 Task: Look for space in Āndippatti, India from 1st June, 2023 to 4th June, 2023 for 1 adult in price range Rs.6000 to Rs.16000. Place can be private room with 1  bedroom having 1 bed and 1 bathroom. Property type can be house, flat, guest house. Amenities needed are: wifi. Booking option can be shelf check-in. Required host language is English.
Action: Mouse moved to (553, 112)
Screenshot: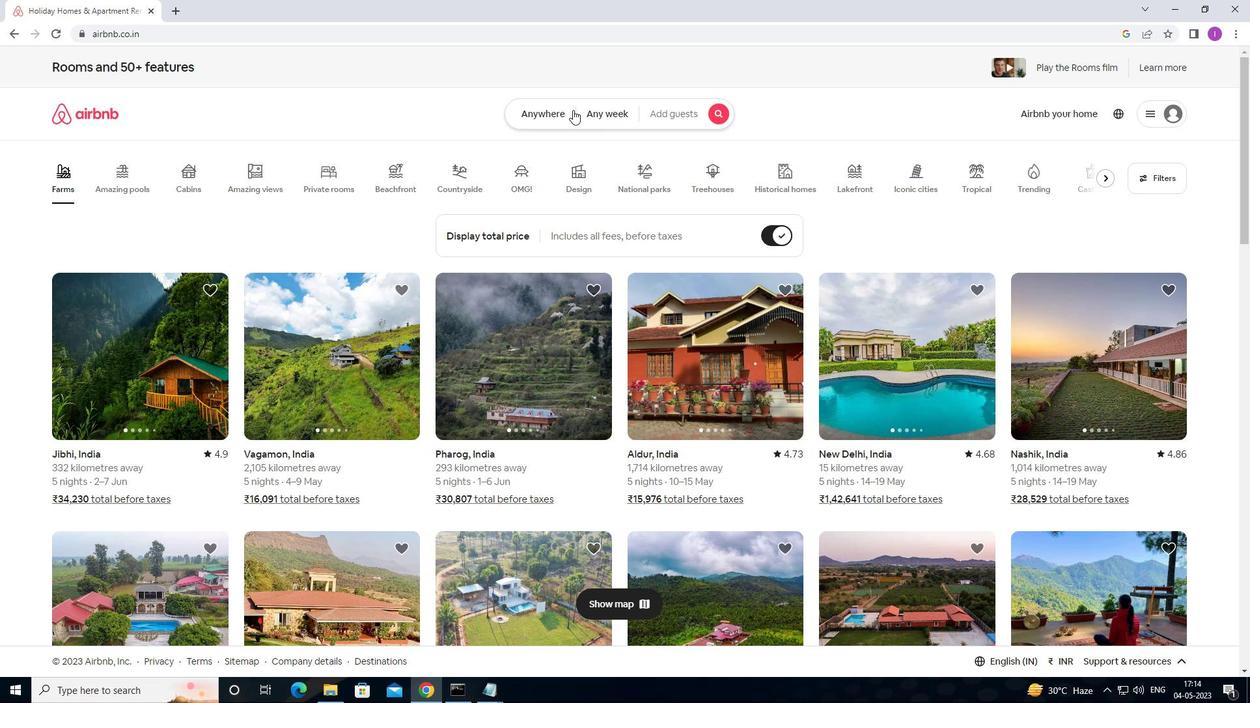 
Action: Mouse pressed left at (553, 112)
Screenshot: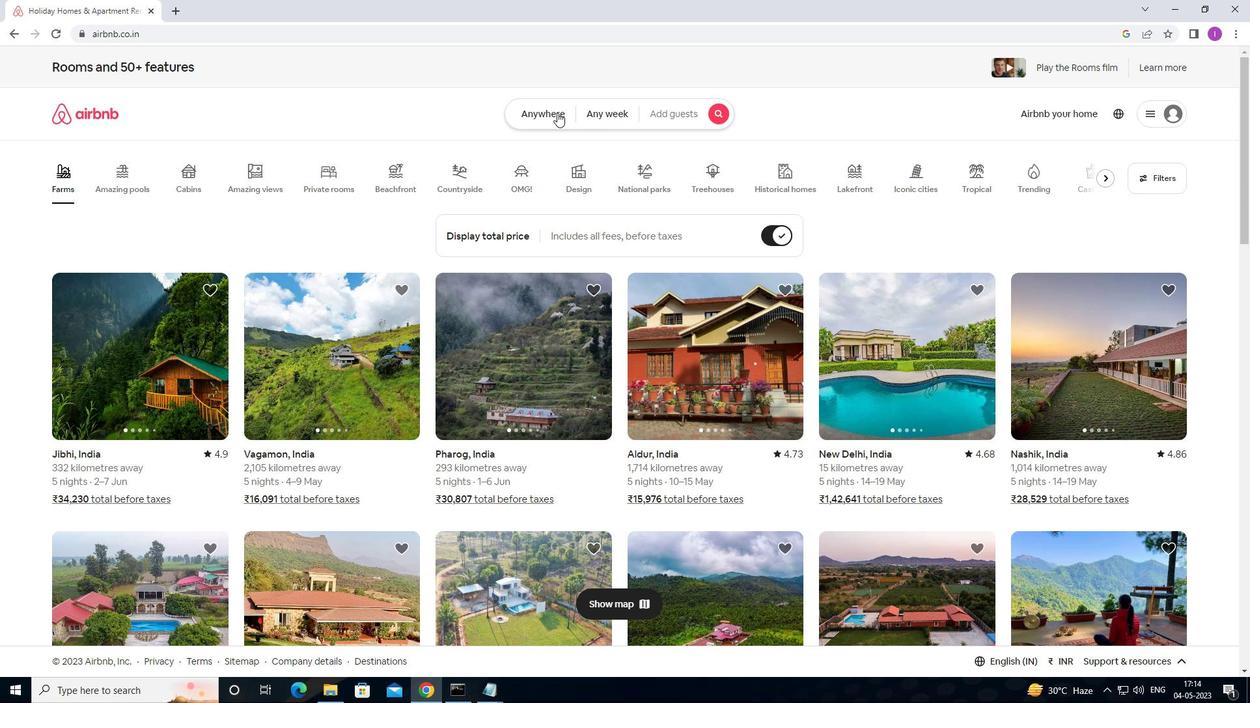 
Action: Mouse moved to (405, 168)
Screenshot: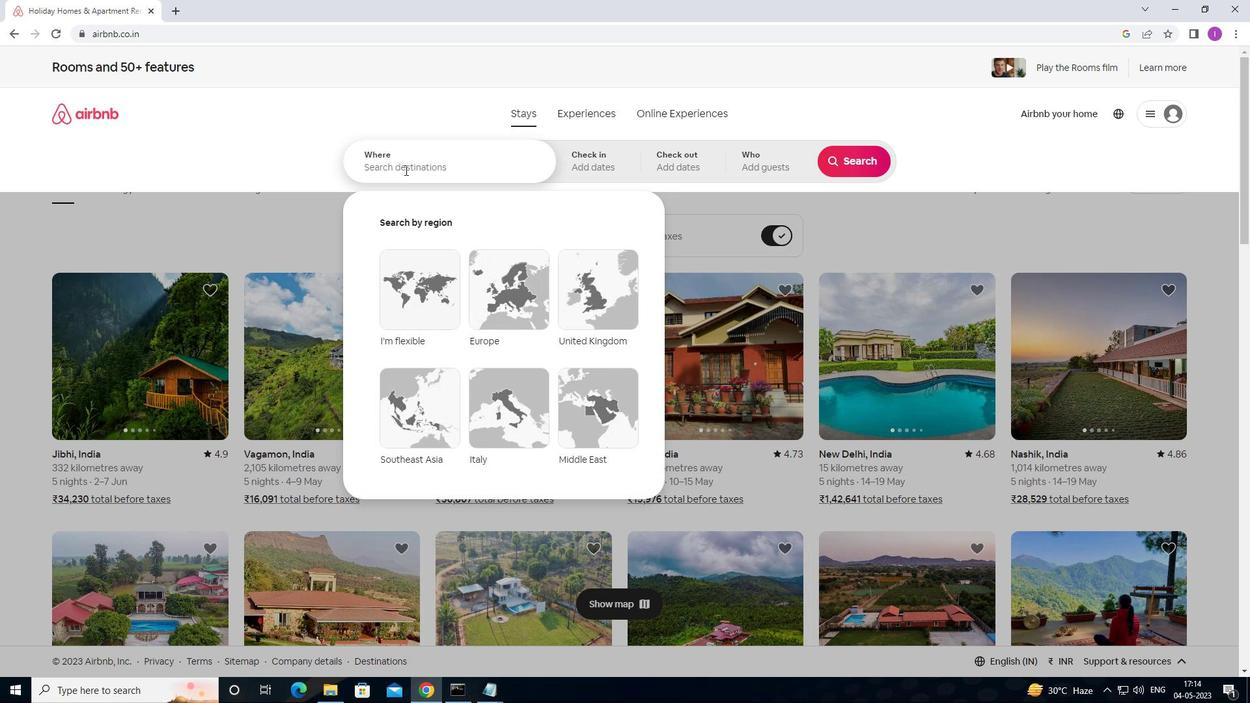 
Action: Mouse pressed left at (405, 168)
Screenshot: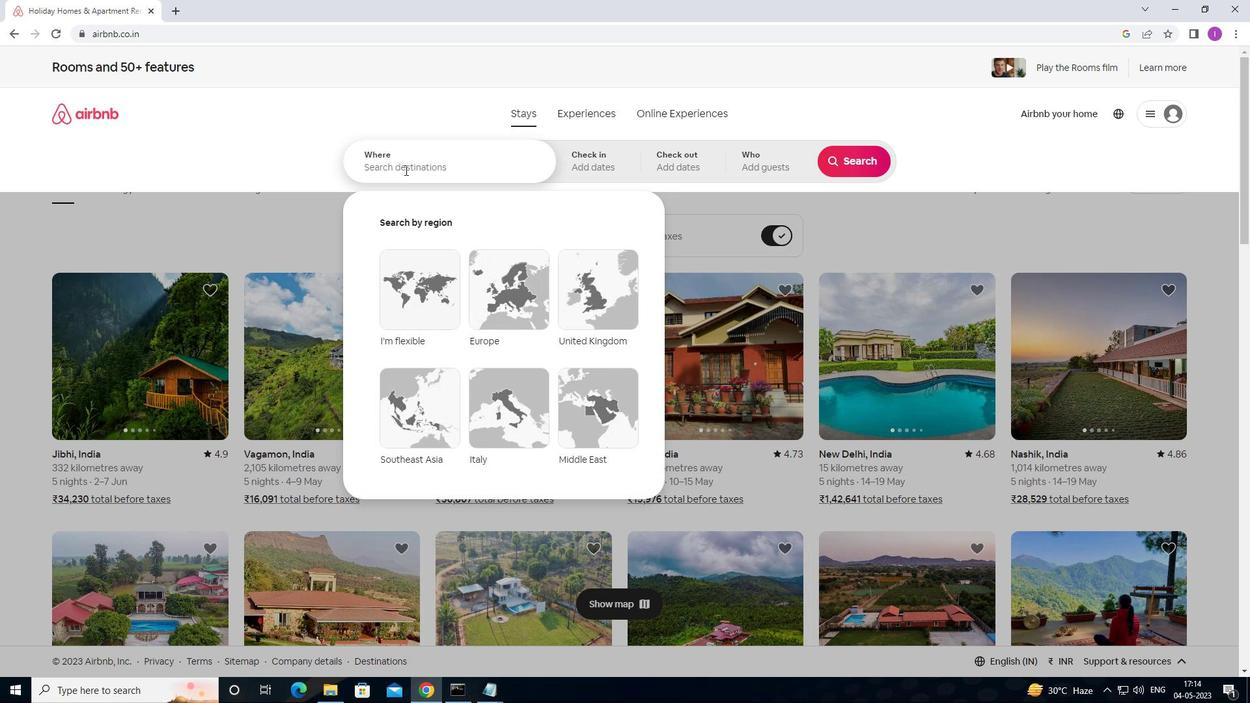 
Action: Mouse moved to (405, 167)
Screenshot: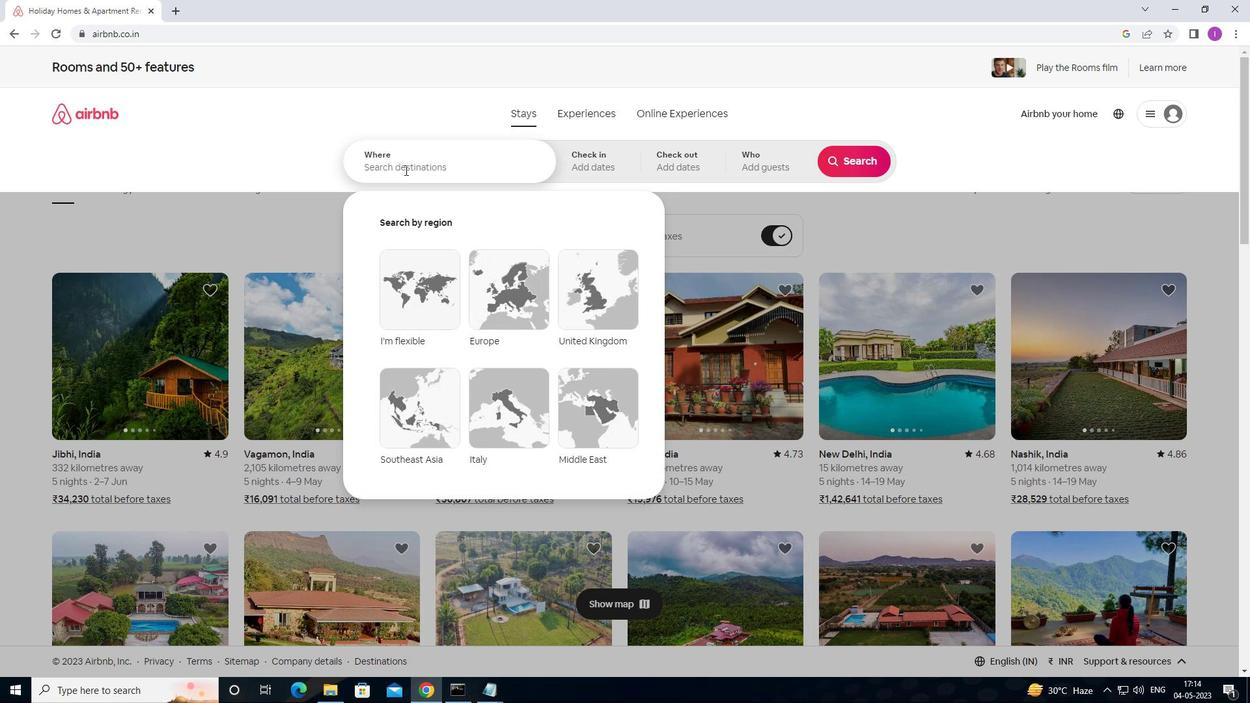 
Action: Key pressed <Key.shift>ANDIPPATTYI,<Key.shift>INDIA
Screenshot: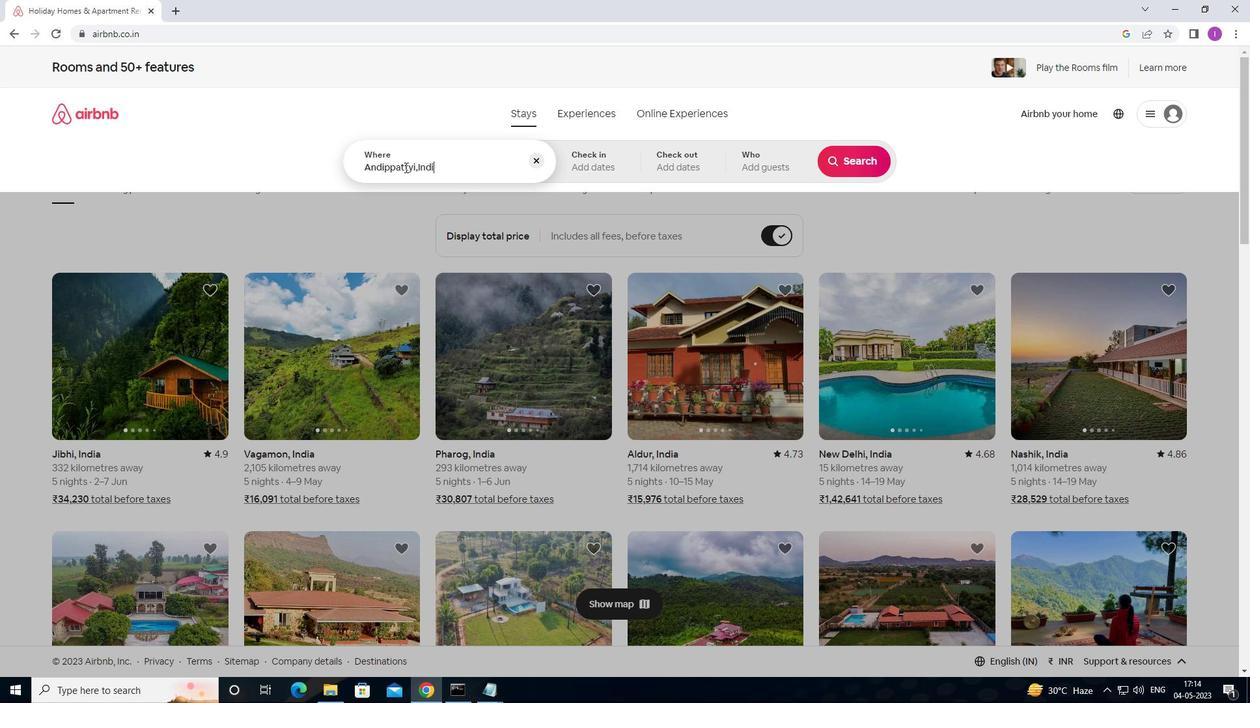 
Action: Mouse moved to (412, 168)
Screenshot: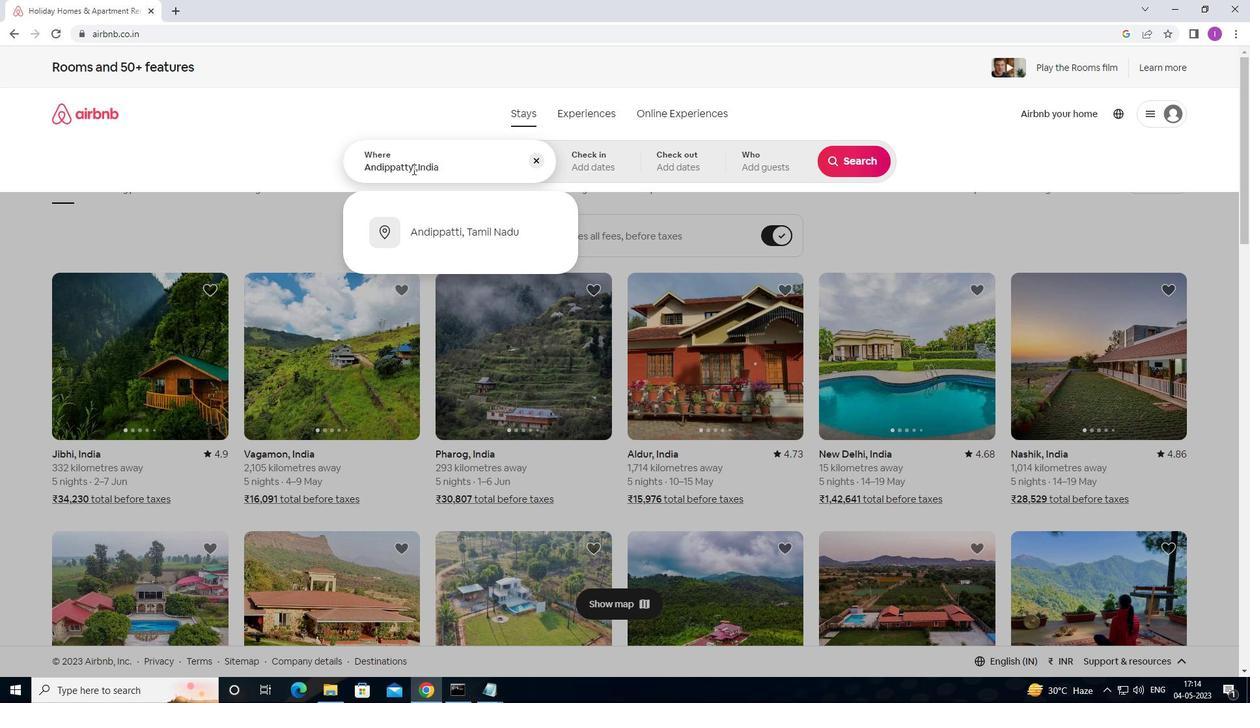 
Action: Mouse pressed left at (412, 168)
Screenshot: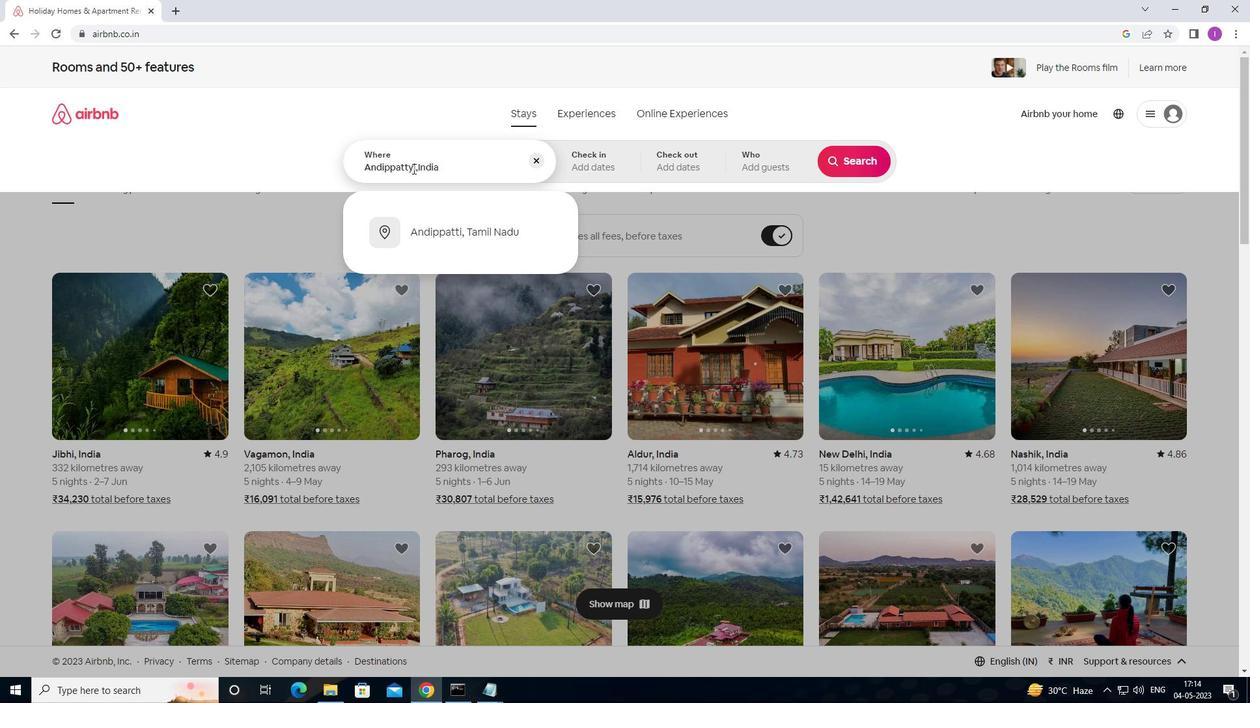 
Action: Mouse moved to (415, 157)
Screenshot: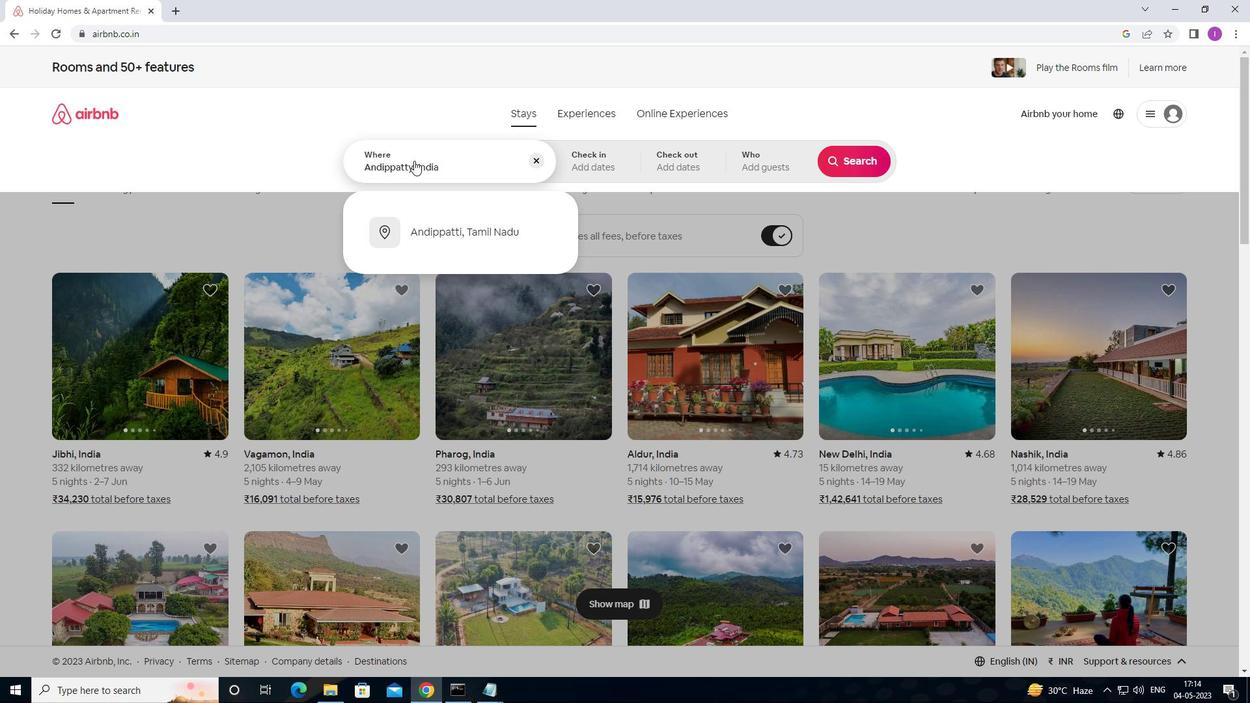 
Action: Key pressed <Key.backspace>
Screenshot: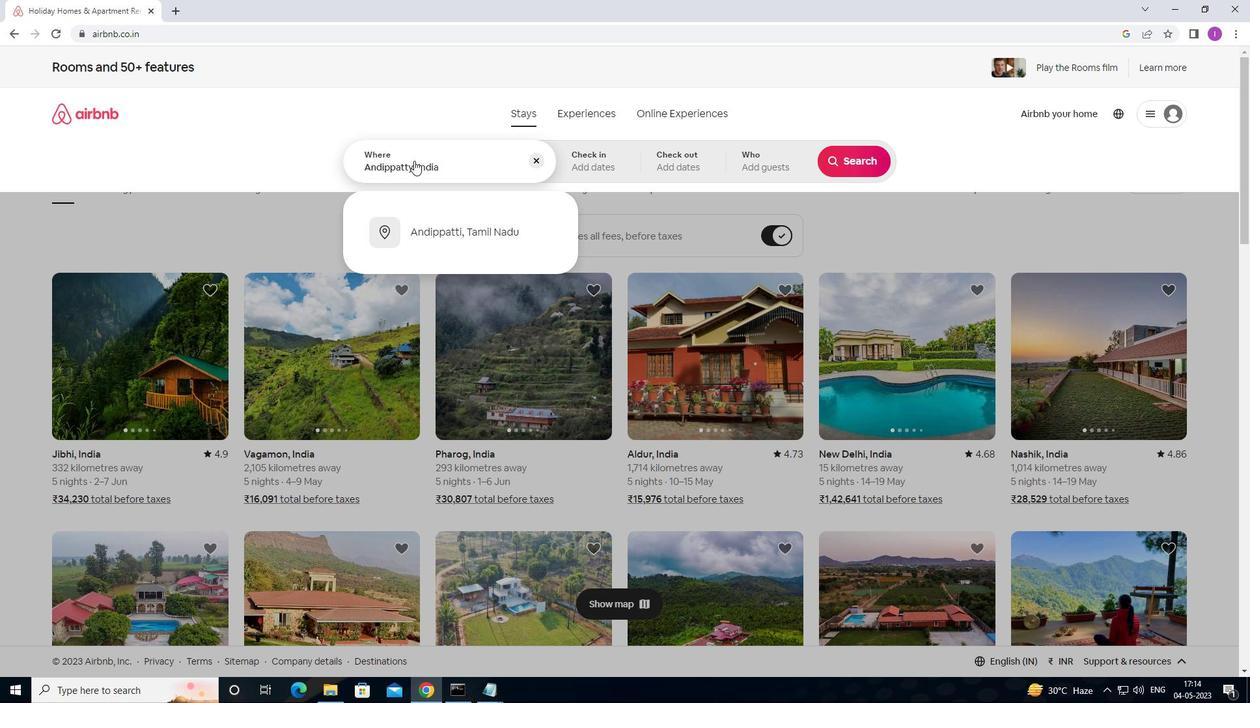 
Action: Mouse moved to (610, 165)
Screenshot: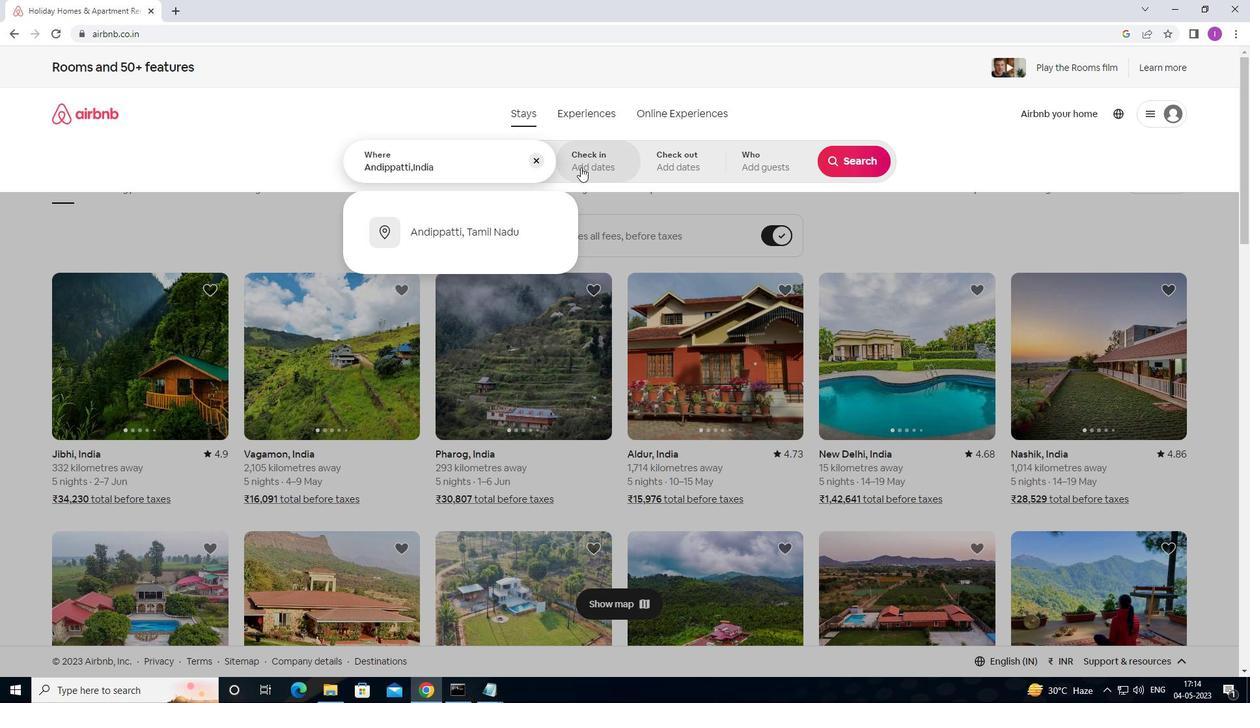 
Action: Mouse pressed left at (610, 165)
Screenshot: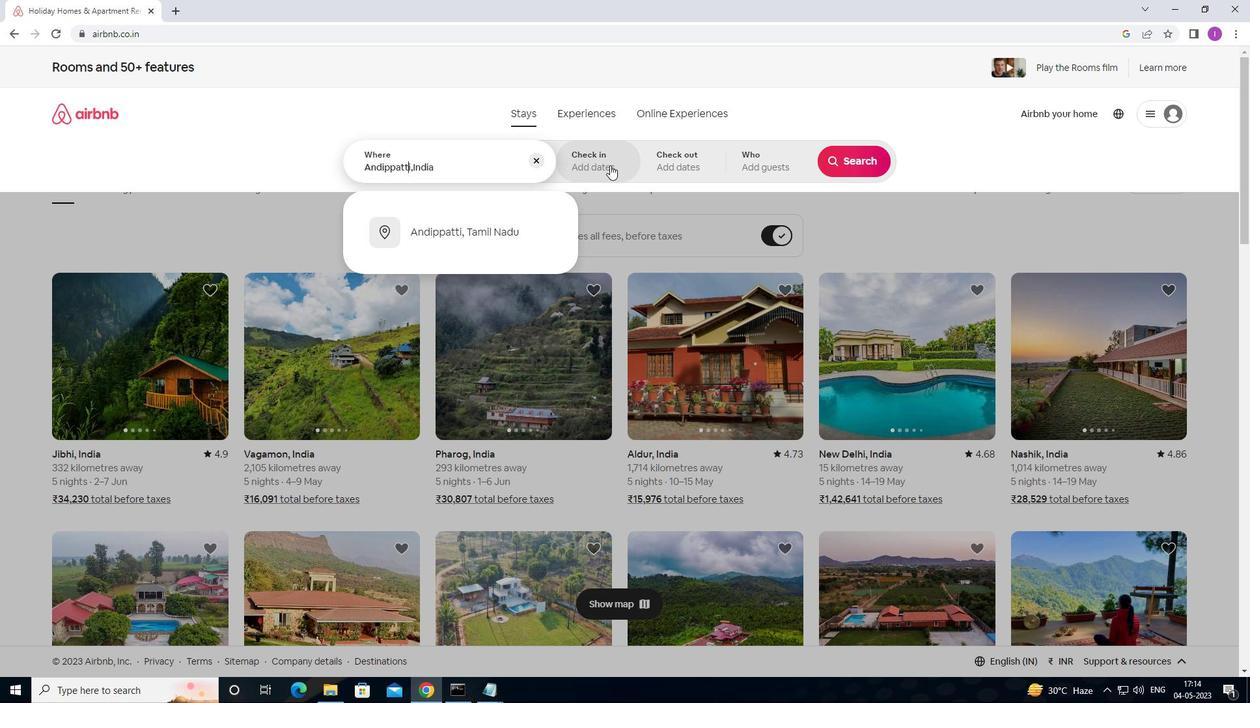 
Action: Mouse moved to (769, 321)
Screenshot: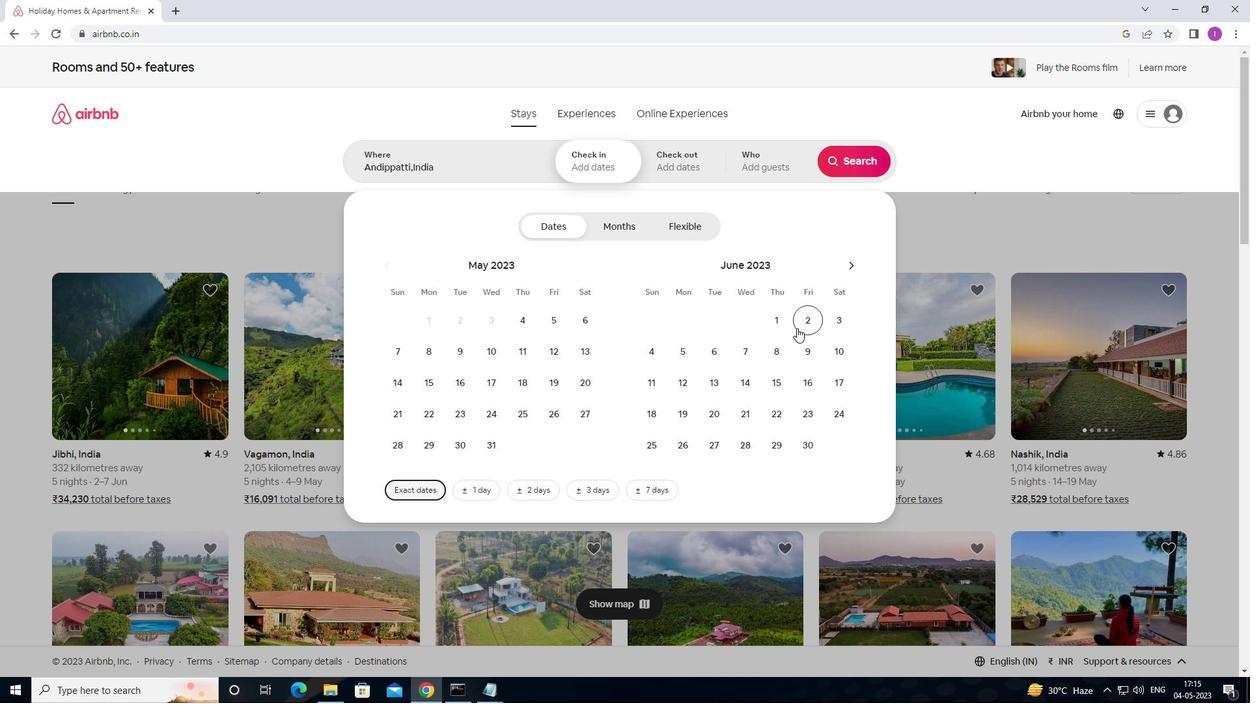 
Action: Mouse pressed left at (769, 321)
Screenshot: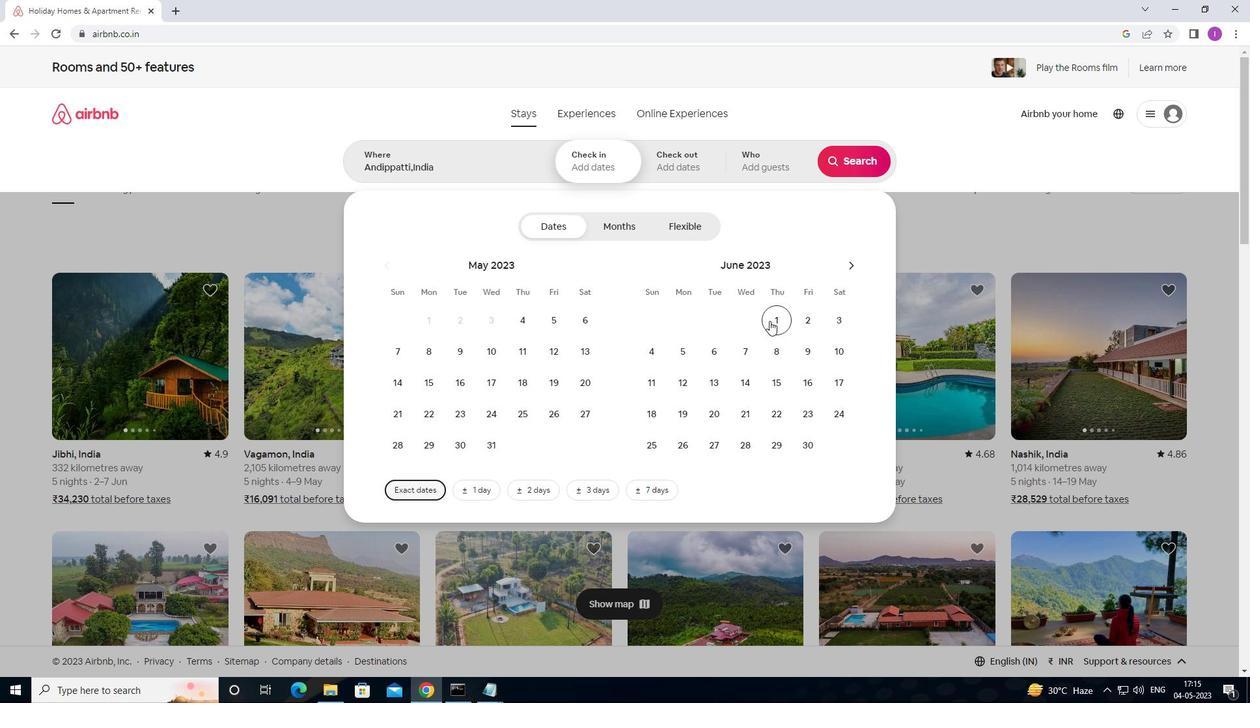 
Action: Mouse moved to (654, 349)
Screenshot: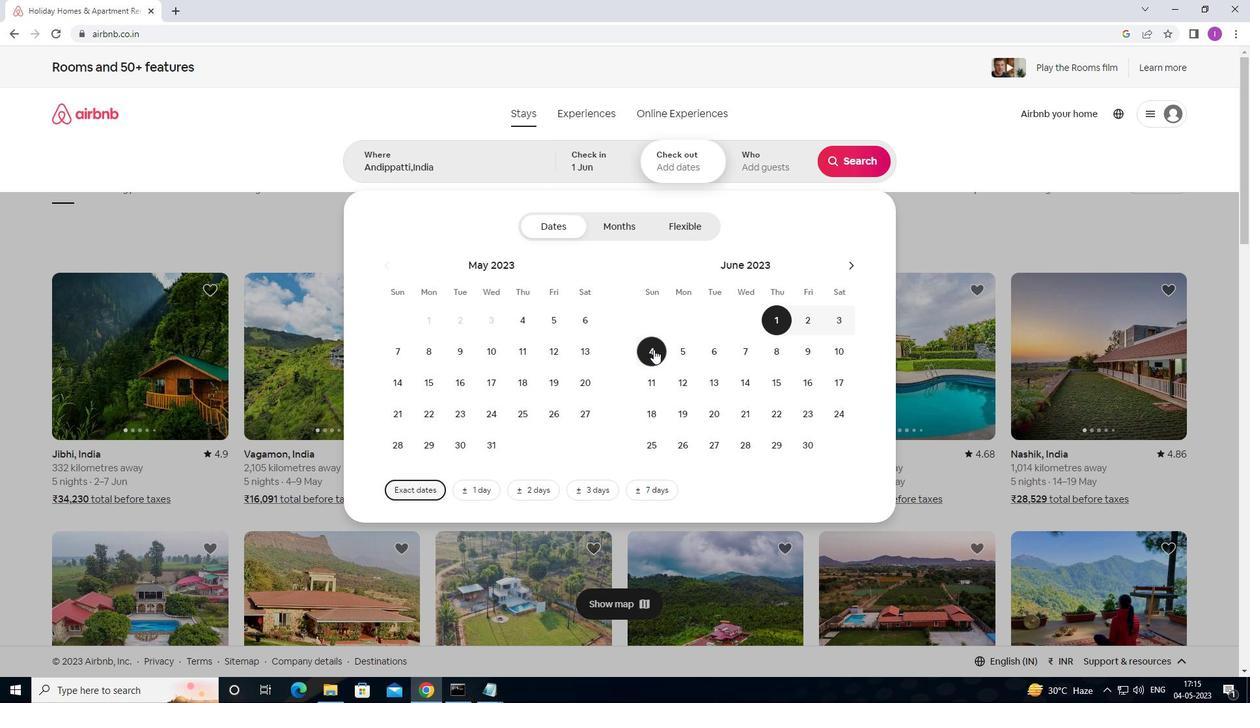 
Action: Mouse pressed left at (654, 349)
Screenshot: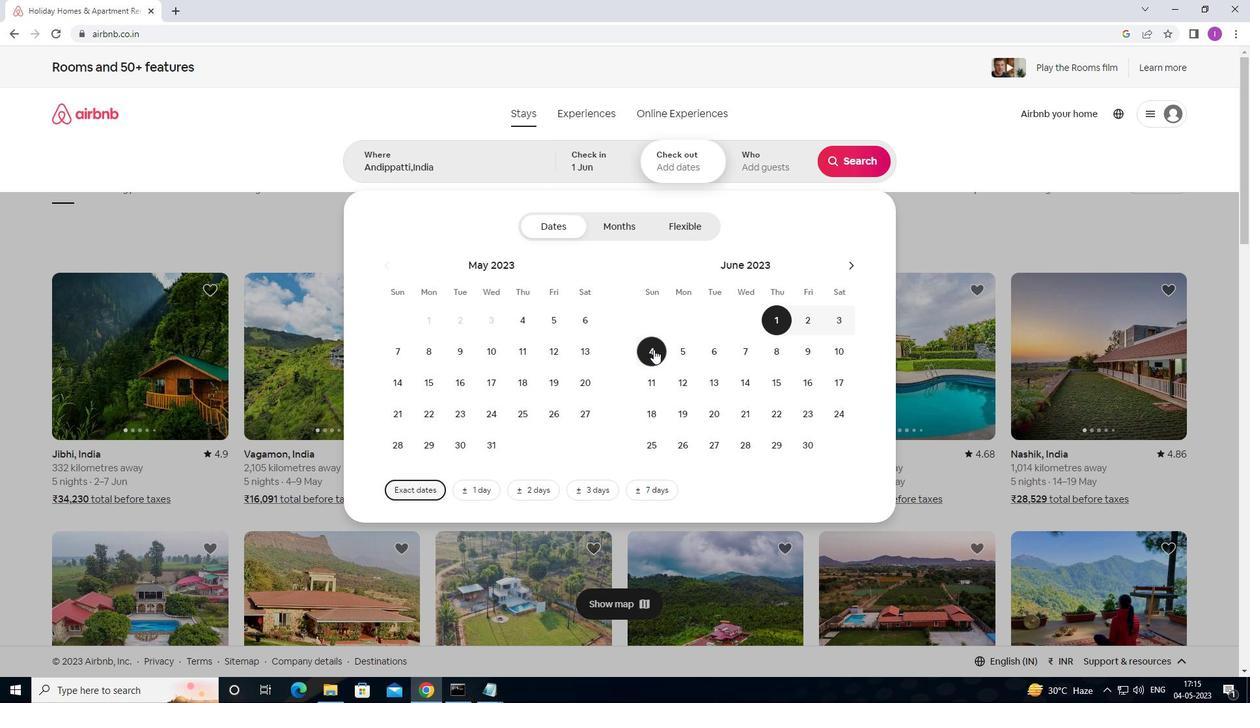 
Action: Mouse moved to (801, 169)
Screenshot: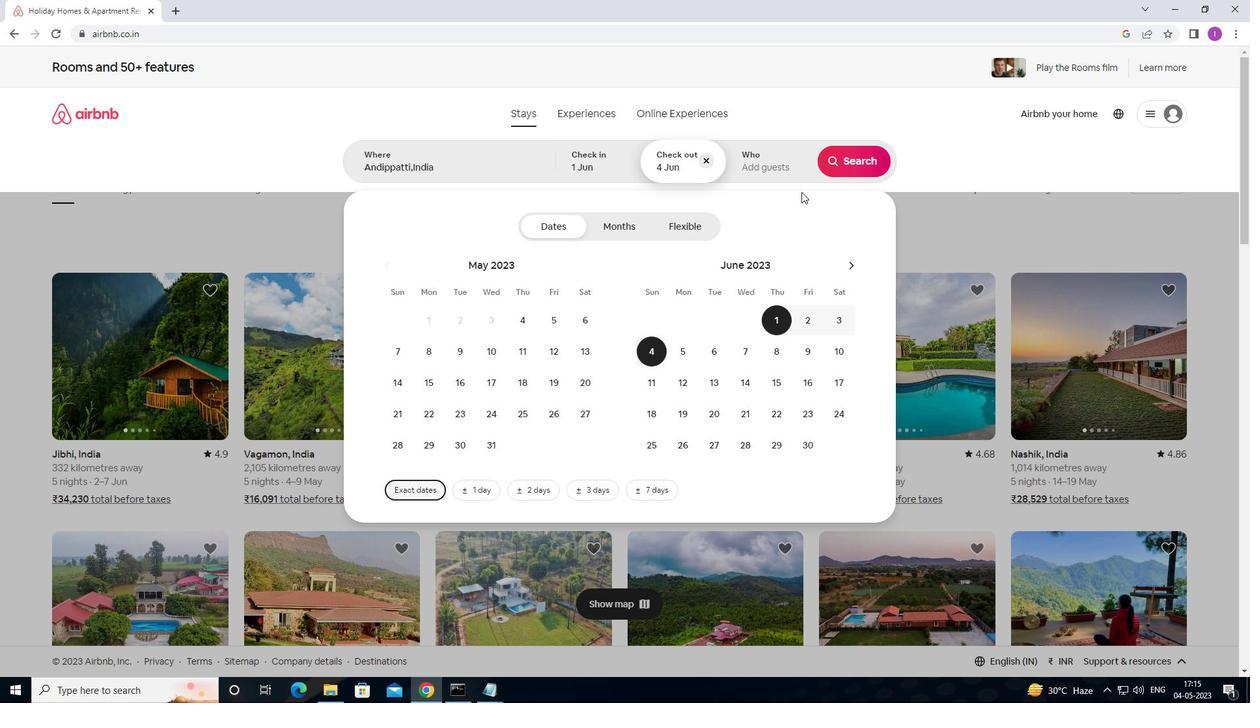 
Action: Mouse pressed left at (801, 169)
Screenshot: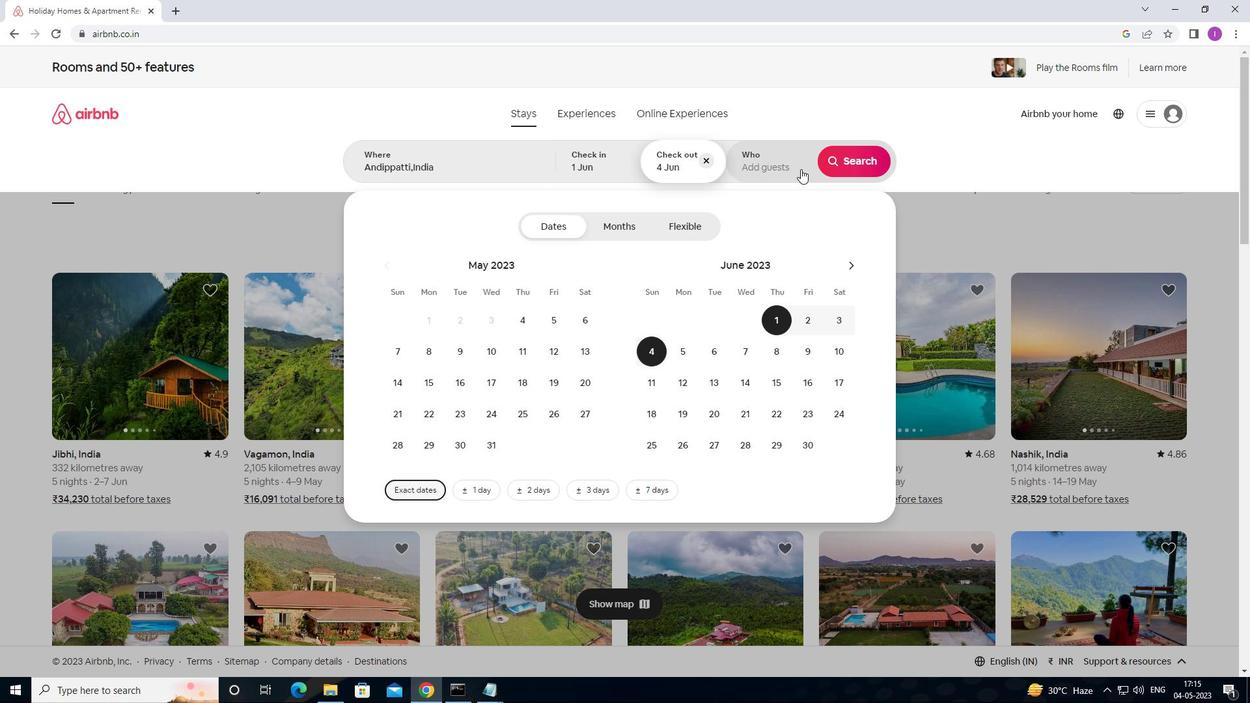 
Action: Mouse moved to (866, 229)
Screenshot: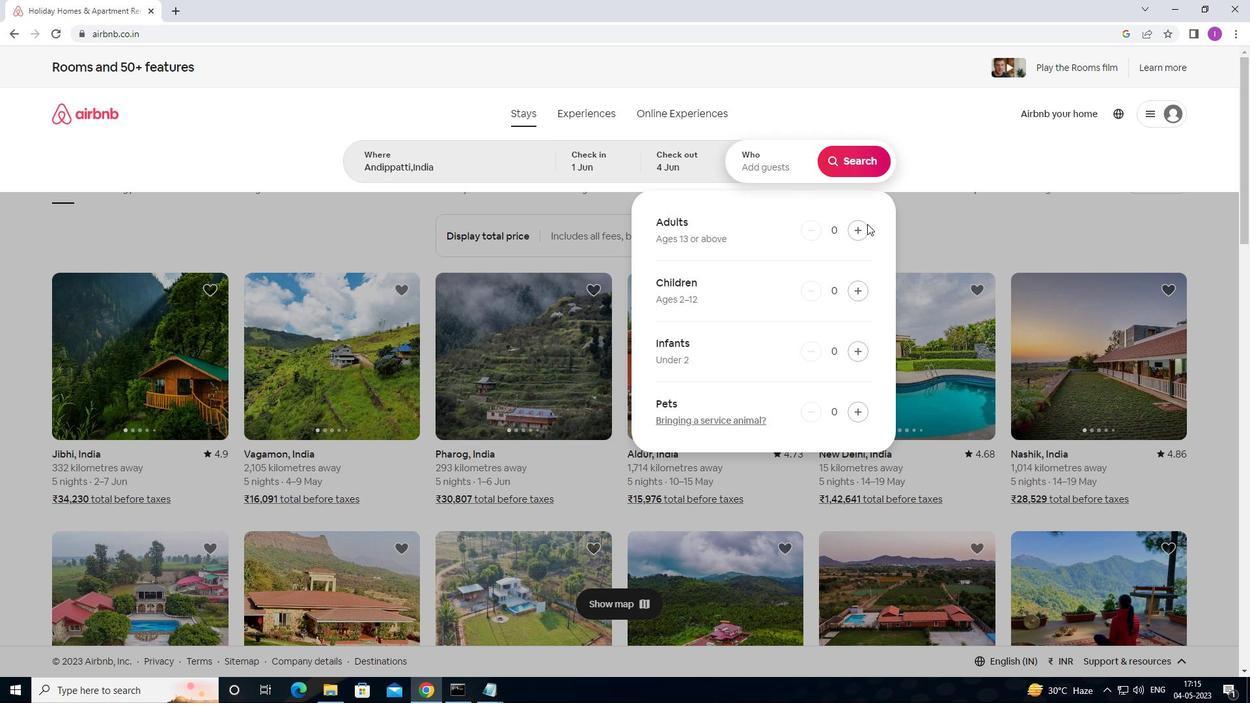 
Action: Mouse pressed left at (866, 229)
Screenshot: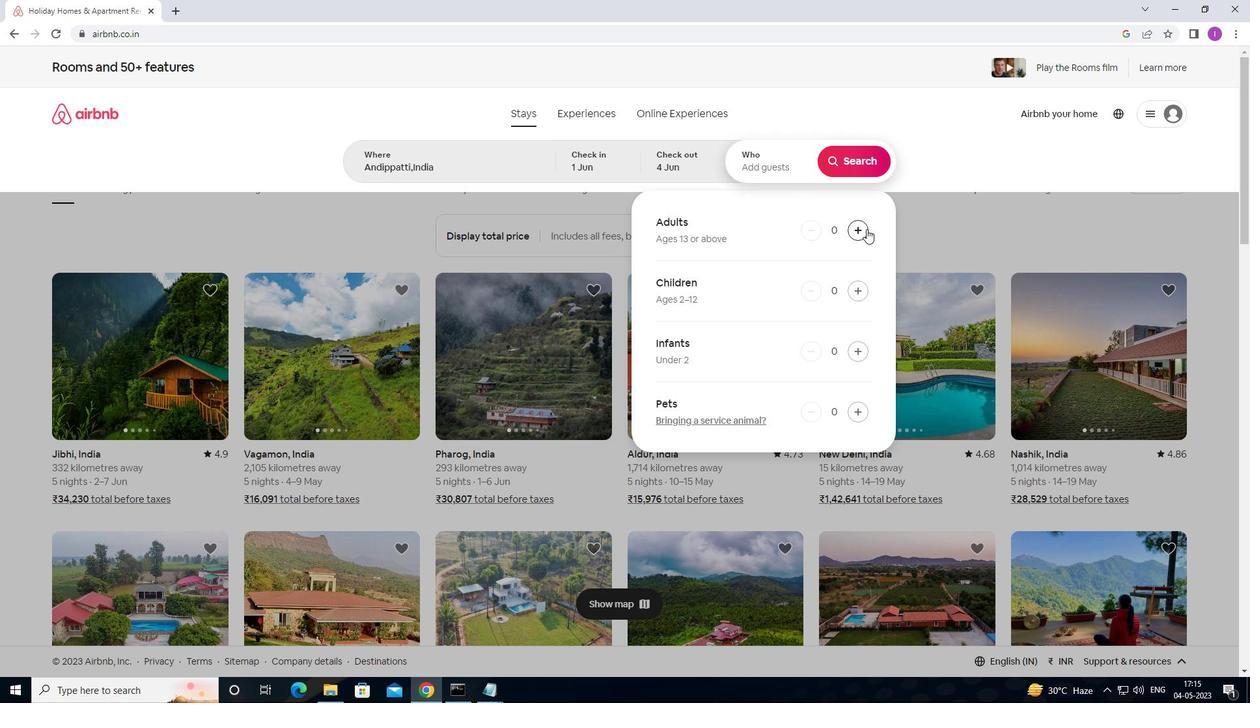
Action: Mouse moved to (858, 153)
Screenshot: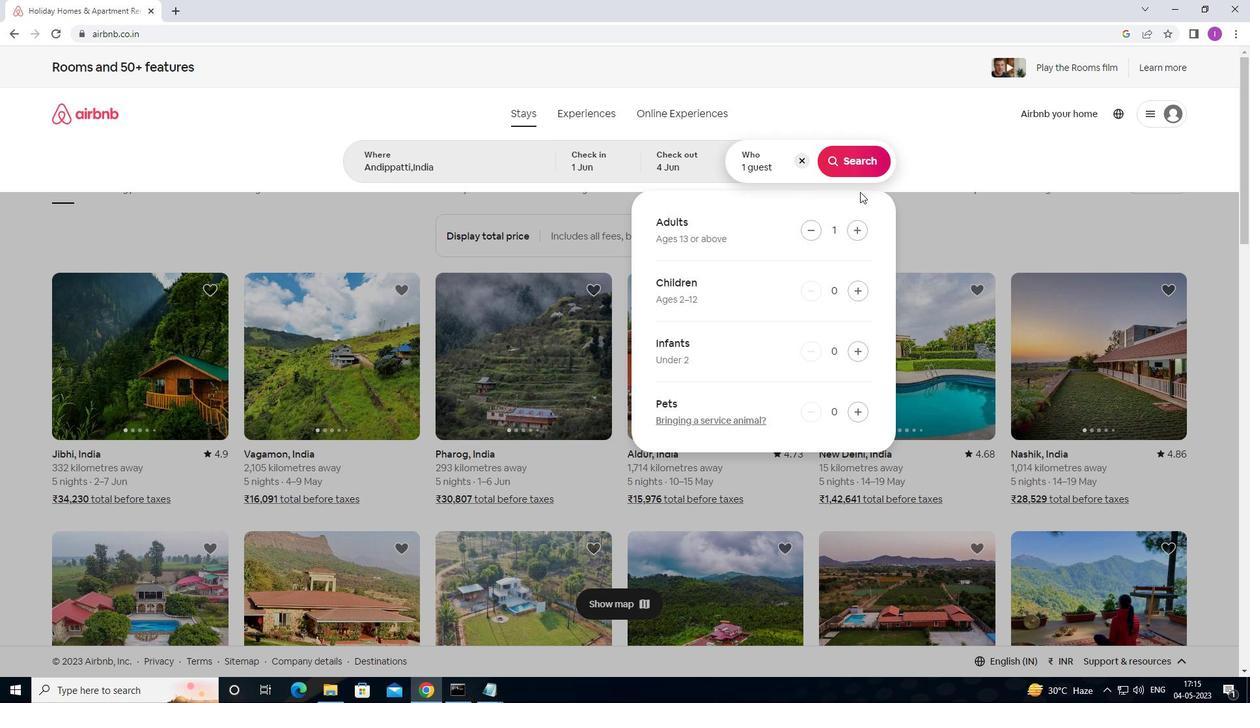 
Action: Mouse pressed left at (858, 153)
Screenshot: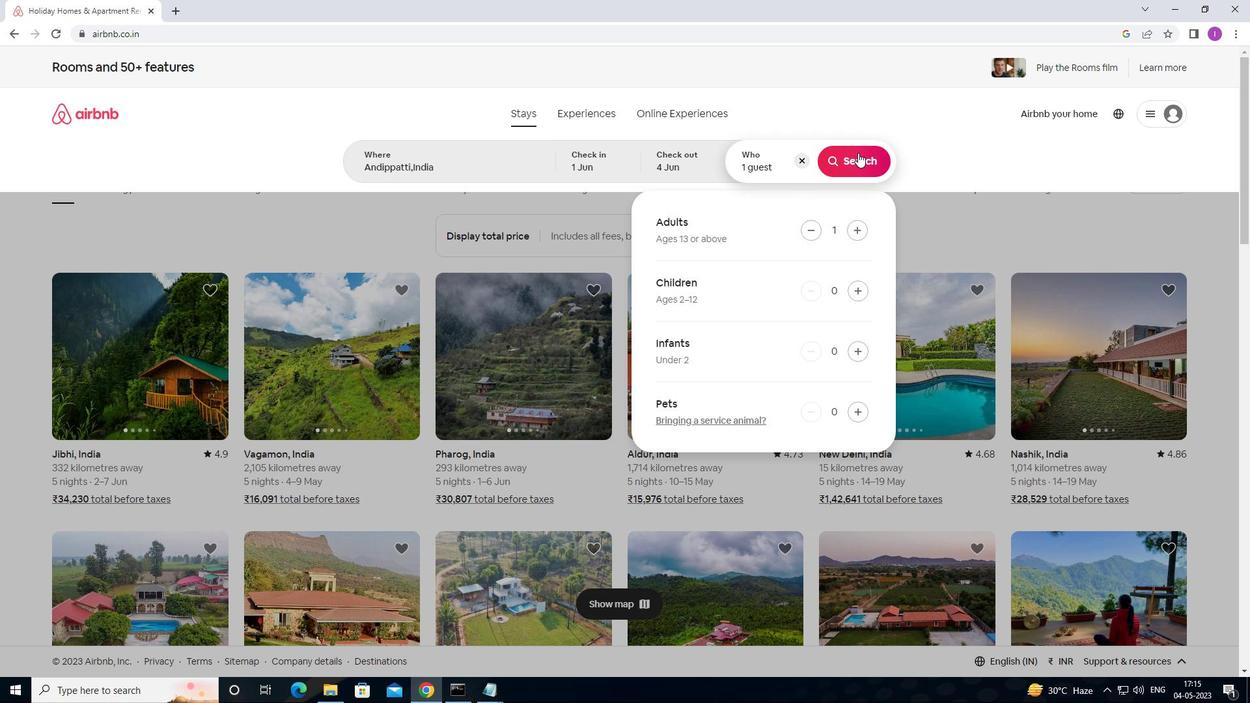 
Action: Mouse moved to (1211, 128)
Screenshot: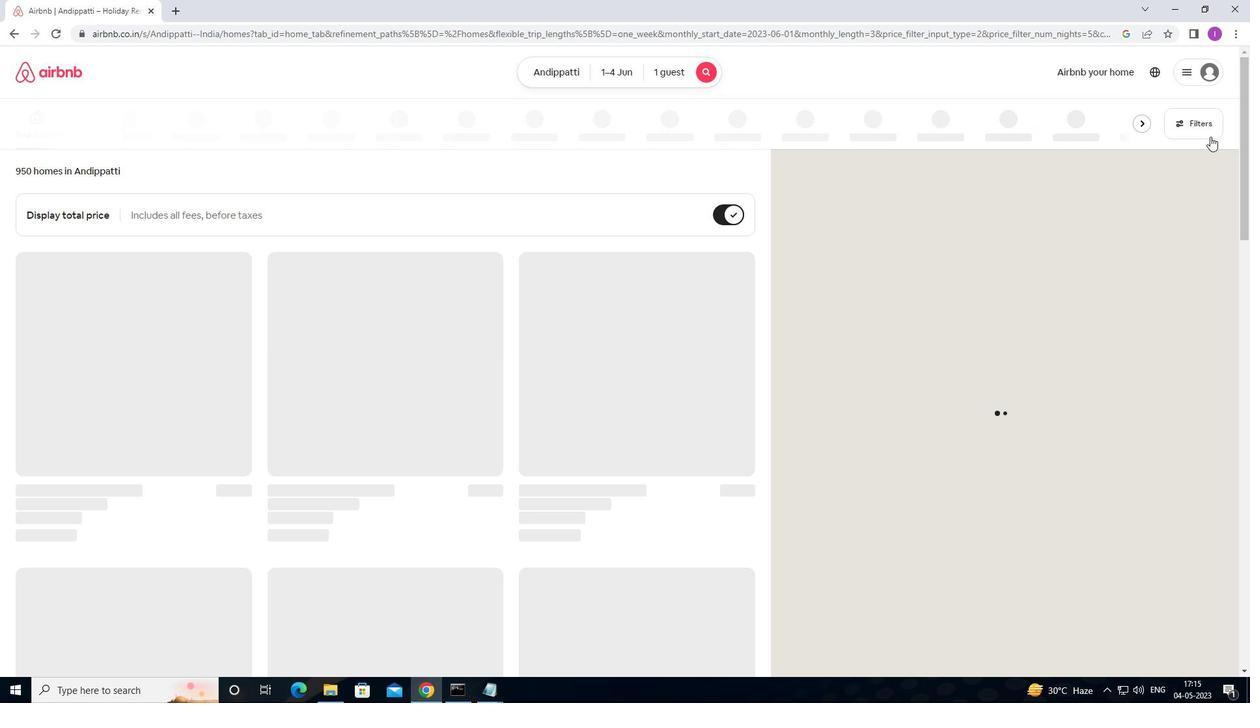 
Action: Mouse pressed left at (1211, 128)
Screenshot: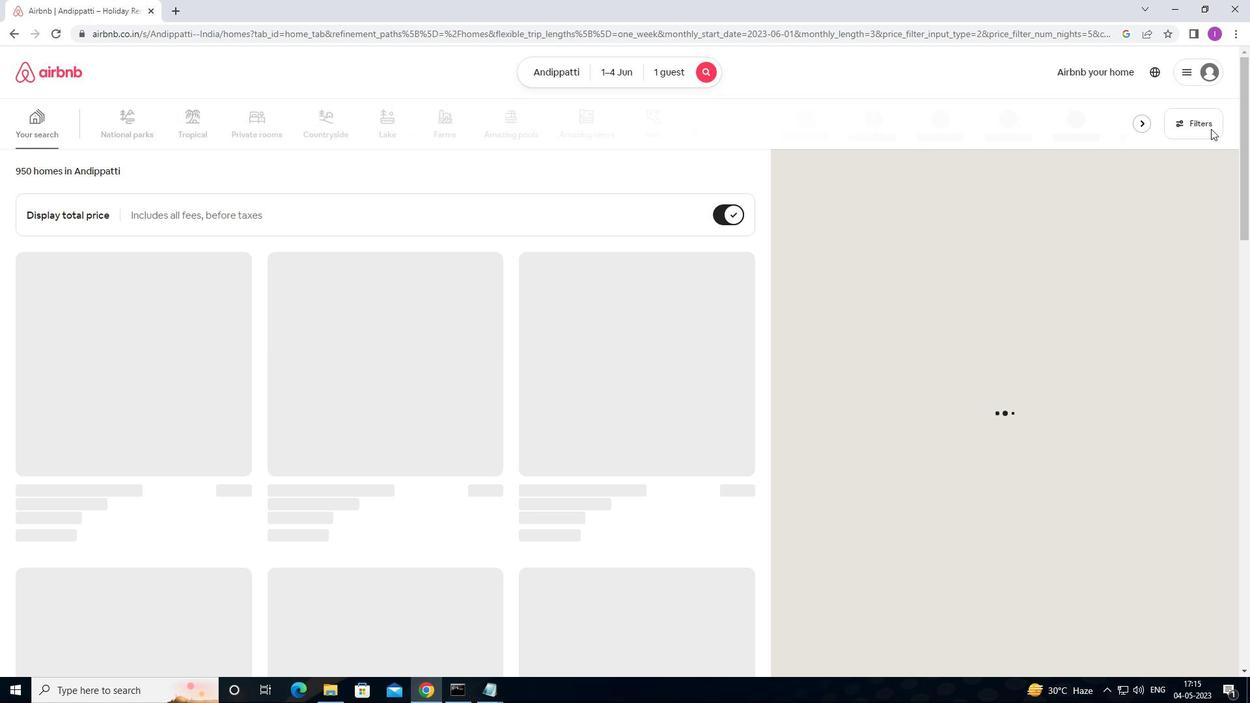 
Action: Mouse moved to (1183, 125)
Screenshot: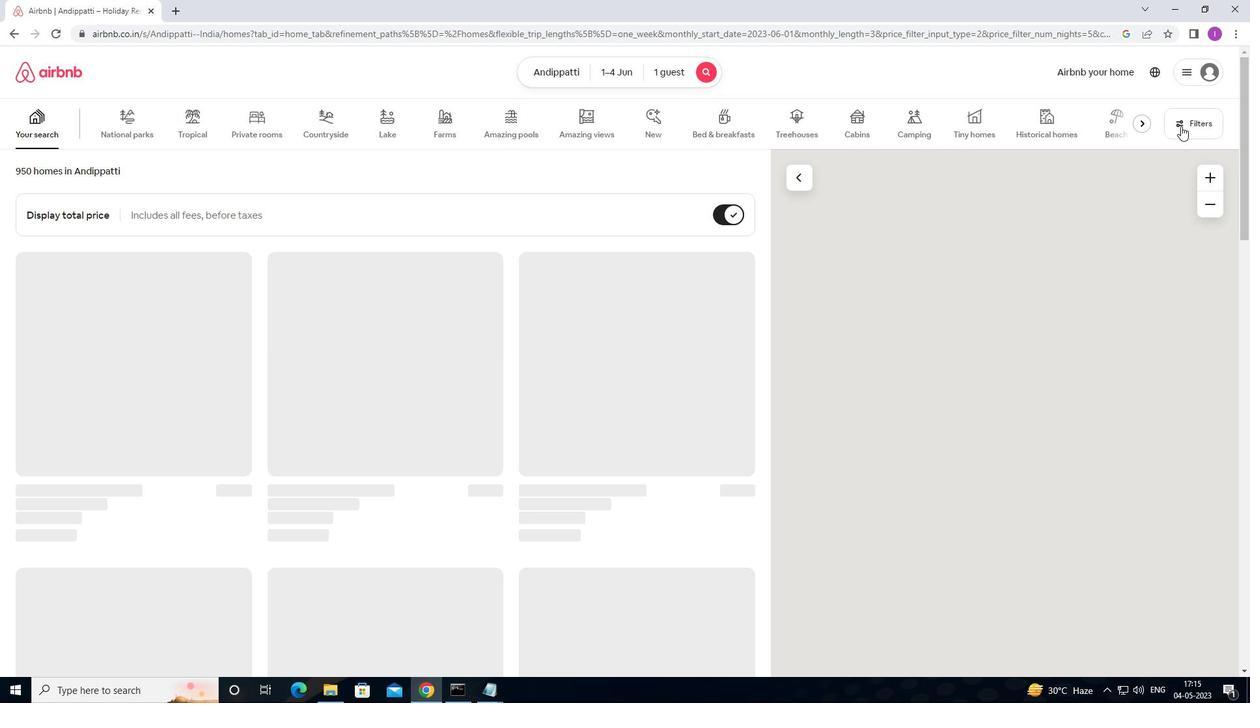 
Action: Mouse pressed left at (1183, 125)
Screenshot: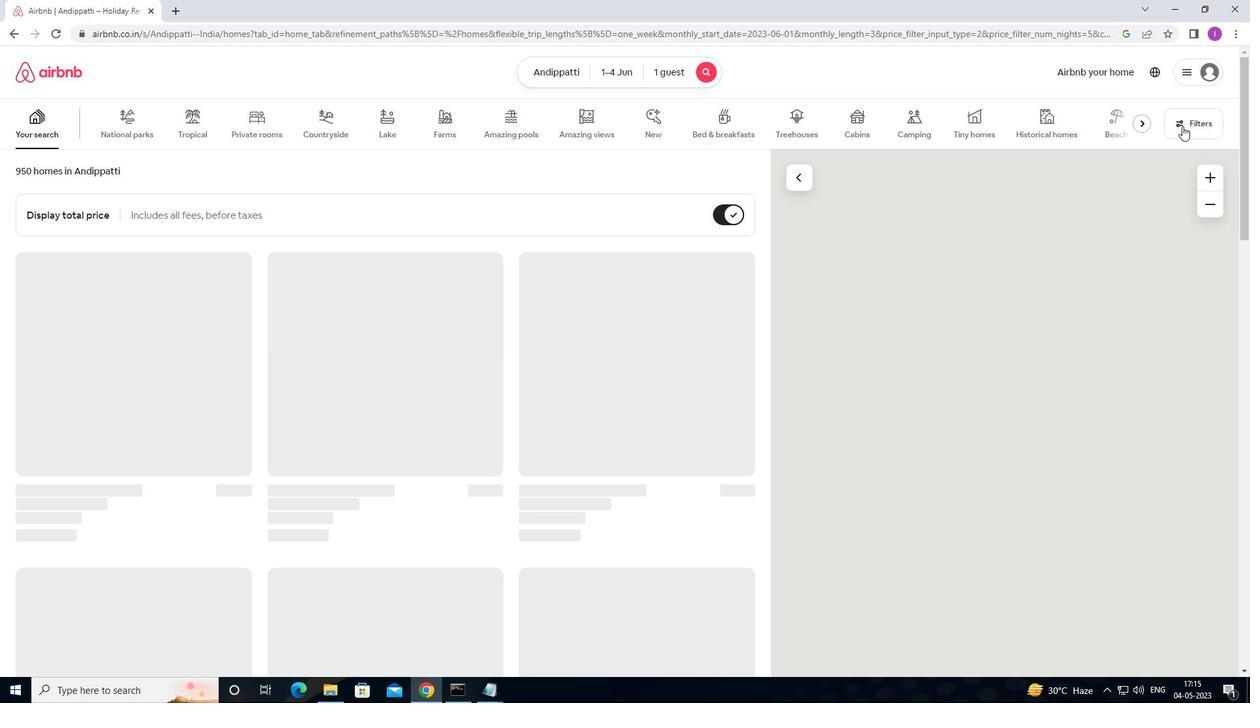 
Action: Mouse moved to (1217, 134)
Screenshot: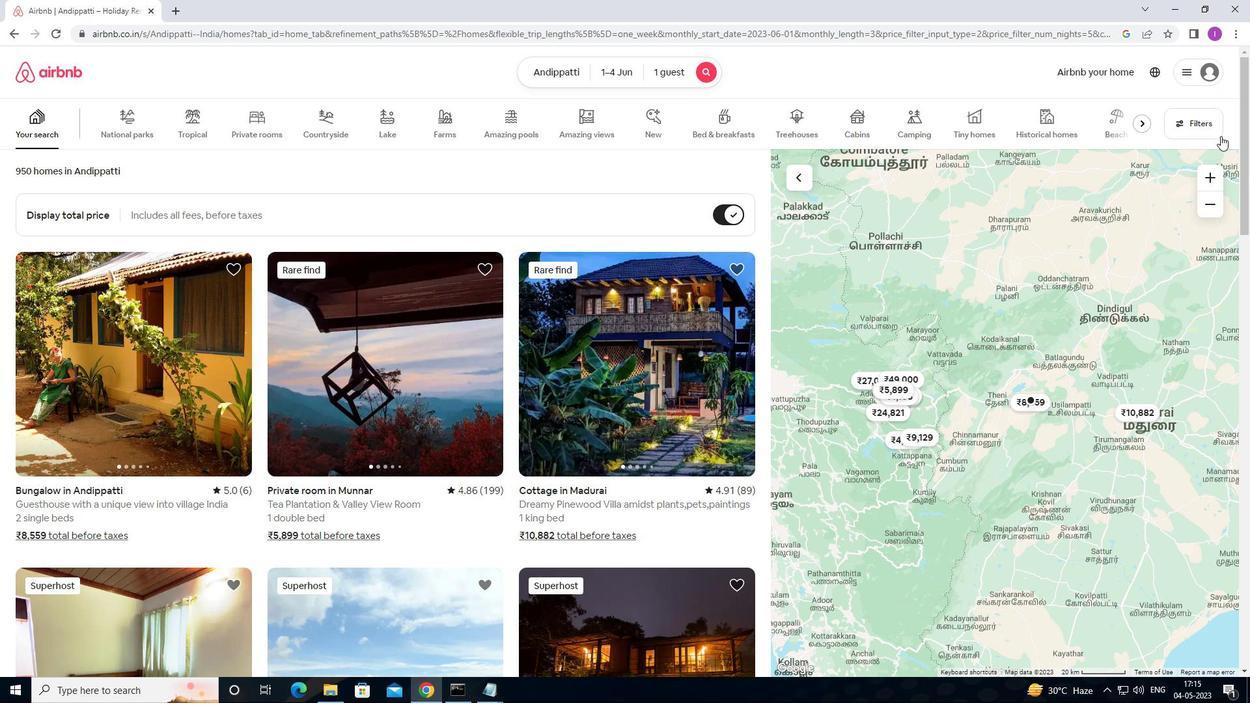 
Action: Mouse pressed left at (1217, 134)
Screenshot: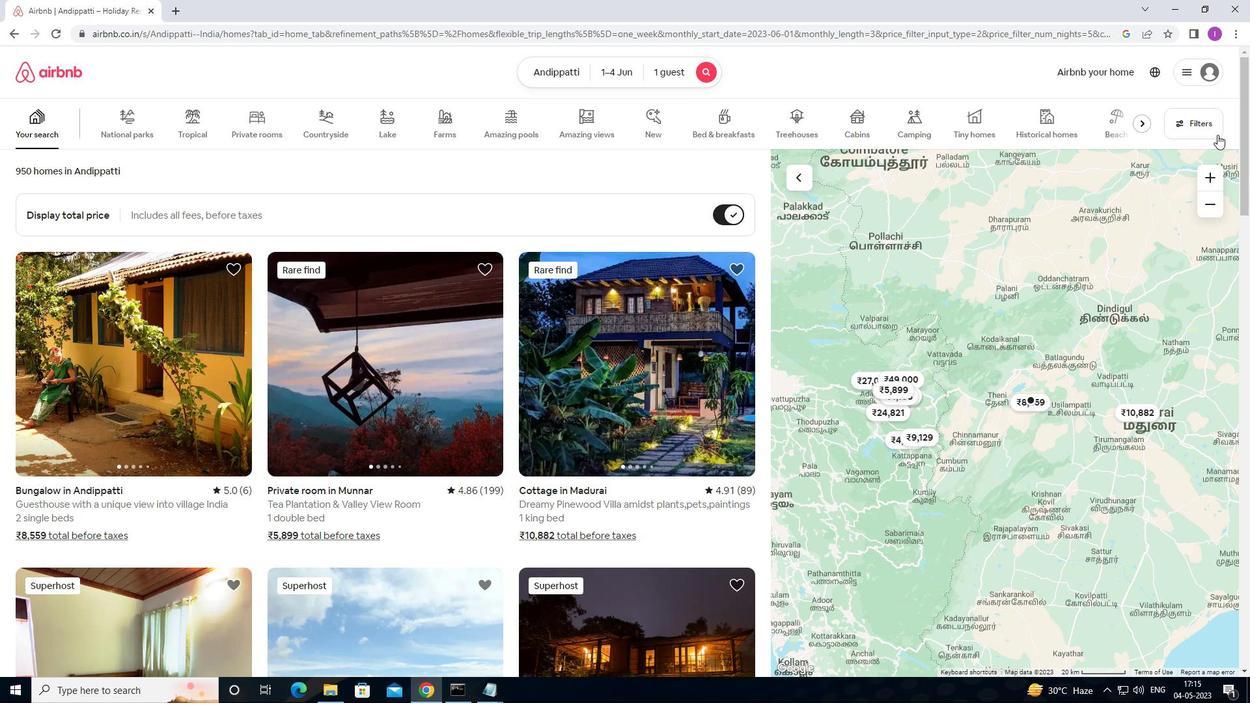 
Action: Mouse moved to (498, 293)
Screenshot: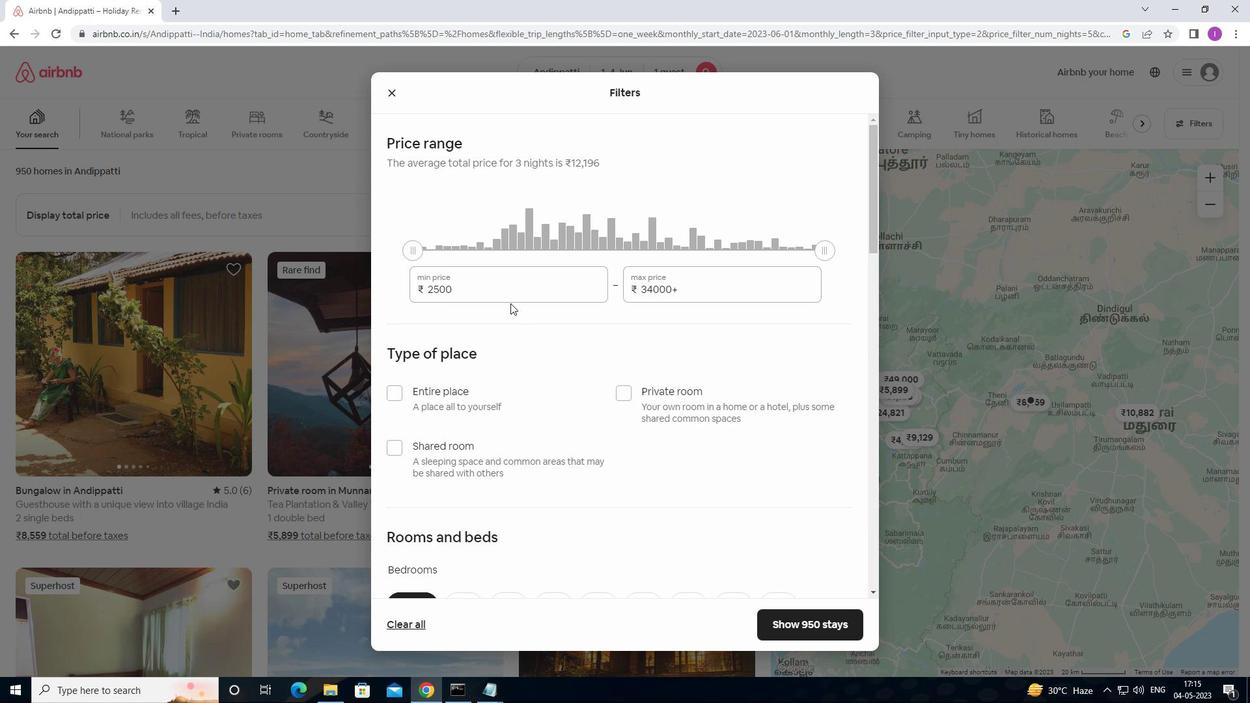 
Action: Mouse pressed left at (498, 293)
Screenshot: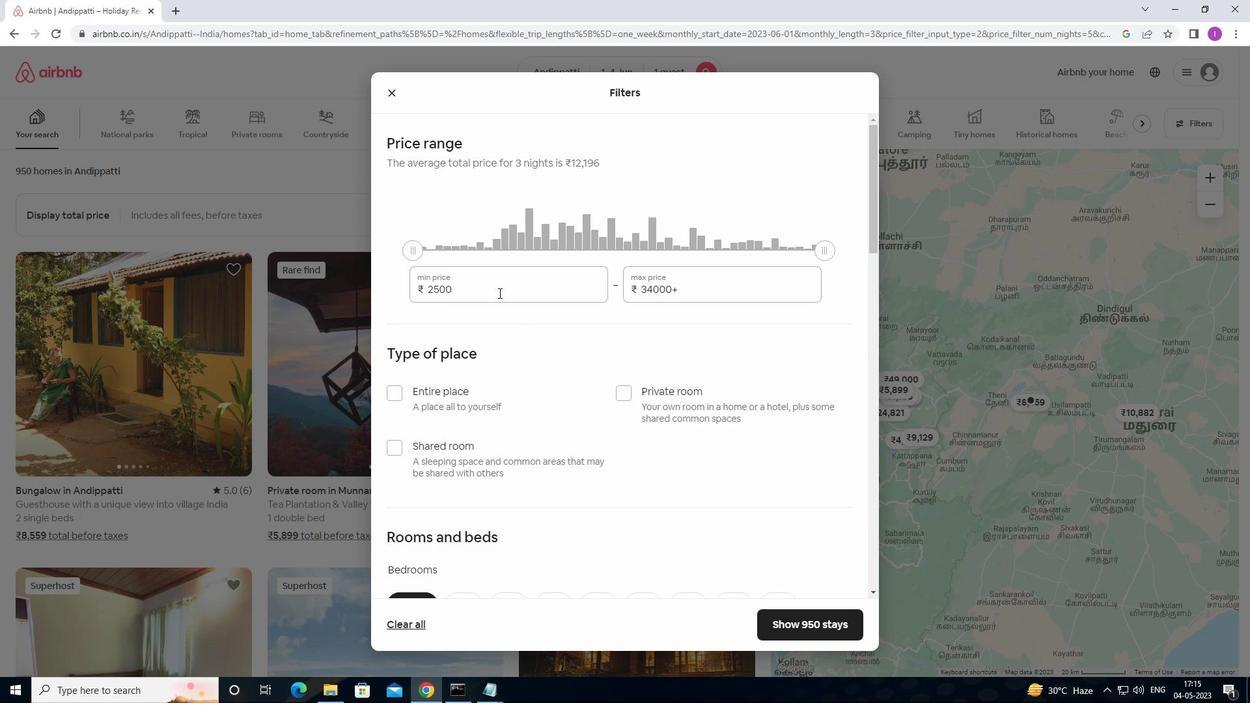 
Action: Mouse moved to (417, 301)
Screenshot: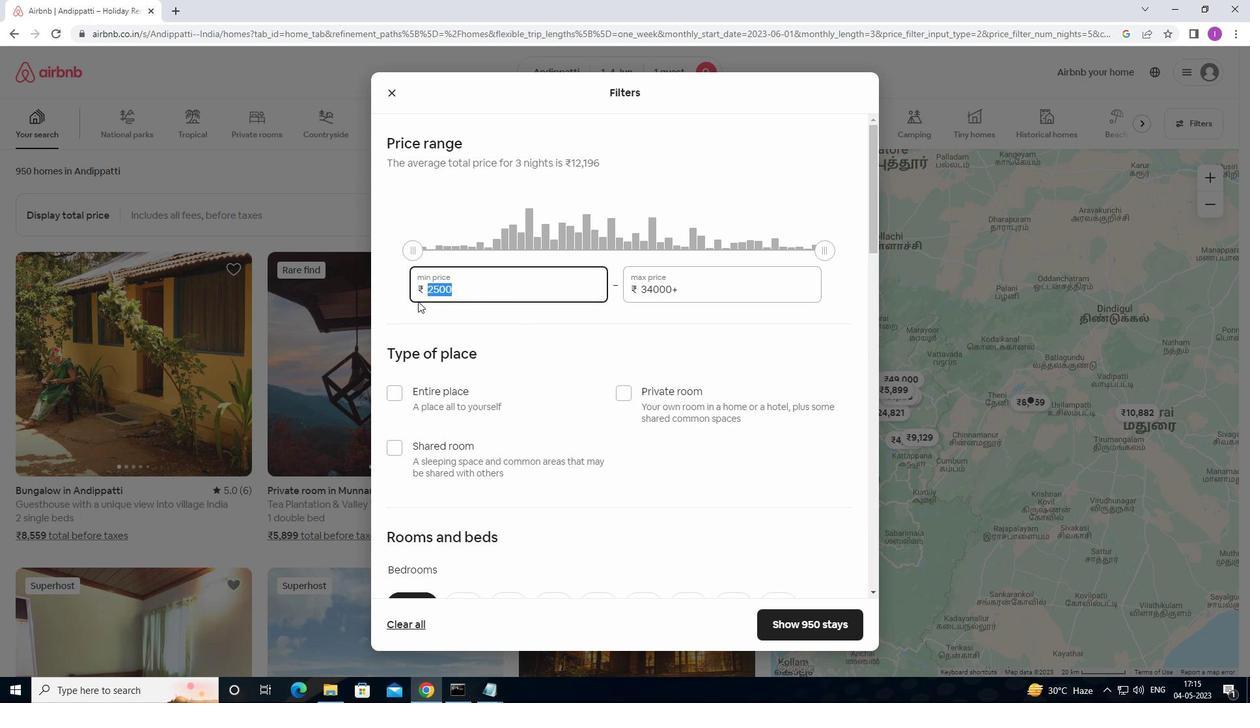 
Action: Key pressed 600
Screenshot: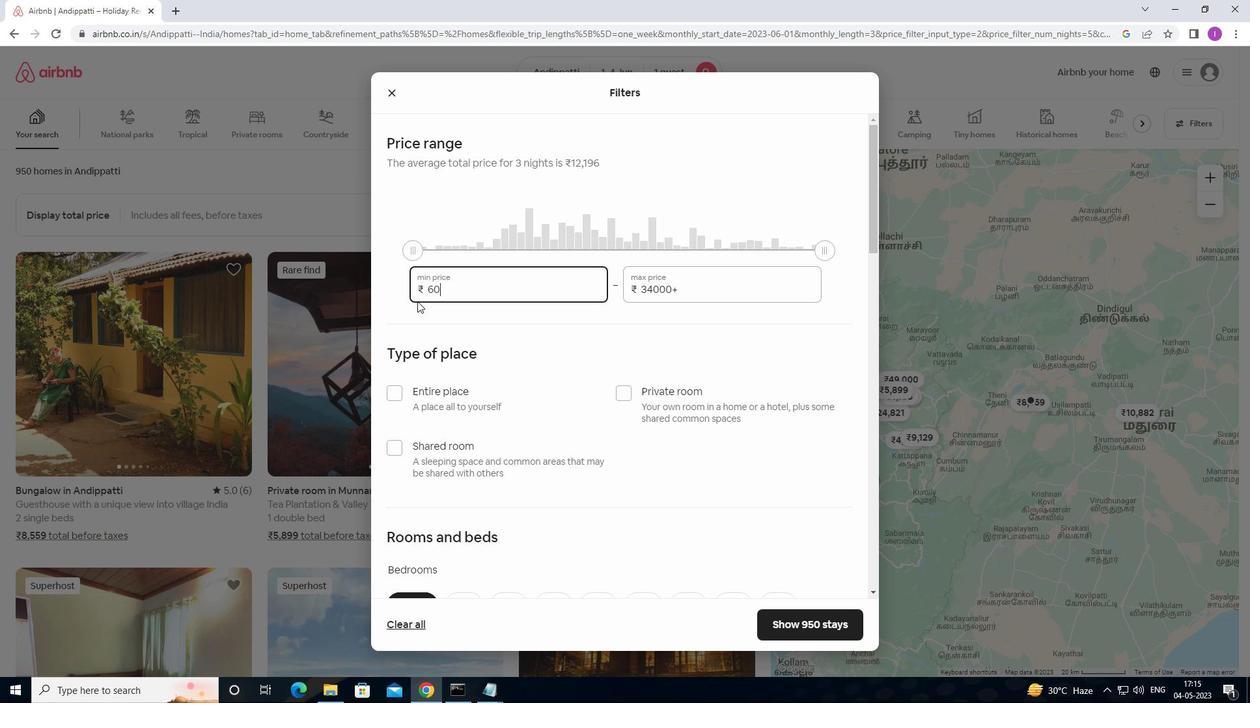 
Action: Mouse moved to (567, 288)
Screenshot: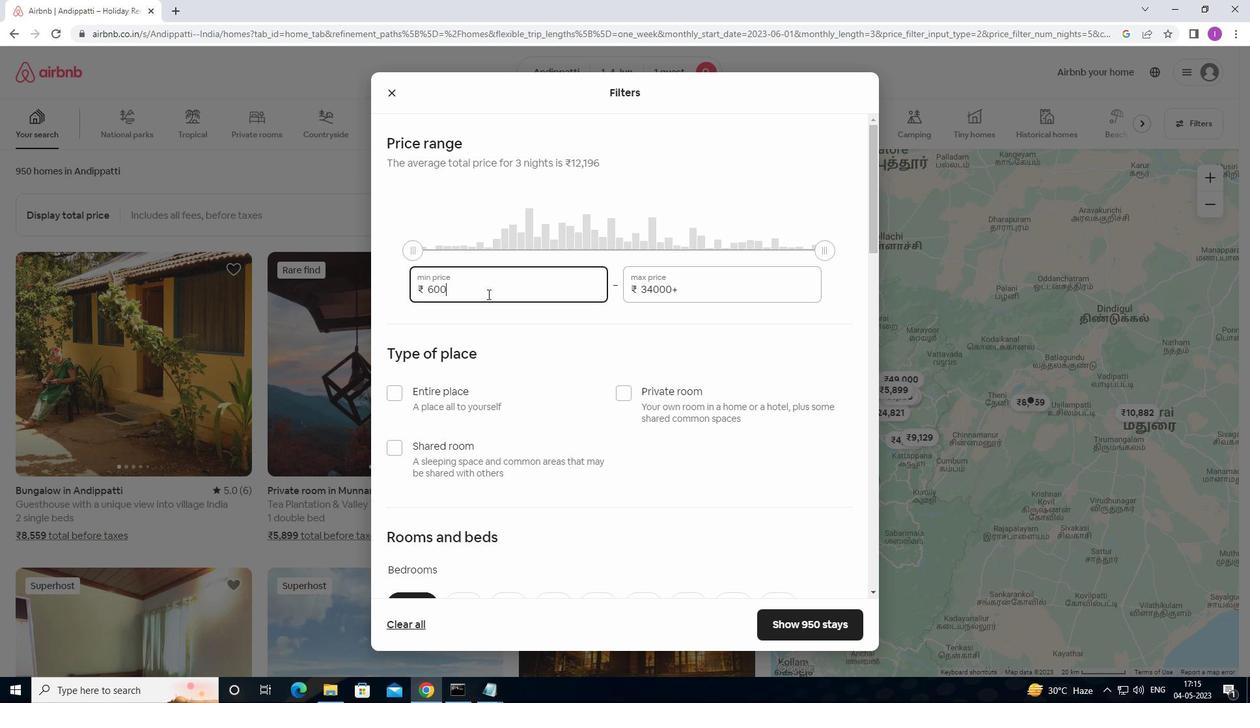 
Action: Key pressed 0
Screenshot: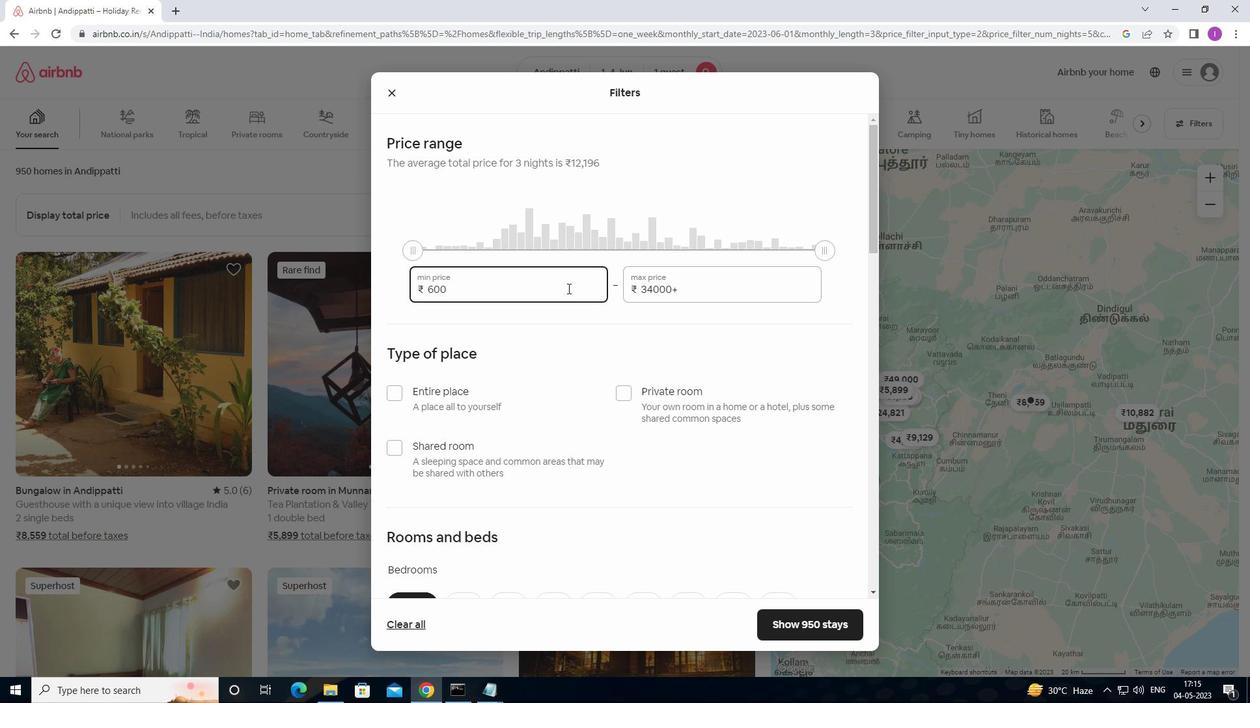 
Action: Mouse moved to (702, 281)
Screenshot: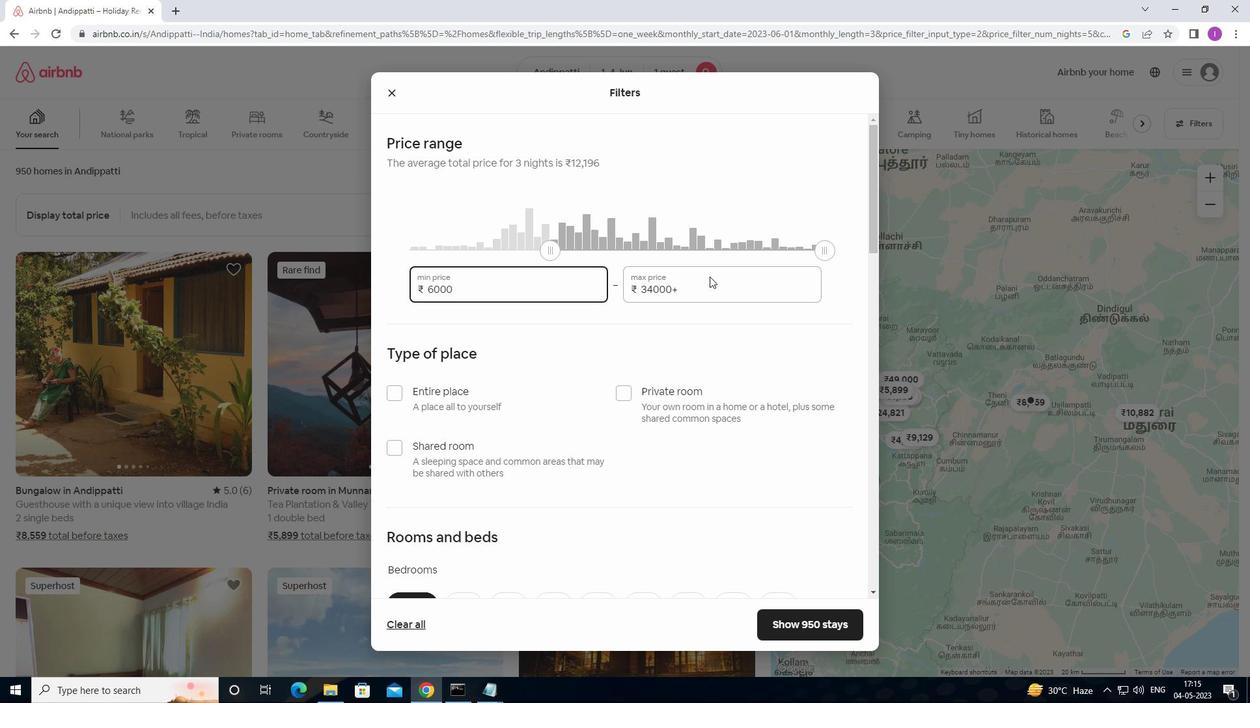 
Action: Mouse pressed left at (702, 281)
Screenshot: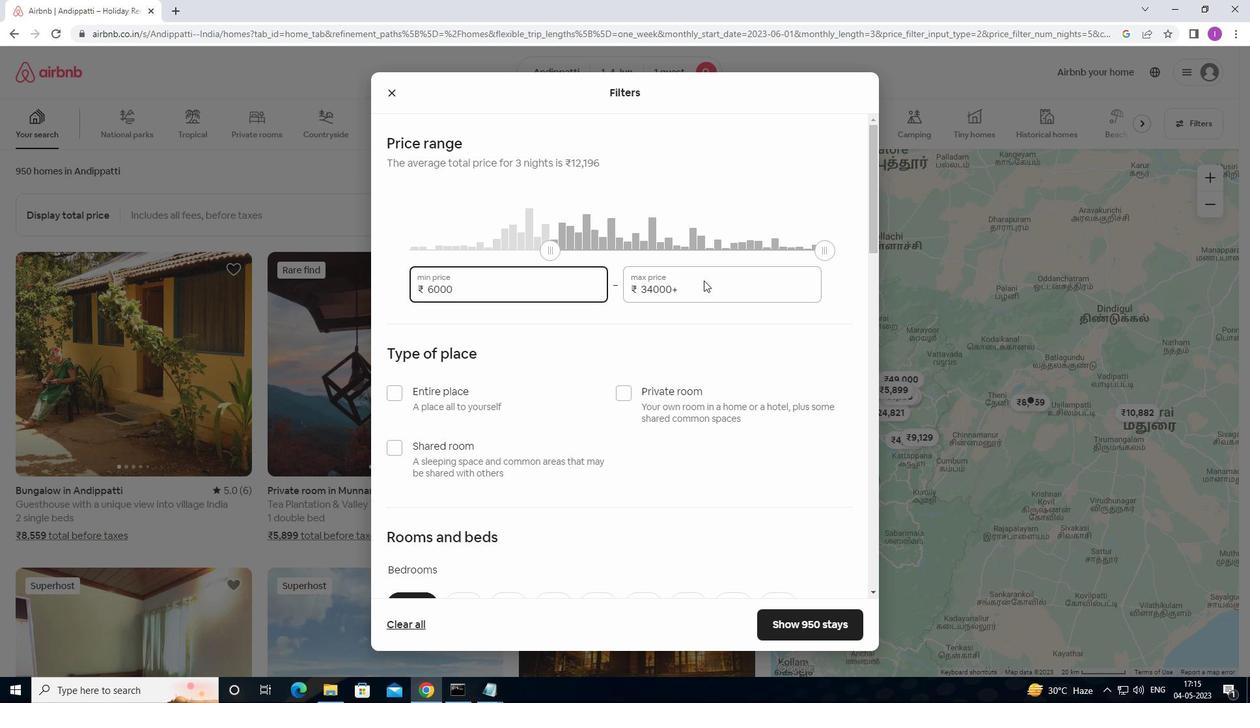 
Action: Mouse moved to (682, 287)
Screenshot: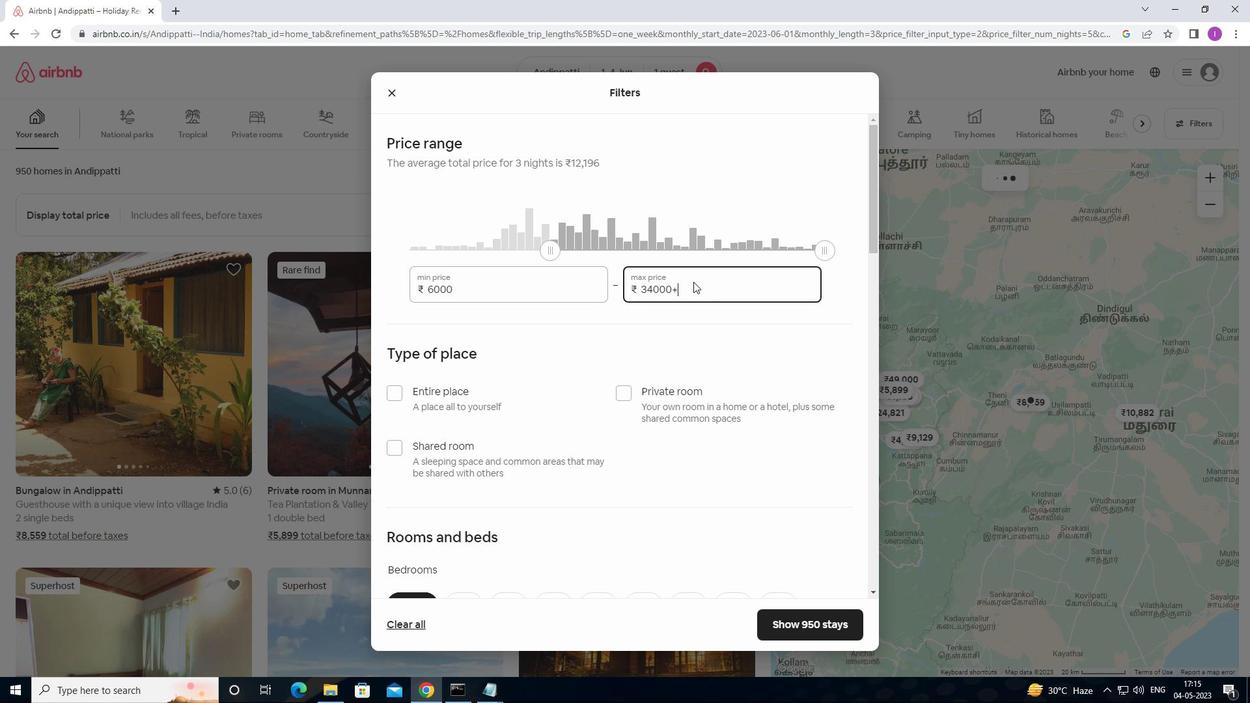 
Action: Mouse pressed left at (682, 287)
Screenshot: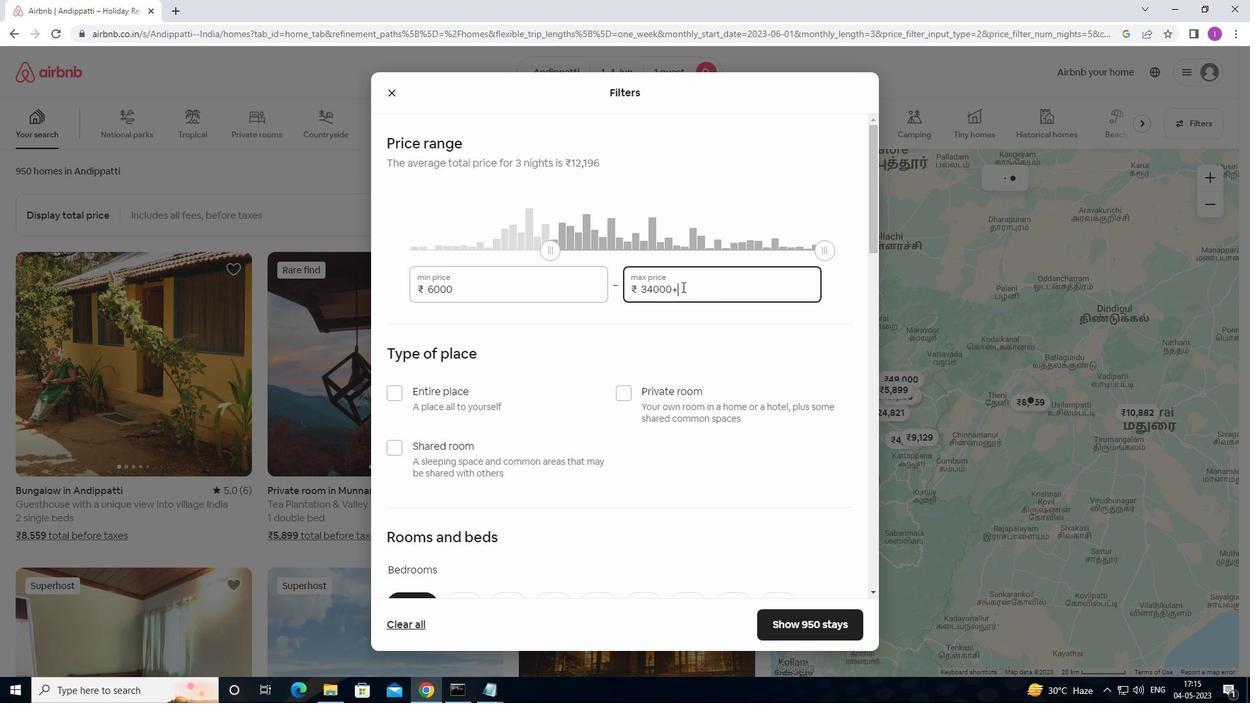 
Action: Mouse moved to (634, 294)
Screenshot: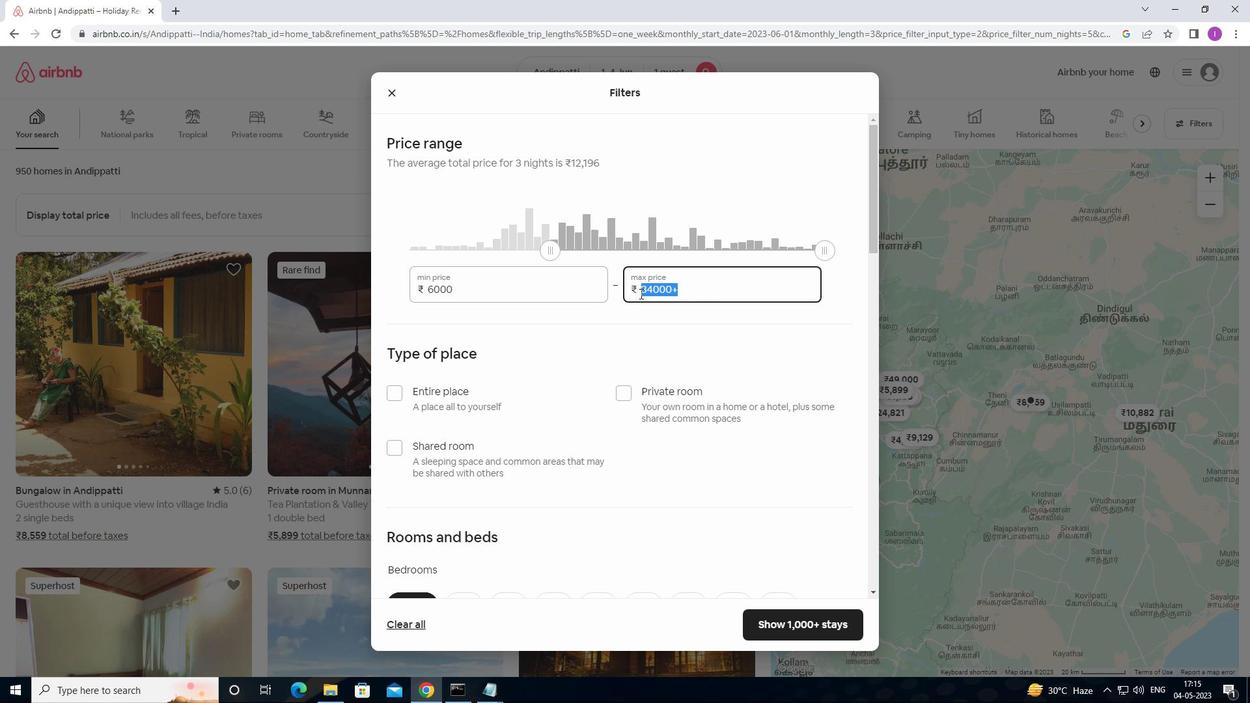 
Action: Key pressed 16
Screenshot: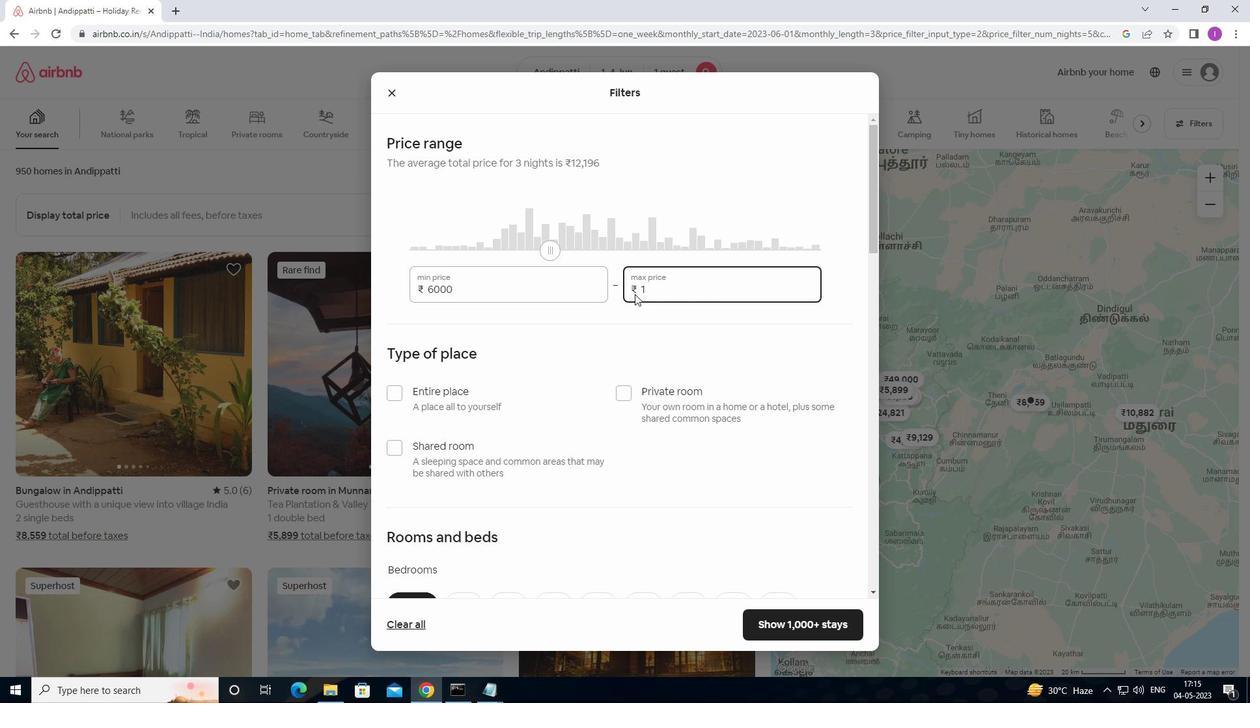 
Action: Mouse moved to (634, 294)
Screenshot: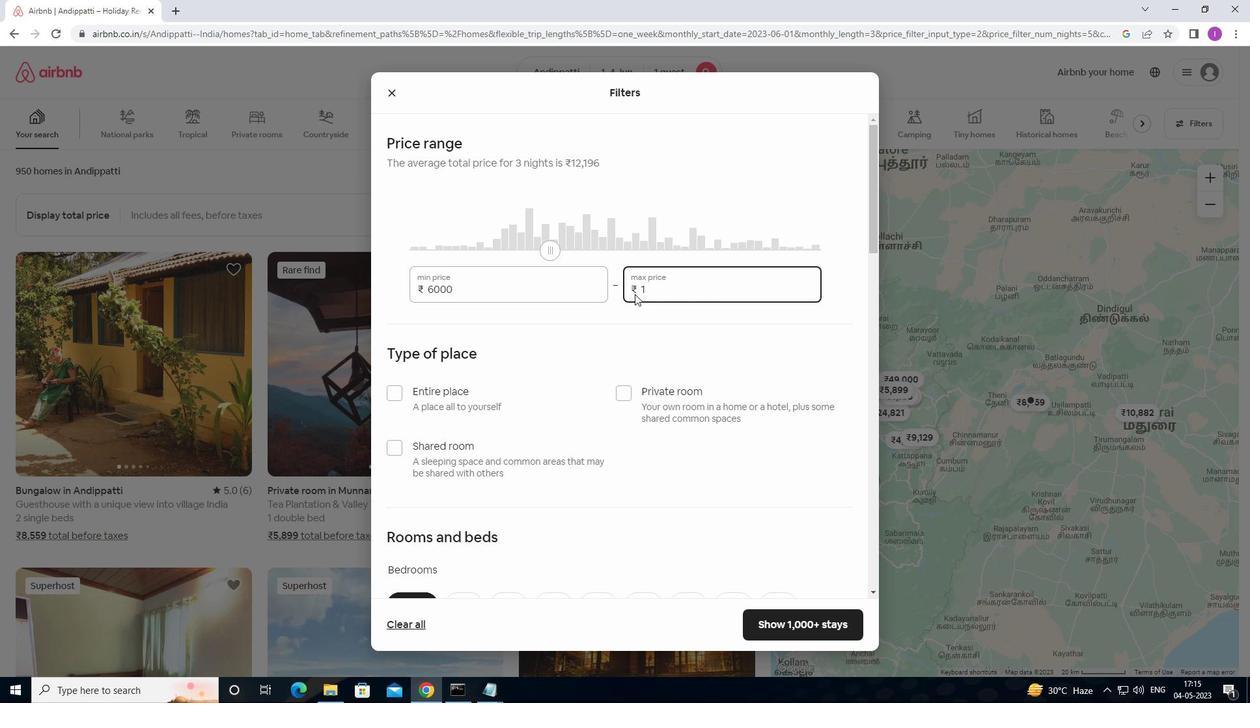 
Action: Key pressed 000
Screenshot: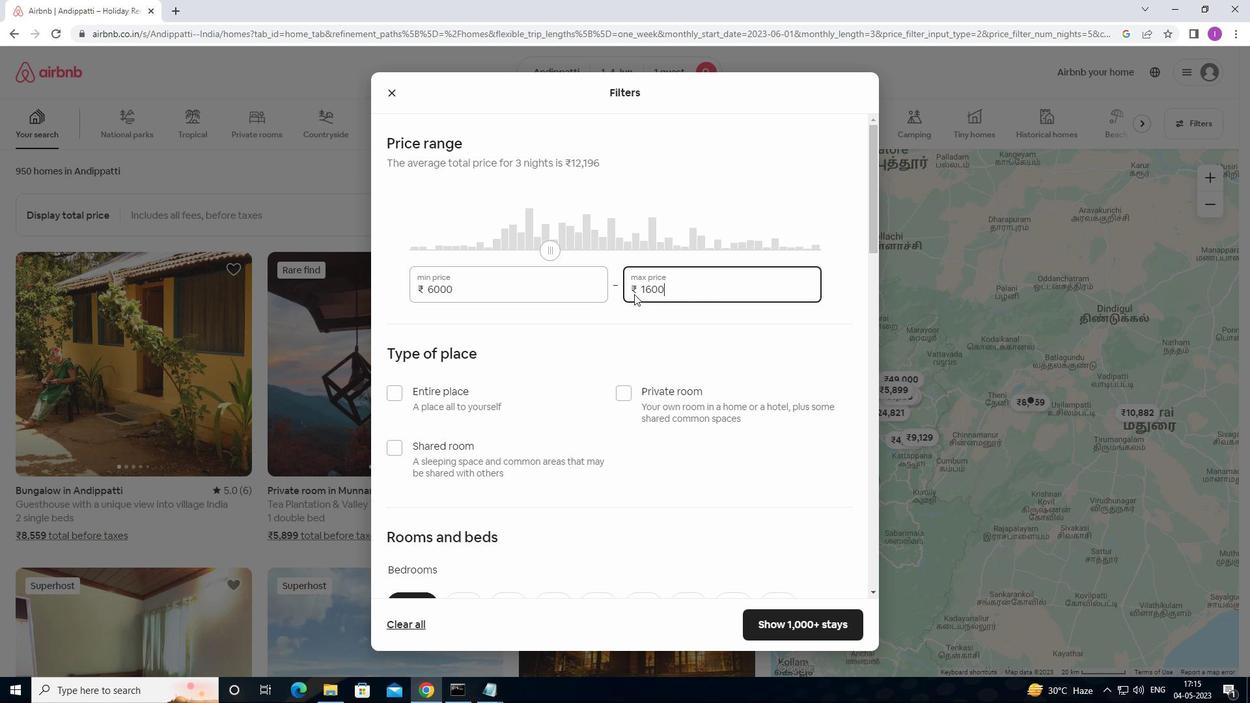 
Action: Mouse moved to (628, 394)
Screenshot: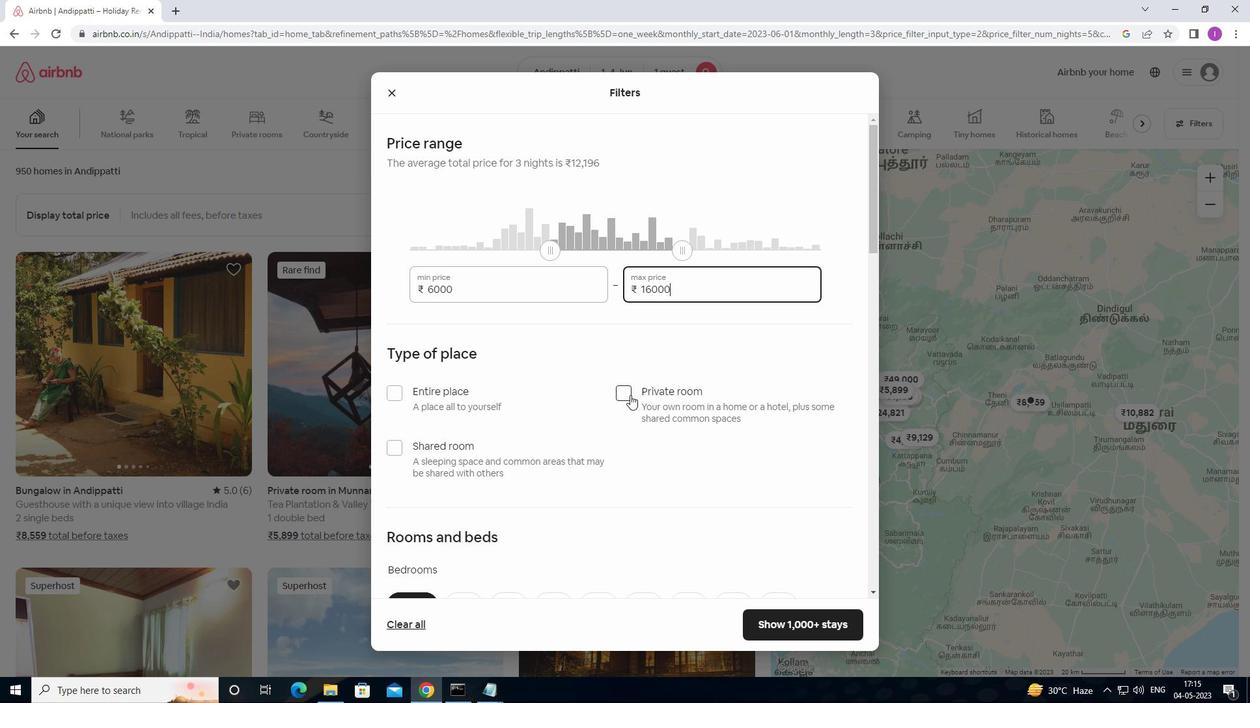 
Action: Mouse pressed left at (628, 394)
Screenshot: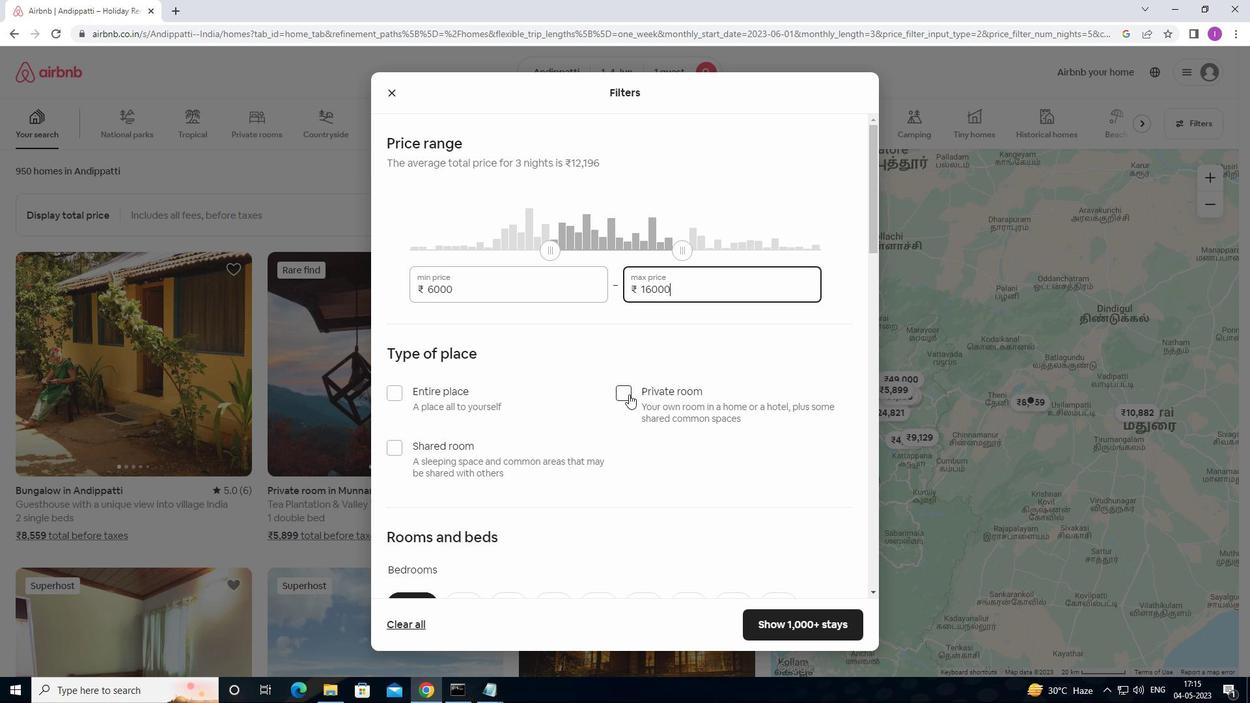 
Action: Mouse moved to (696, 423)
Screenshot: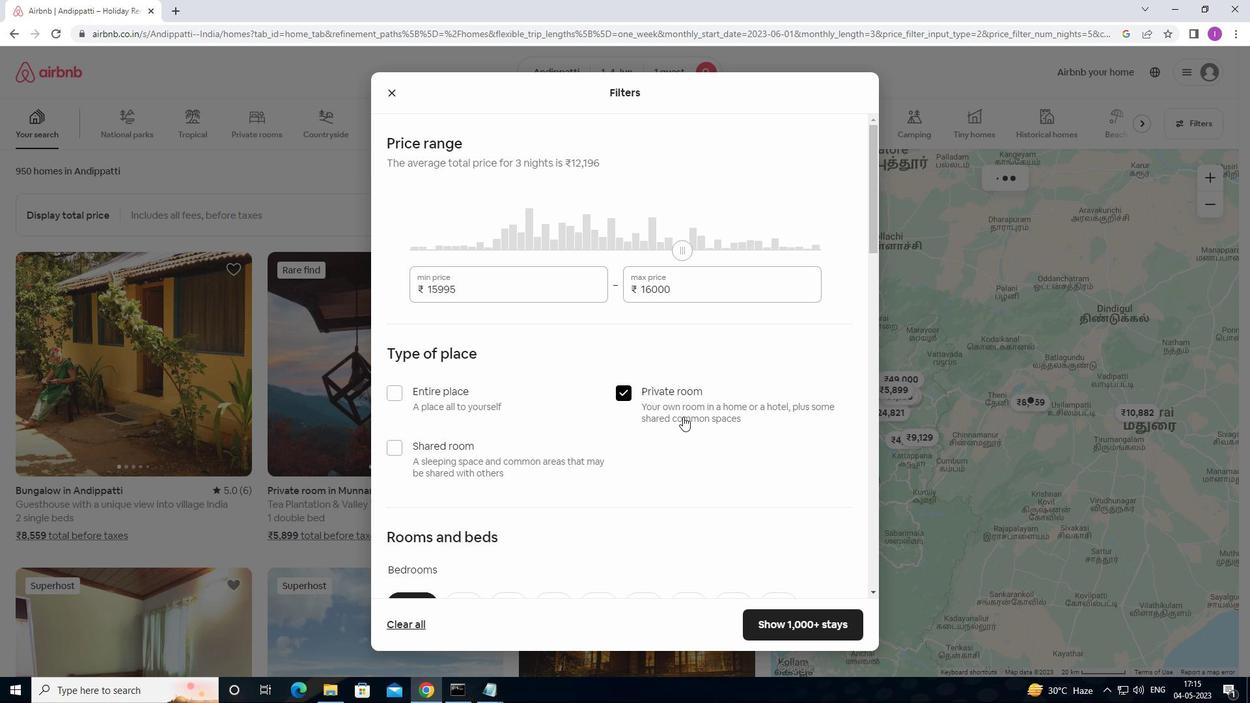 
Action: Mouse scrolled (696, 423) with delta (0, 0)
Screenshot: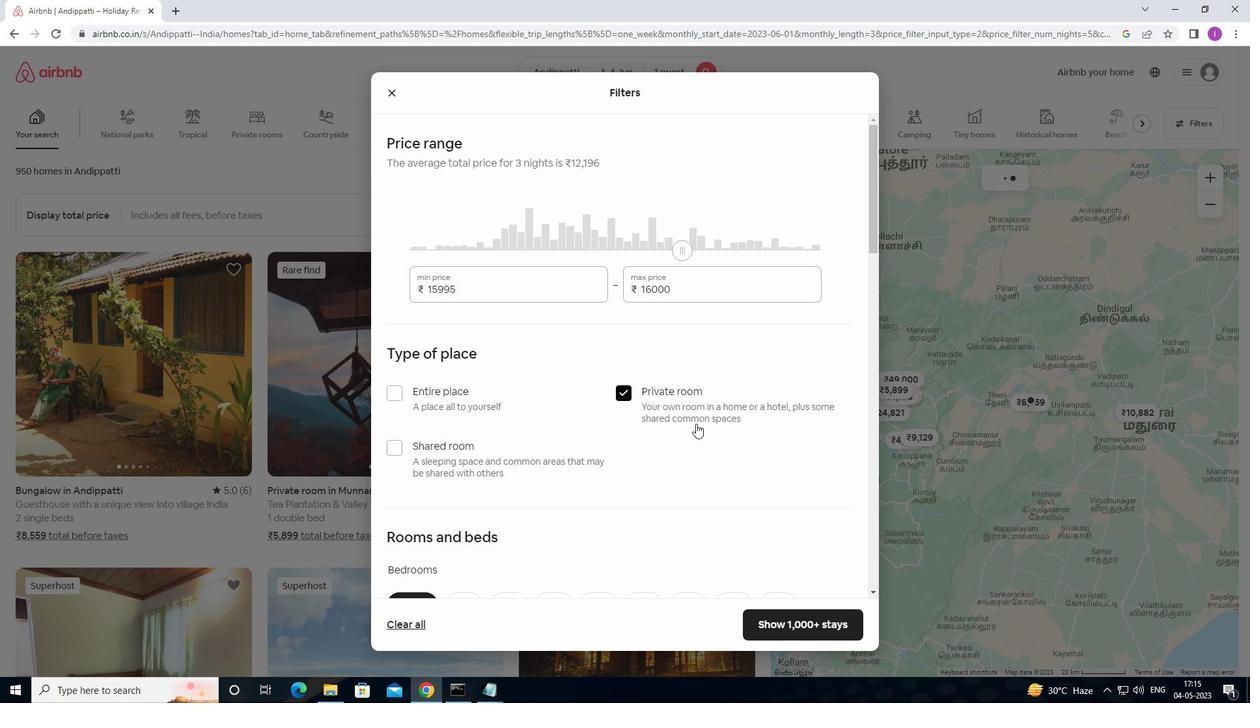 
Action: Mouse moved to (696, 426)
Screenshot: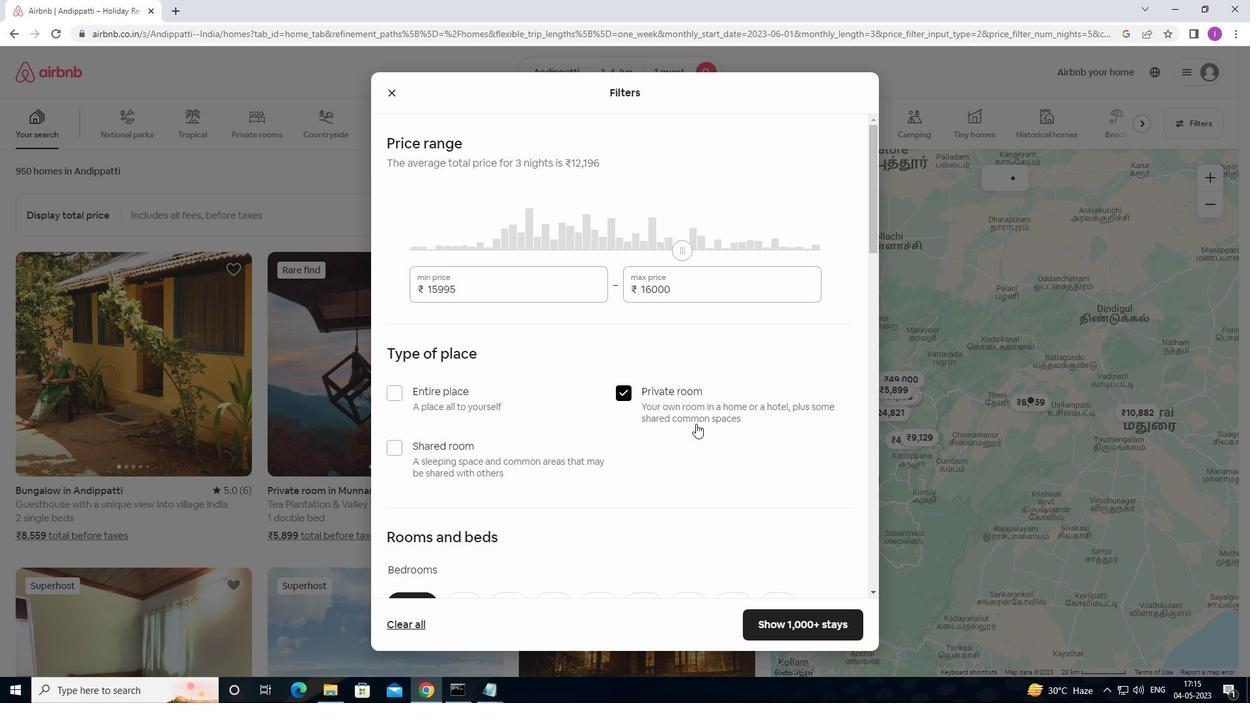 
Action: Mouse scrolled (696, 425) with delta (0, 0)
Screenshot: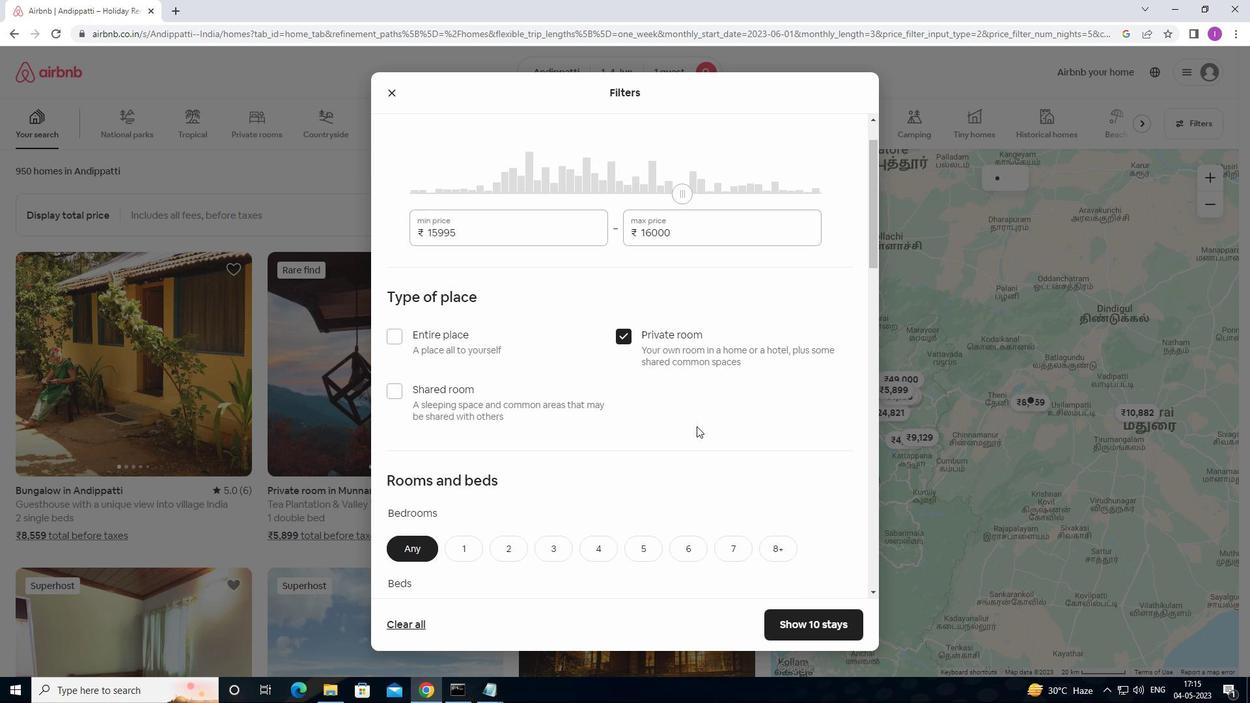 
Action: Mouse scrolled (696, 425) with delta (0, 0)
Screenshot: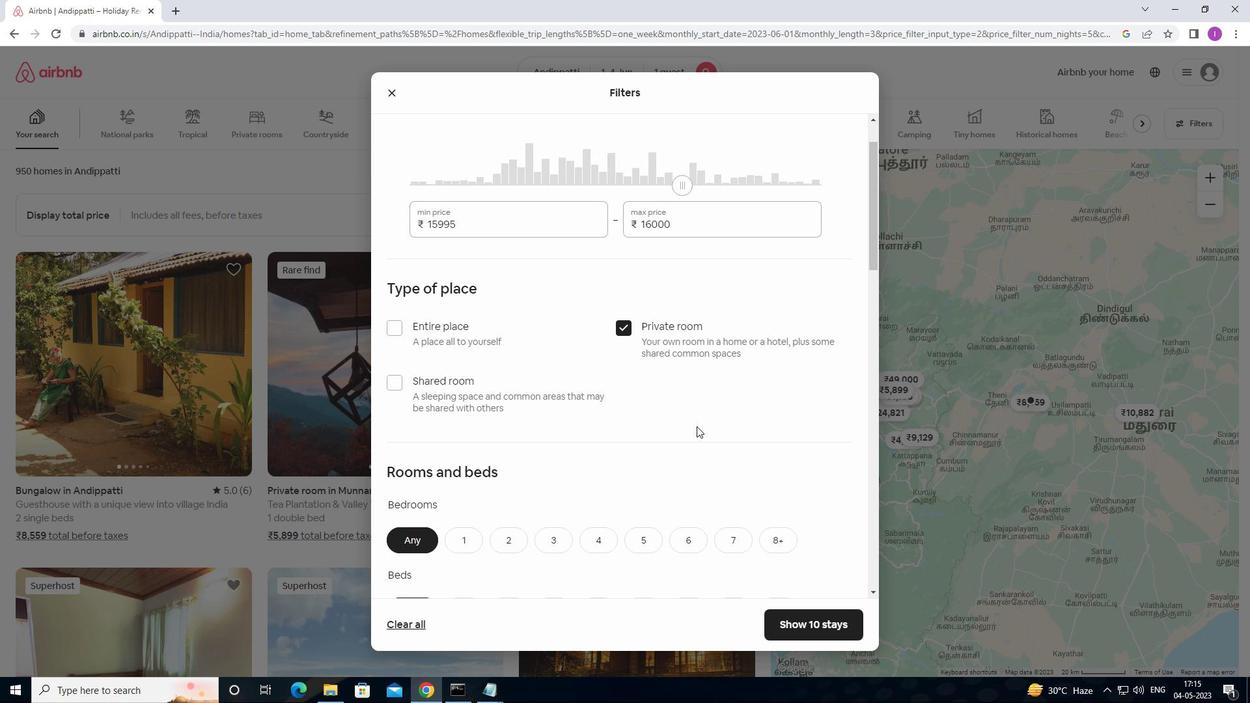 
Action: Mouse scrolled (696, 425) with delta (0, 0)
Screenshot: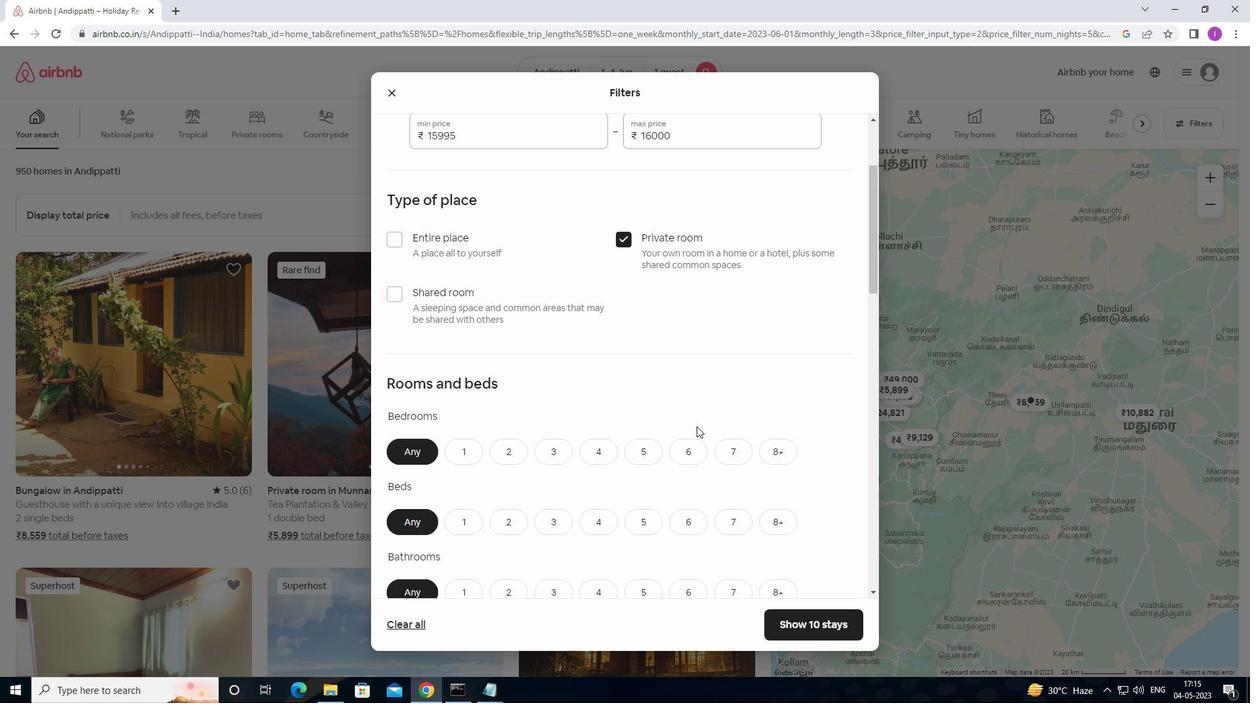 
Action: Mouse scrolled (696, 425) with delta (0, 0)
Screenshot: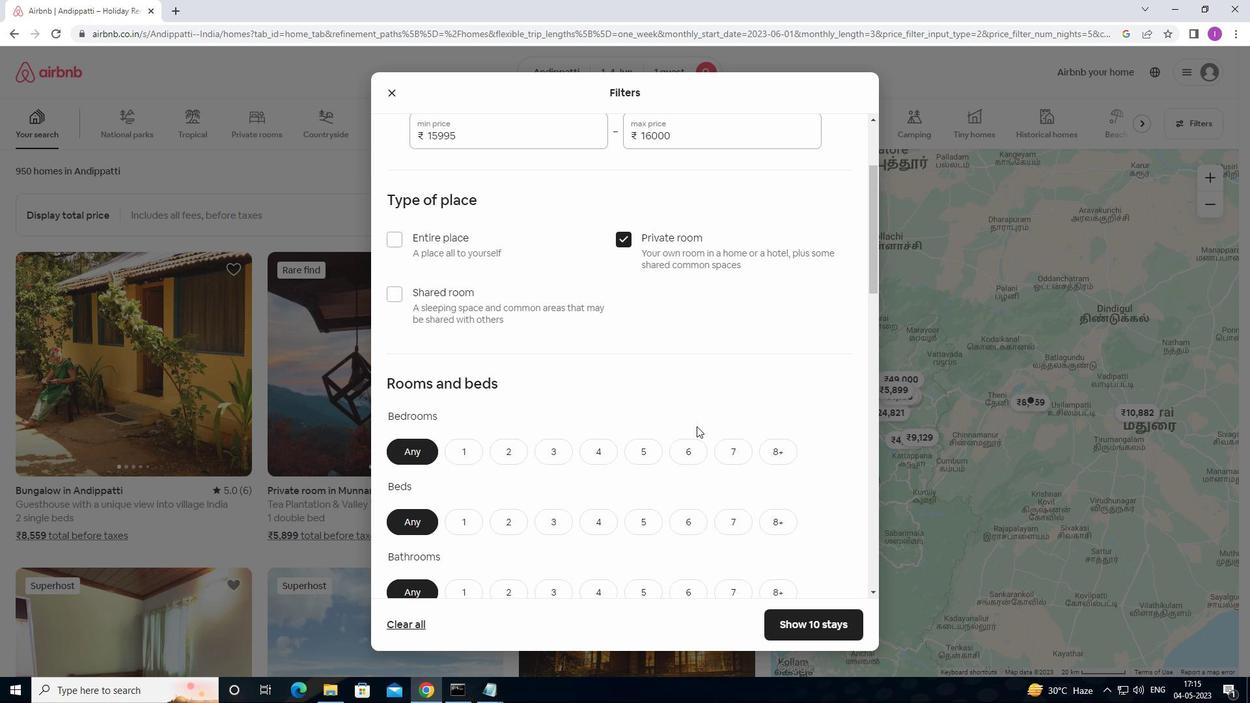 
Action: Mouse moved to (451, 277)
Screenshot: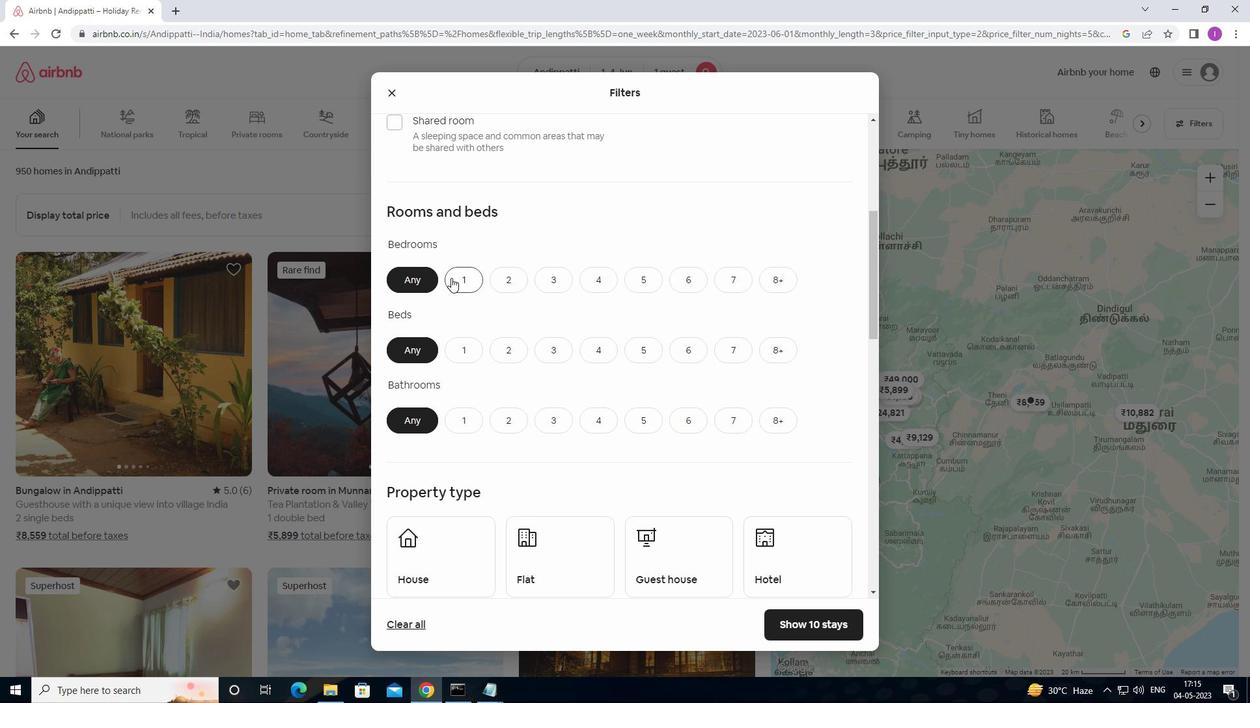 
Action: Mouse pressed left at (451, 277)
Screenshot: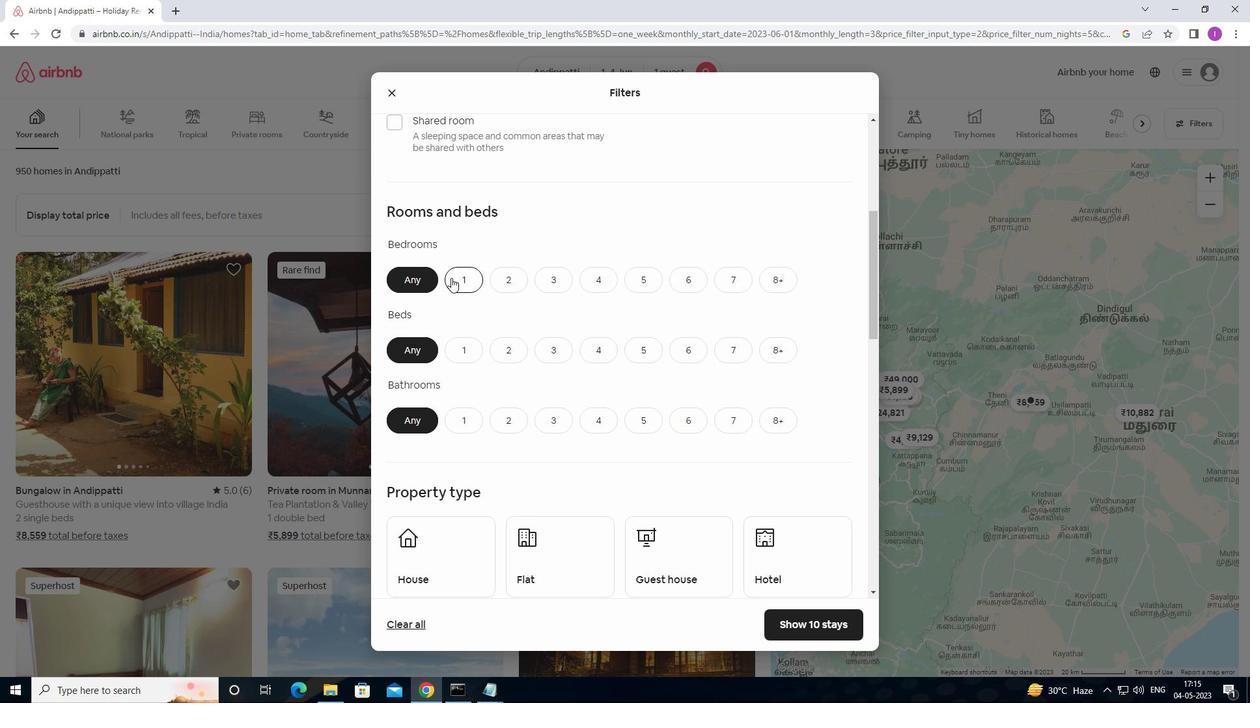 
Action: Mouse moved to (459, 356)
Screenshot: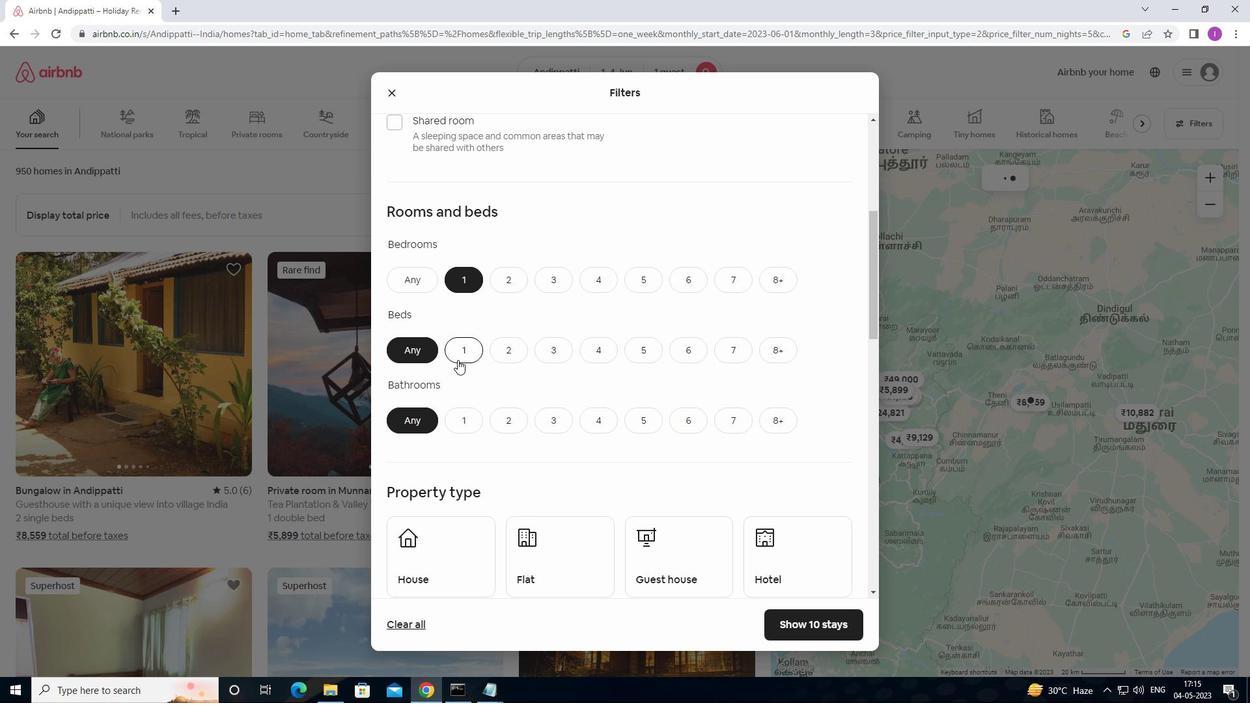 
Action: Mouse pressed left at (459, 356)
Screenshot: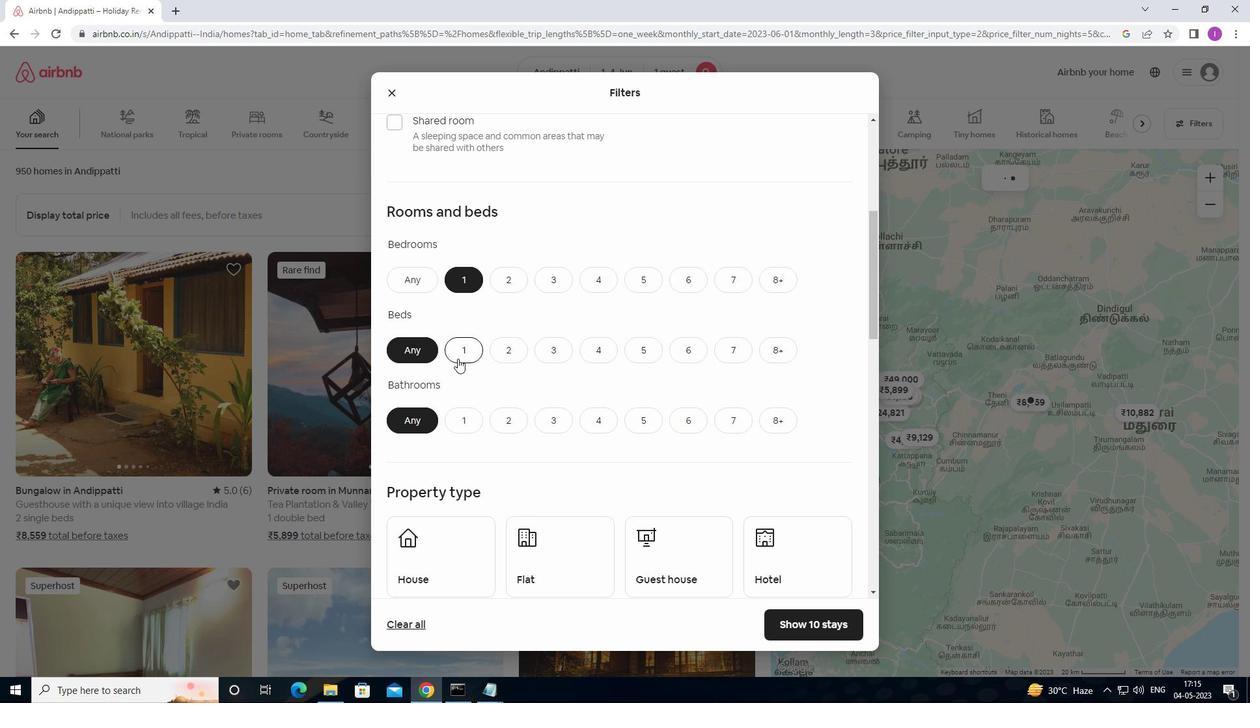 
Action: Mouse moved to (463, 418)
Screenshot: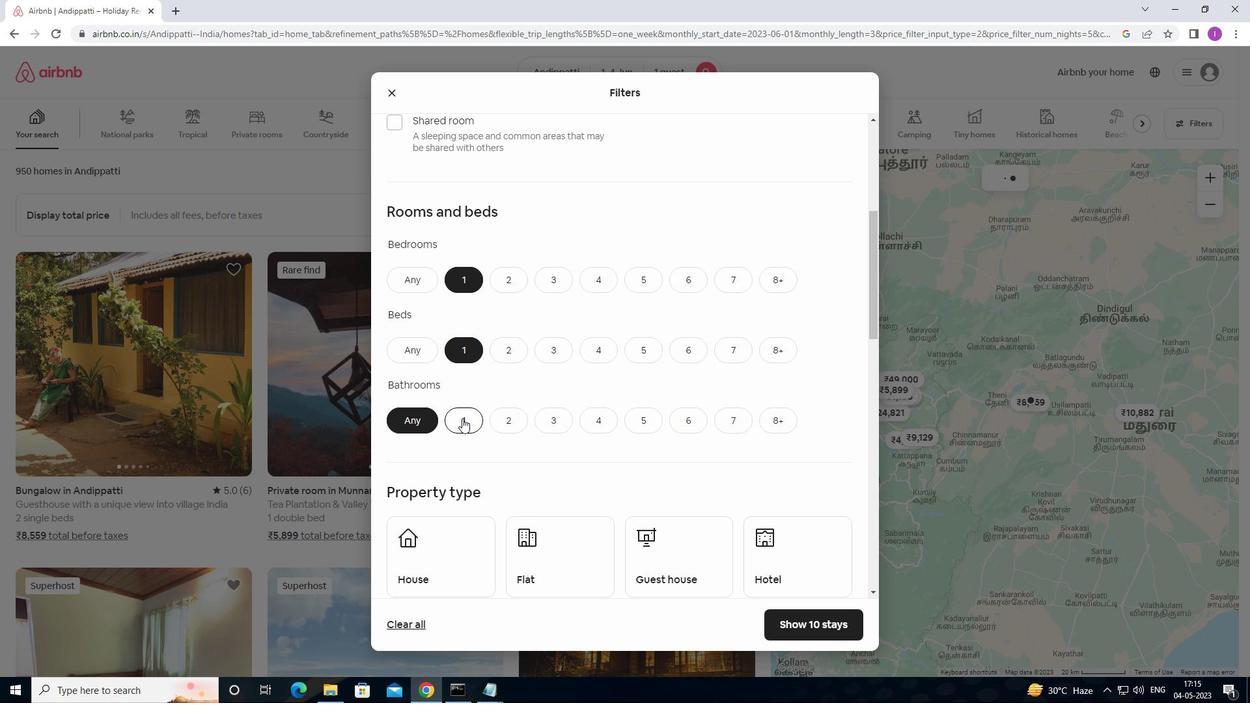 
Action: Mouse pressed left at (463, 418)
Screenshot: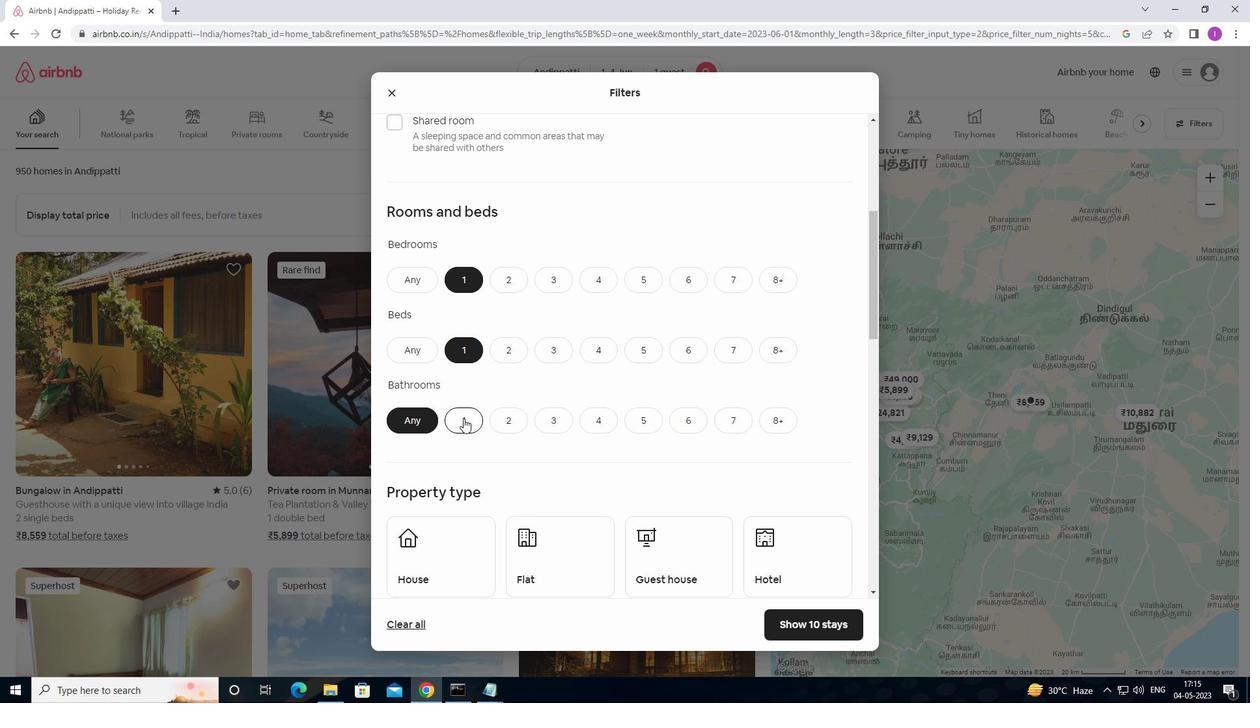 
Action: Mouse moved to (567, 420)
Screenshot: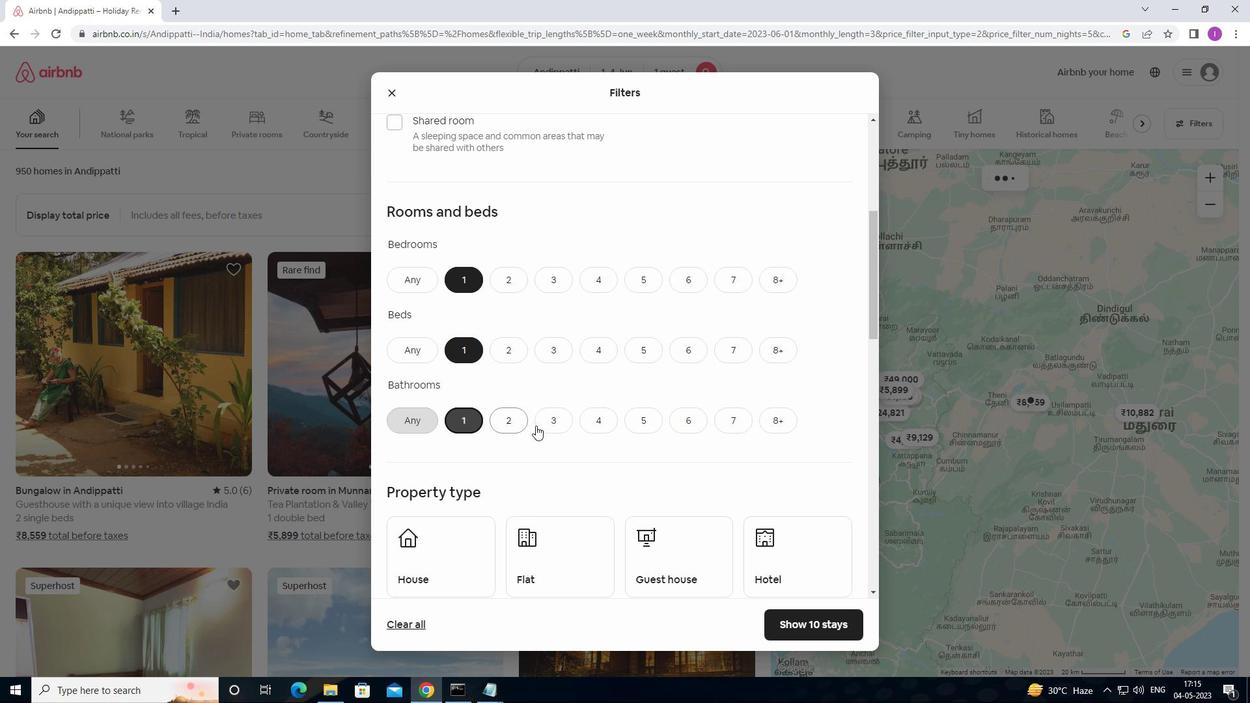 
Action: Mouse scrolled (567, 419) with delta (0, 0)
Screenshot: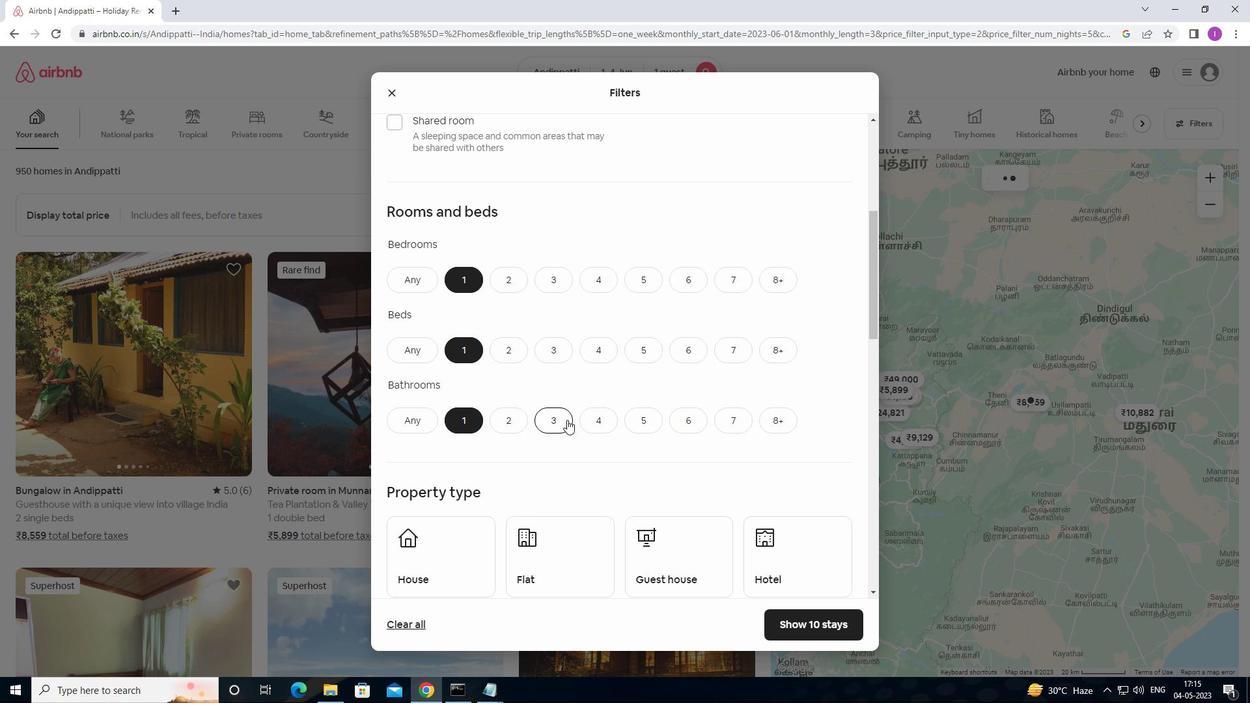 
Action: Mouse scrolled (567, 419) with delta (0, 0)
Screenshot: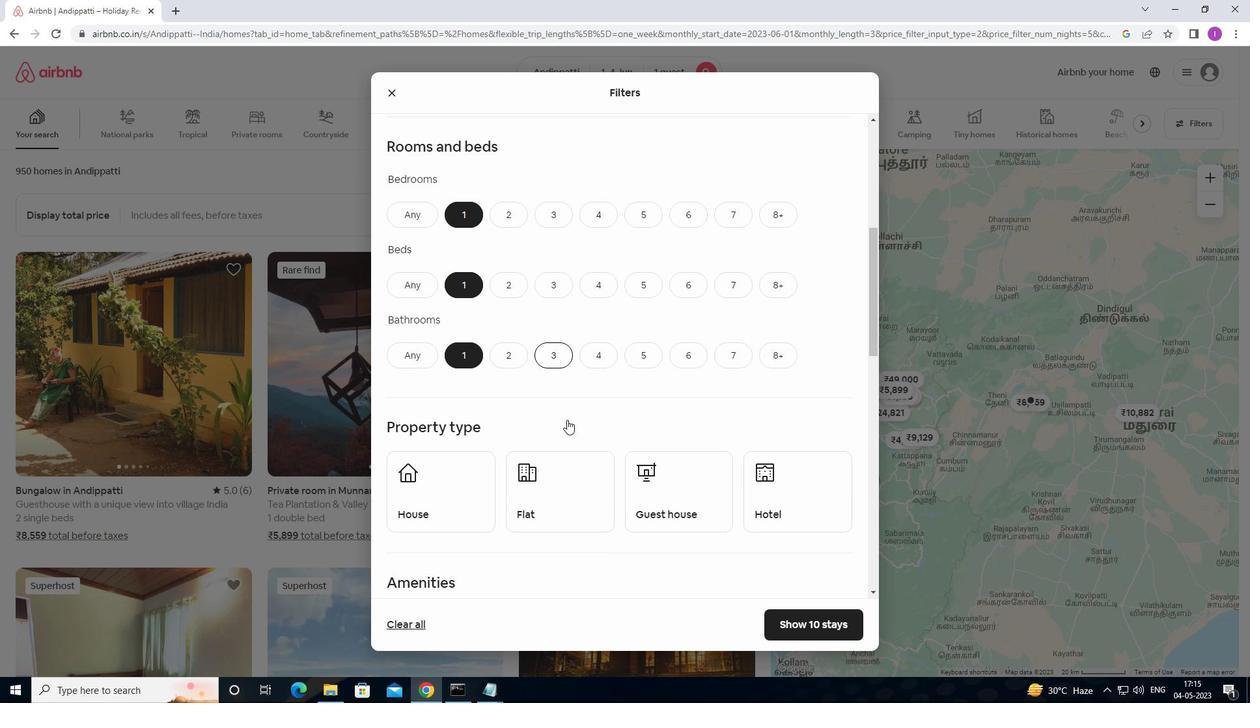 
Action: Mouse scrolled (567, 419) with delta (0, 0)
Screenshot: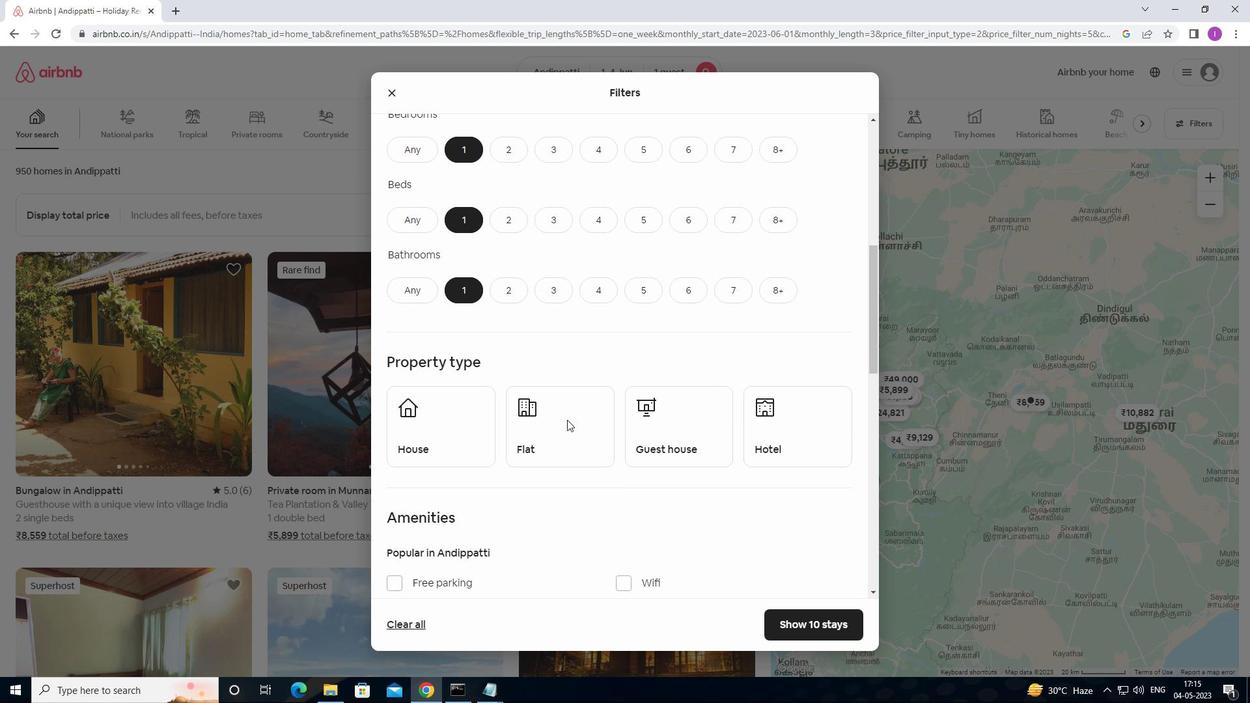 
Action: Mouse scrolled (567, 419) with delta (0, 0)
Screenshot: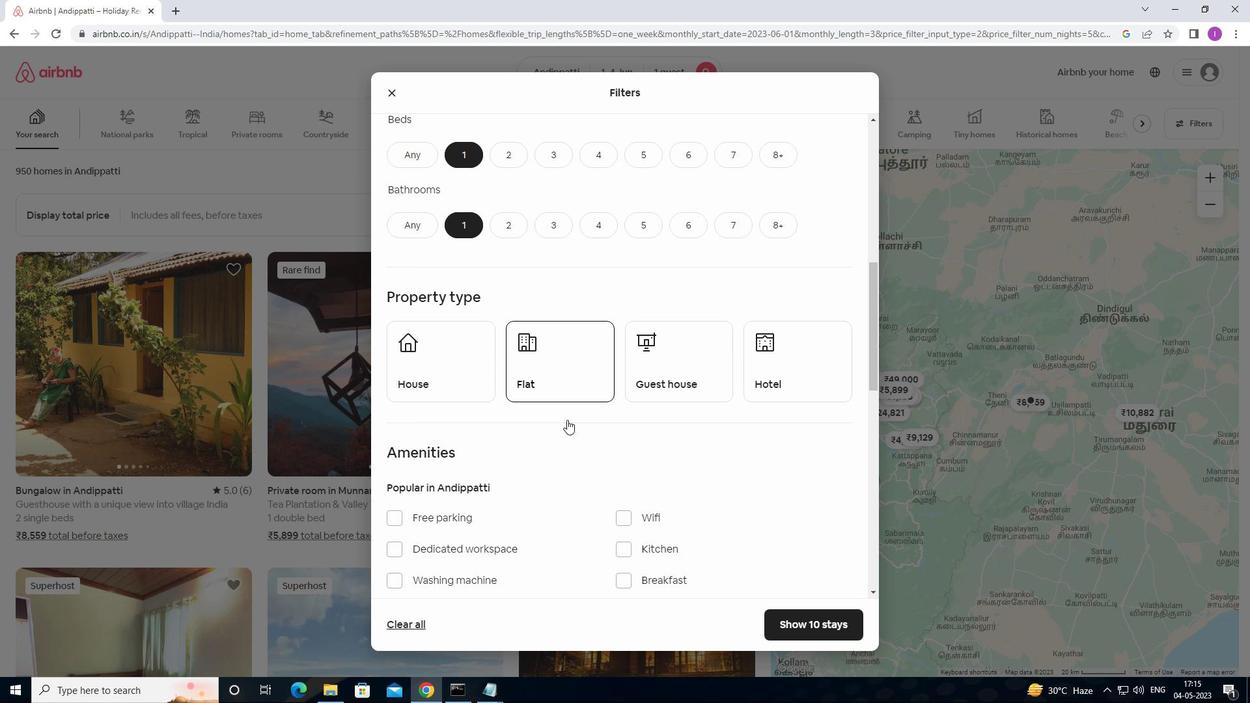
Action: Mouse moved to (435, 290)
Screenshot: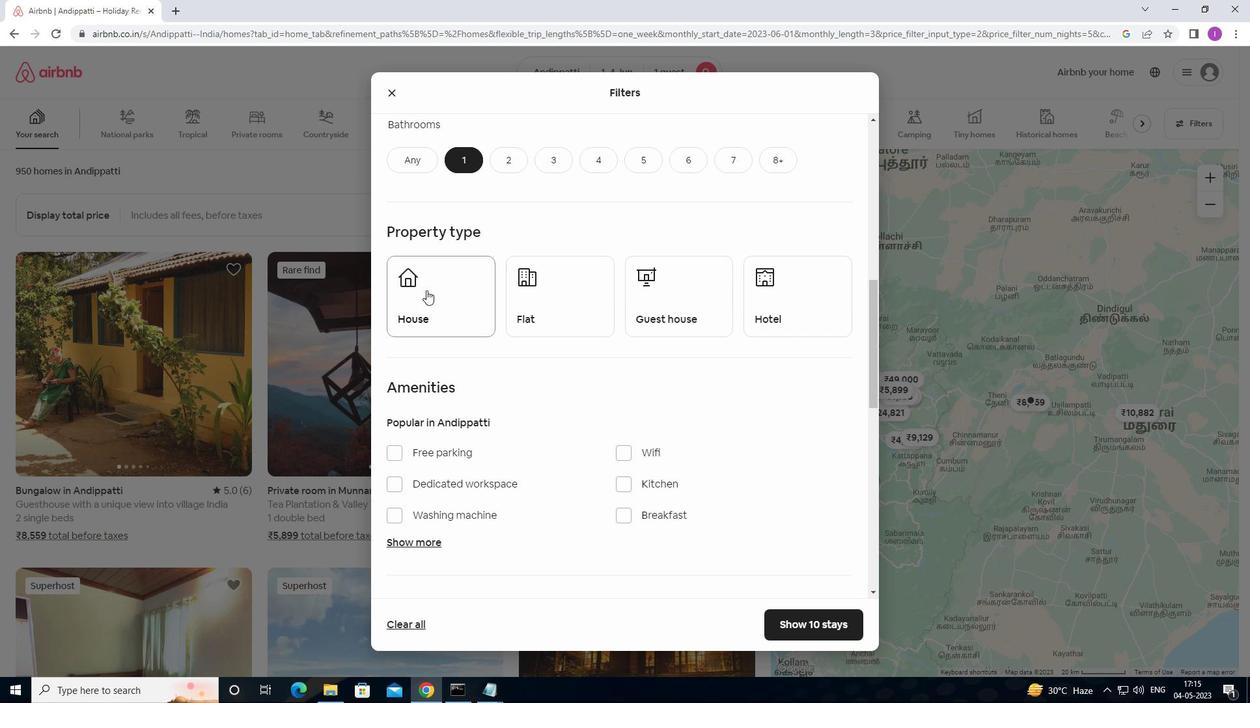 
Action: Mouse pressed left at (435, 290)
Screenshot: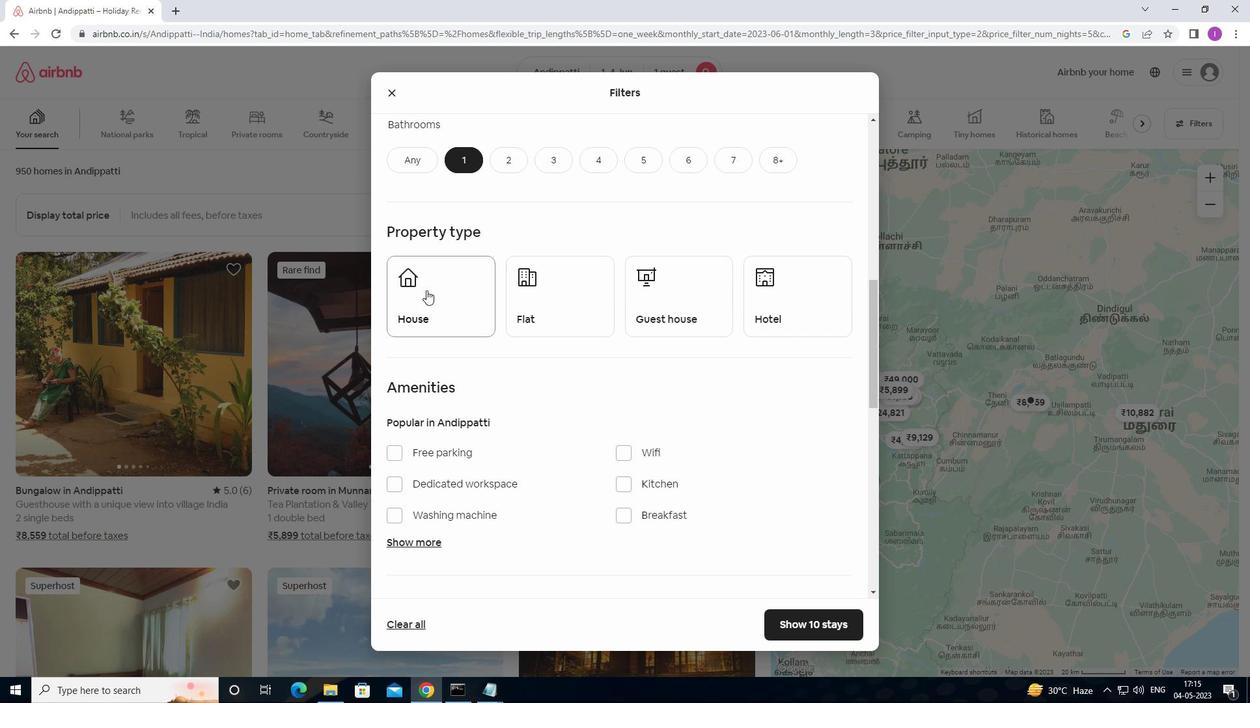 
Action: Mouse moved to (555, 297)
Screenshot: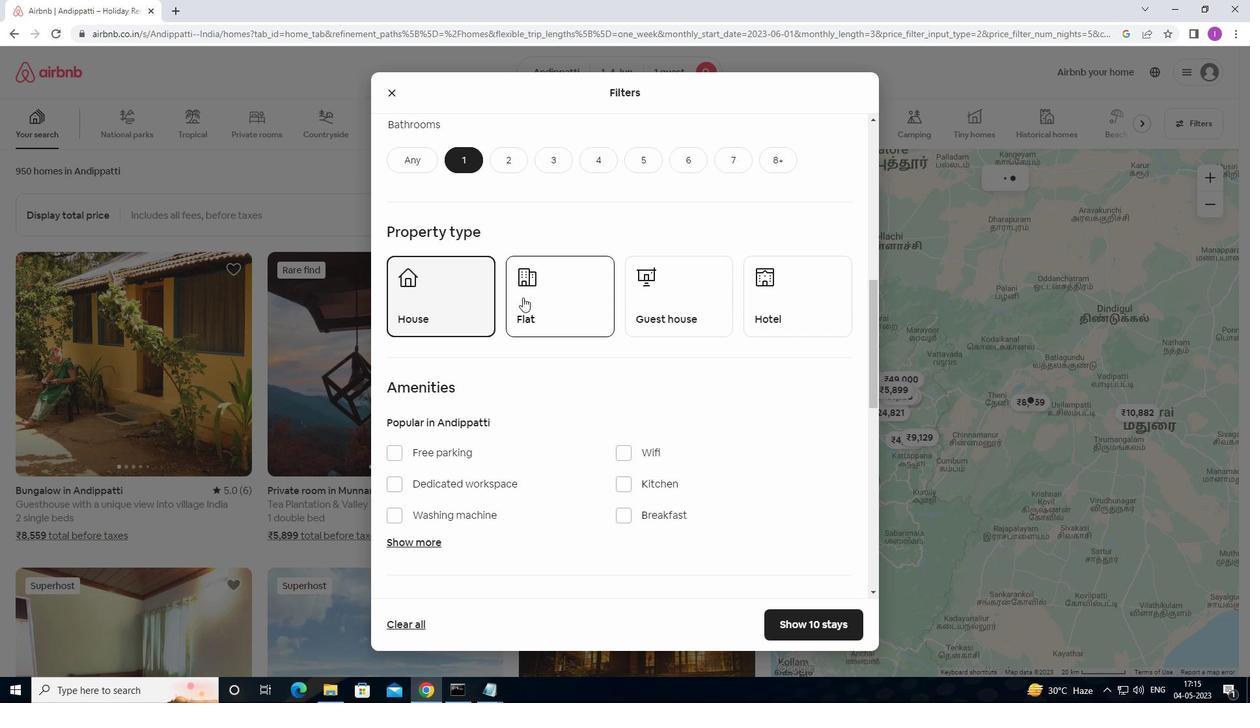 
Action: Mouse pressed left at (555, 297)
Screenshot: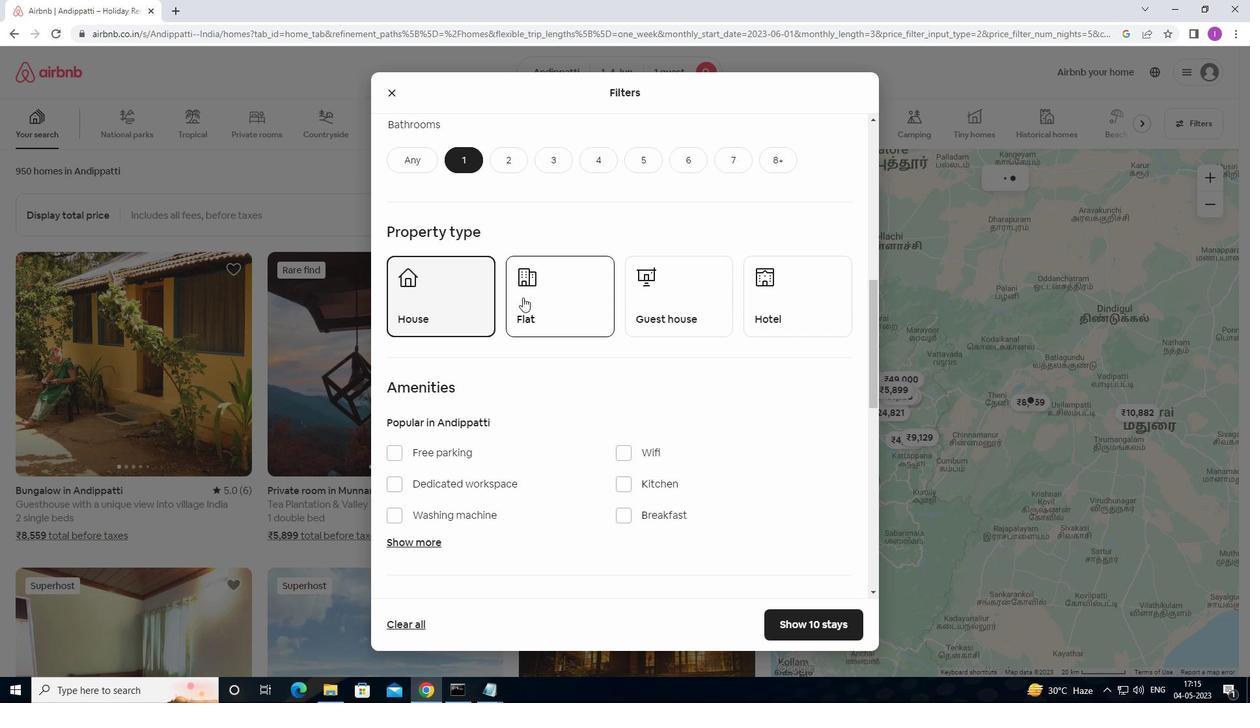 
Action: Mouse moved to (716, 314)
Screenshot: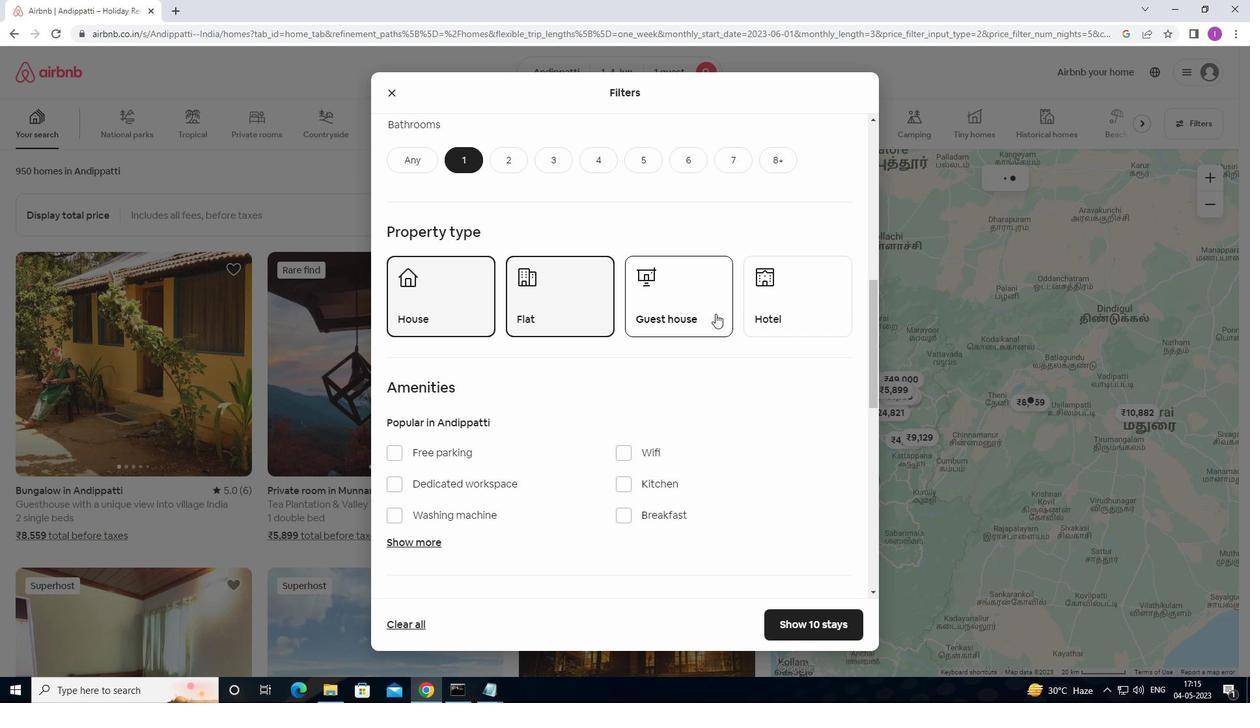 
Action: Mouse pressed left at (716, 314)
Screenshot: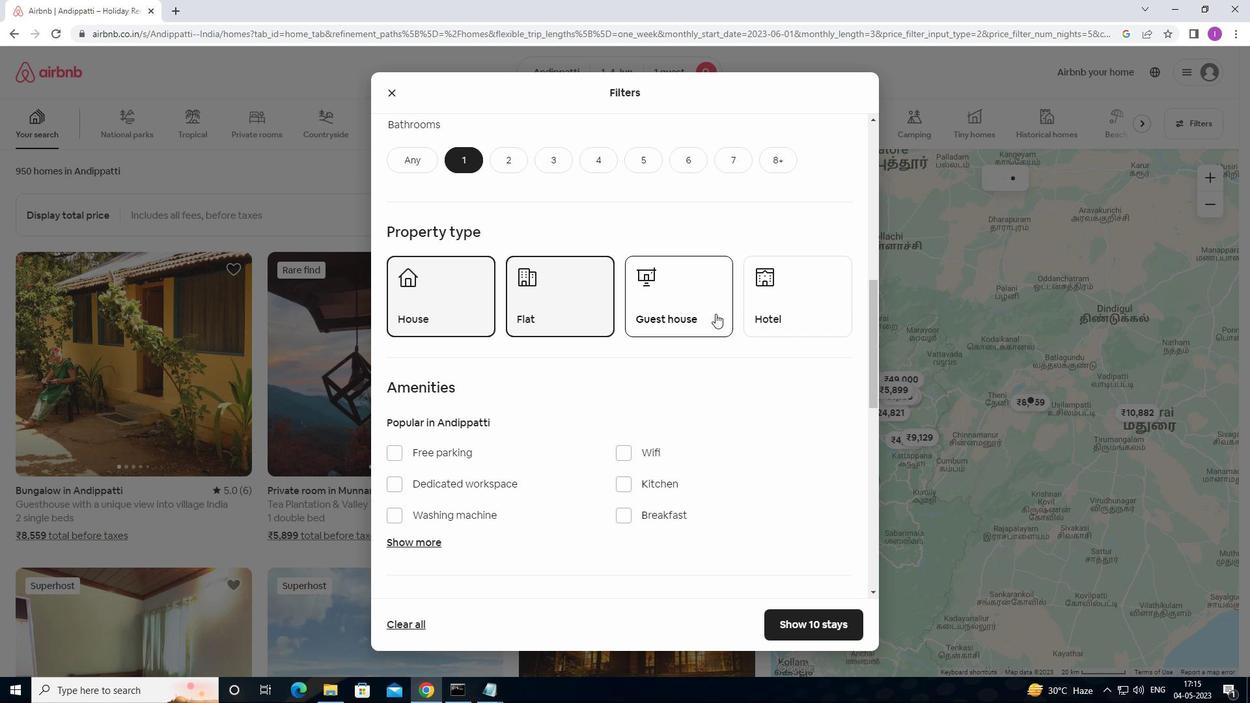 
Action: Mouse moved to (713, 341)
Screenshot: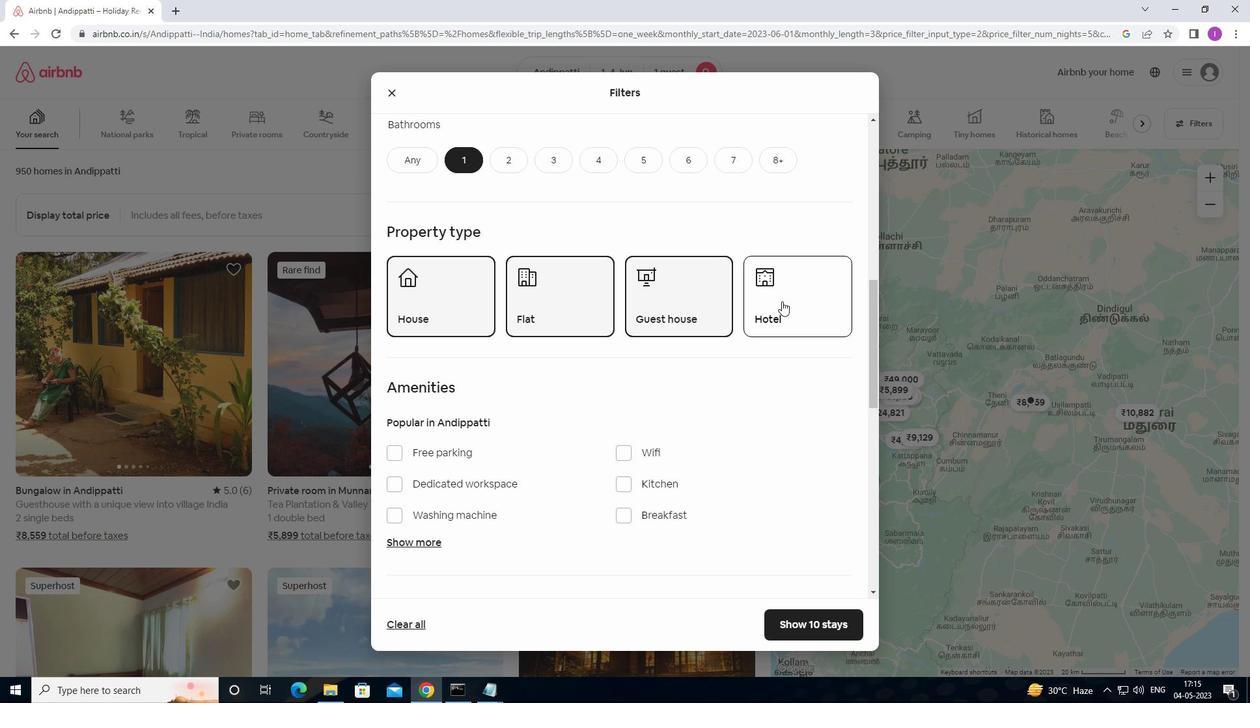 
Action: Mouse scrolled (713, 341) with delta (0, 0)
Screenshot: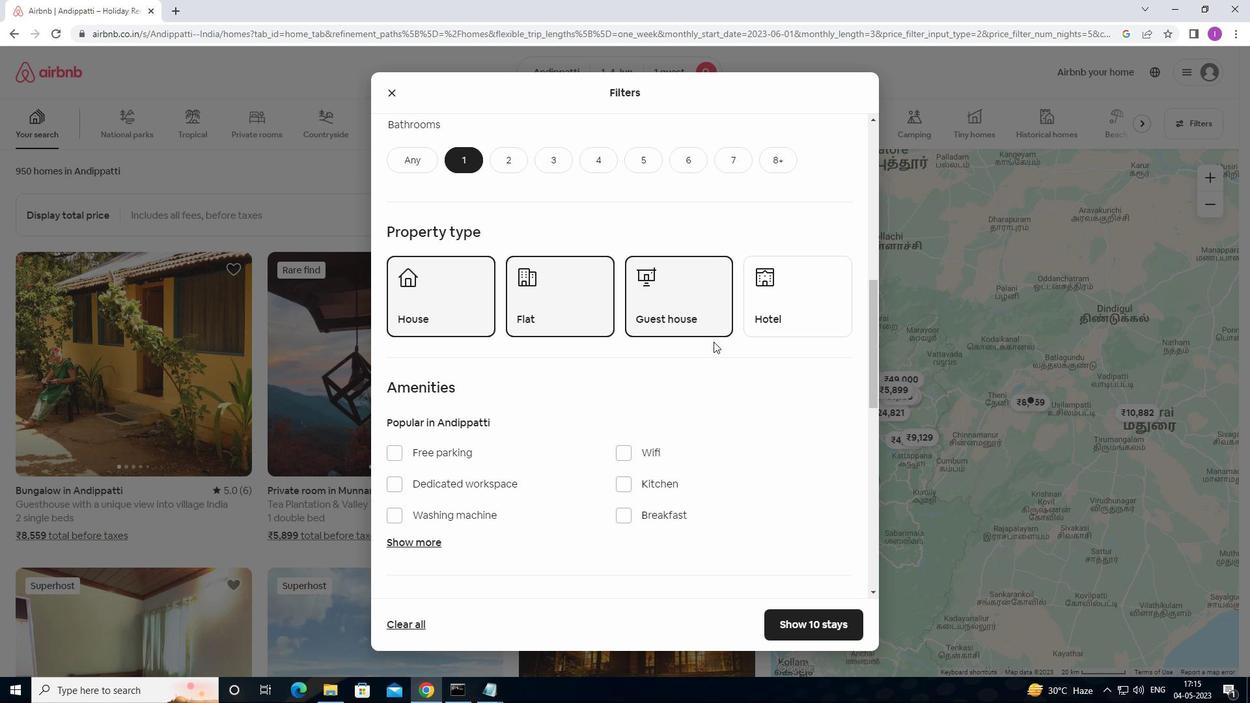 
Action: Mouse moved to (712, 342)
Screenshot: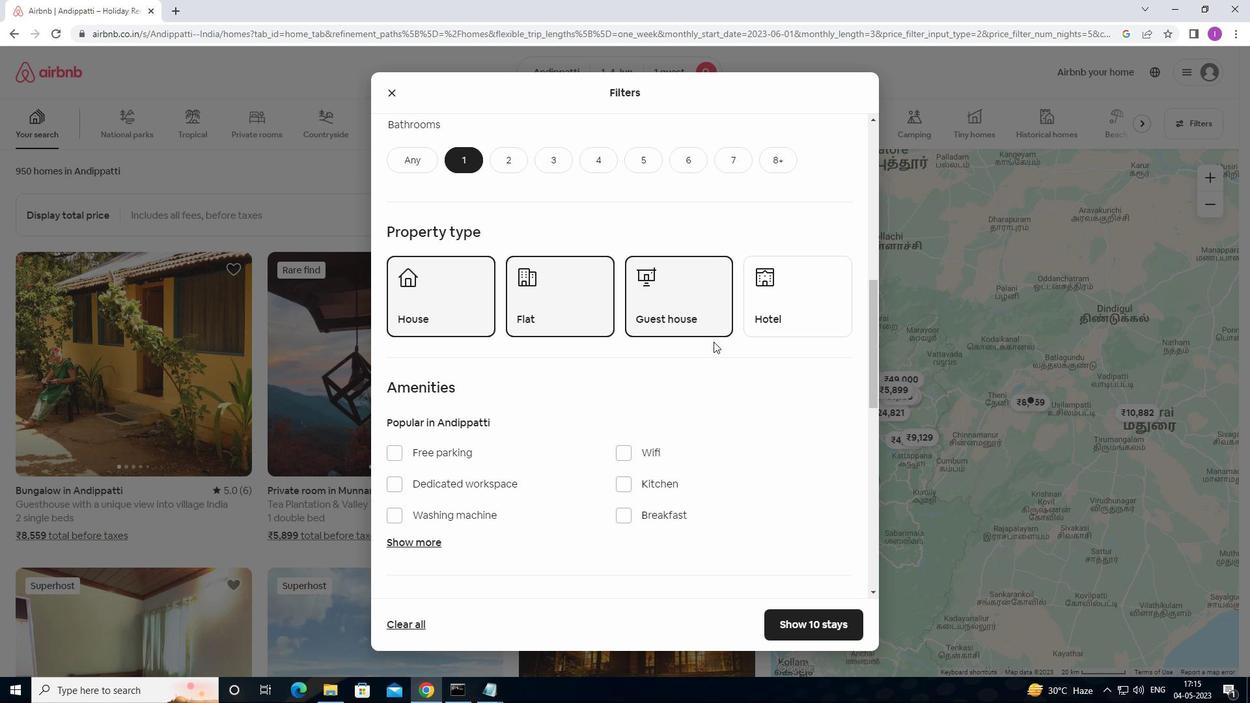 
Action: Mouse scrolled (712, 341) with delta (0, 0)
Screenshot: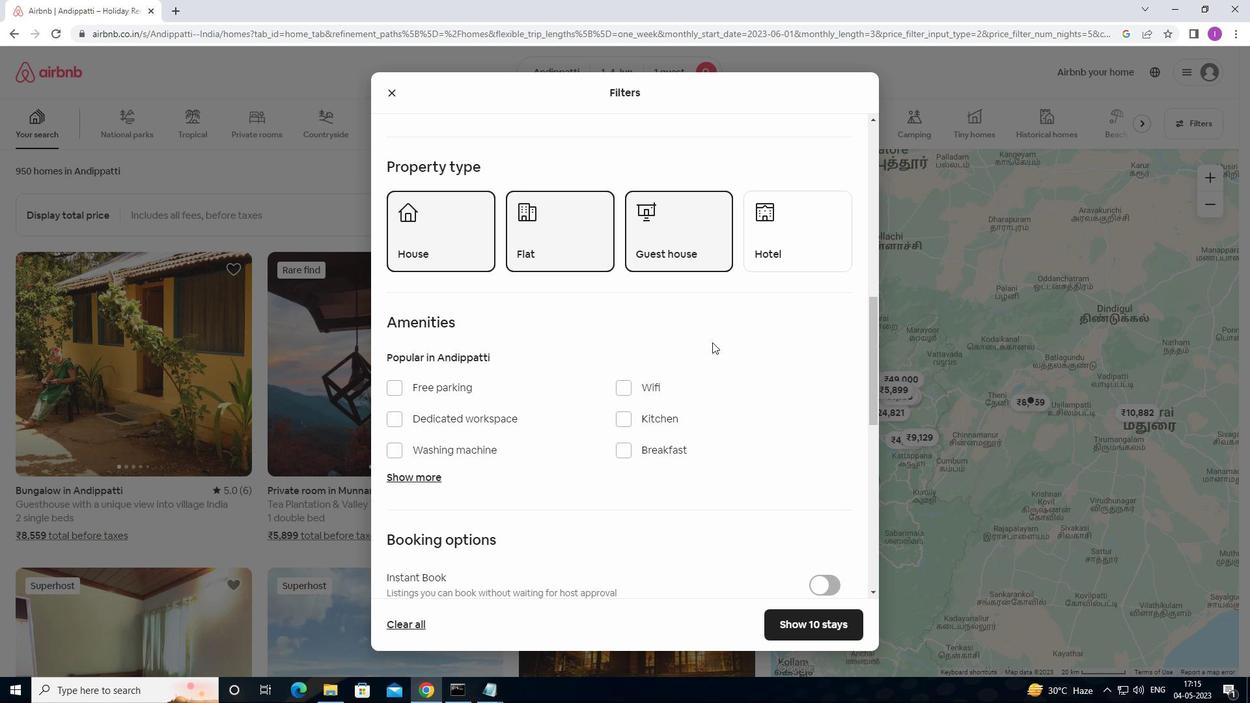 
Action: Mouse moved to (629, 324)
Screenshot: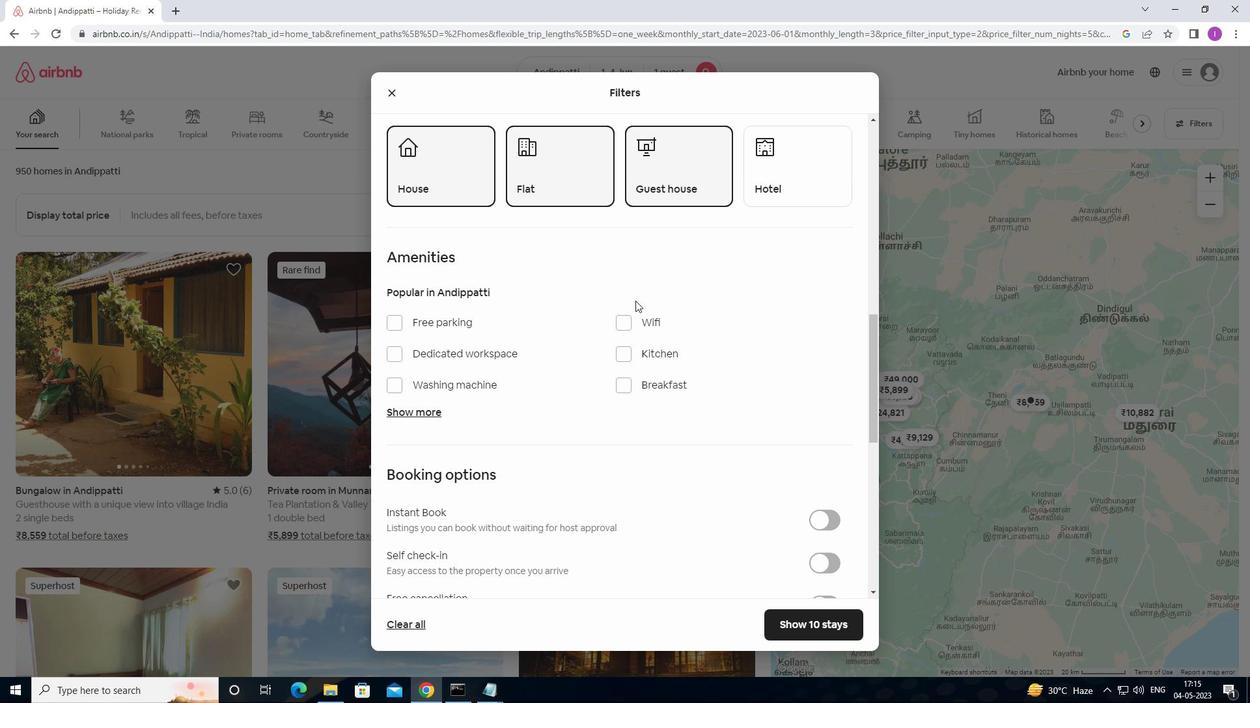 
Action: Mouse pressed left at (629, 324)
Screenshot: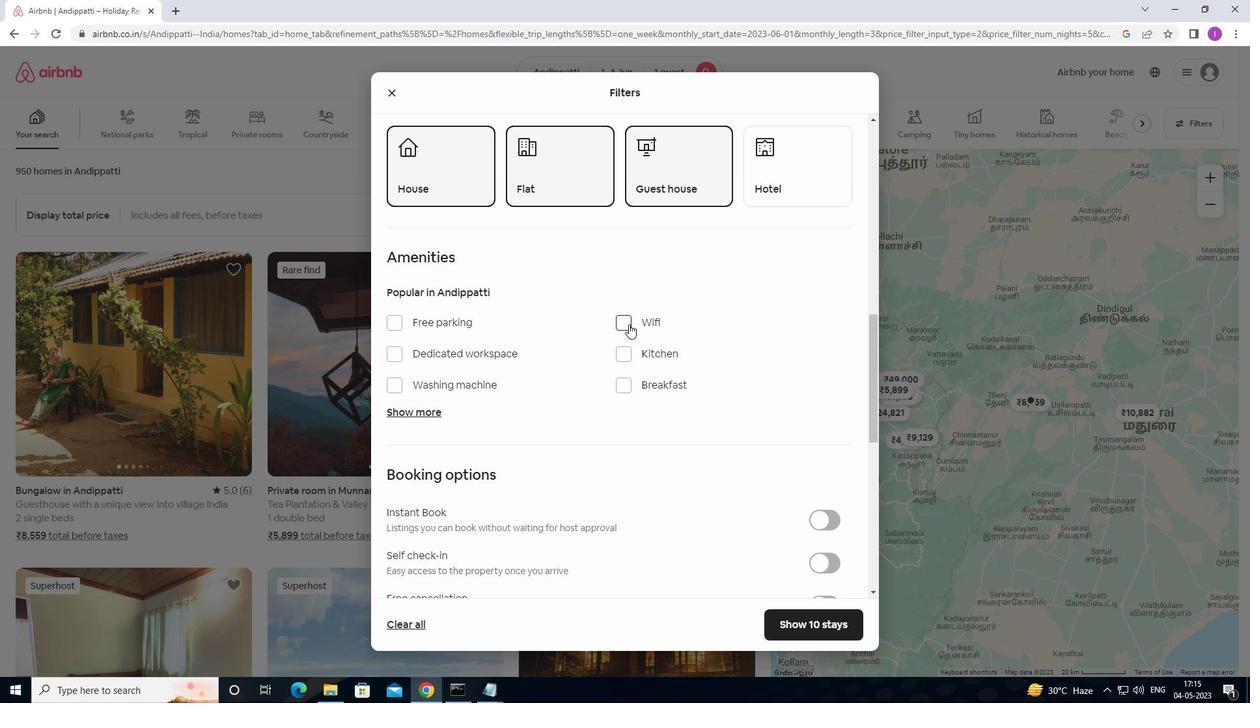 
Action: Mouse moved to (687, 333)
Screenshot: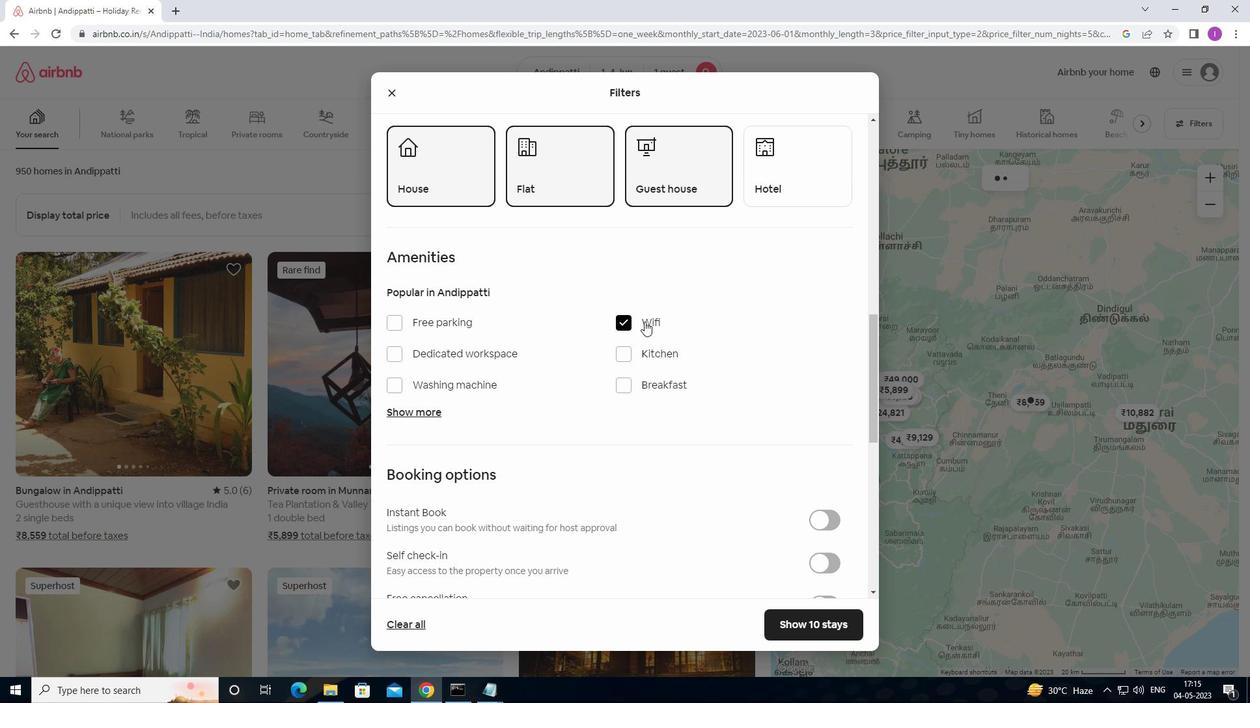 
Action: Mouse scrolled (687, 332) with delta (0, 0)
Screenshot: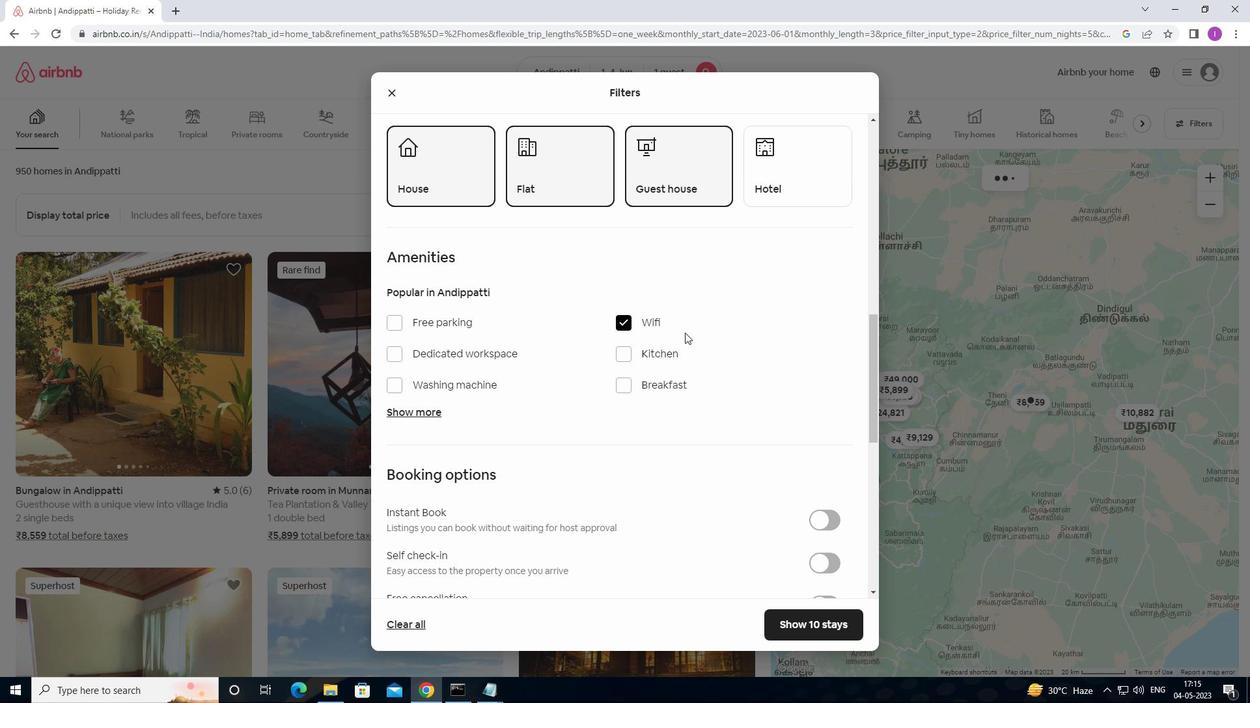 
Action: Mouse moved to (689, 341)
Screenshot: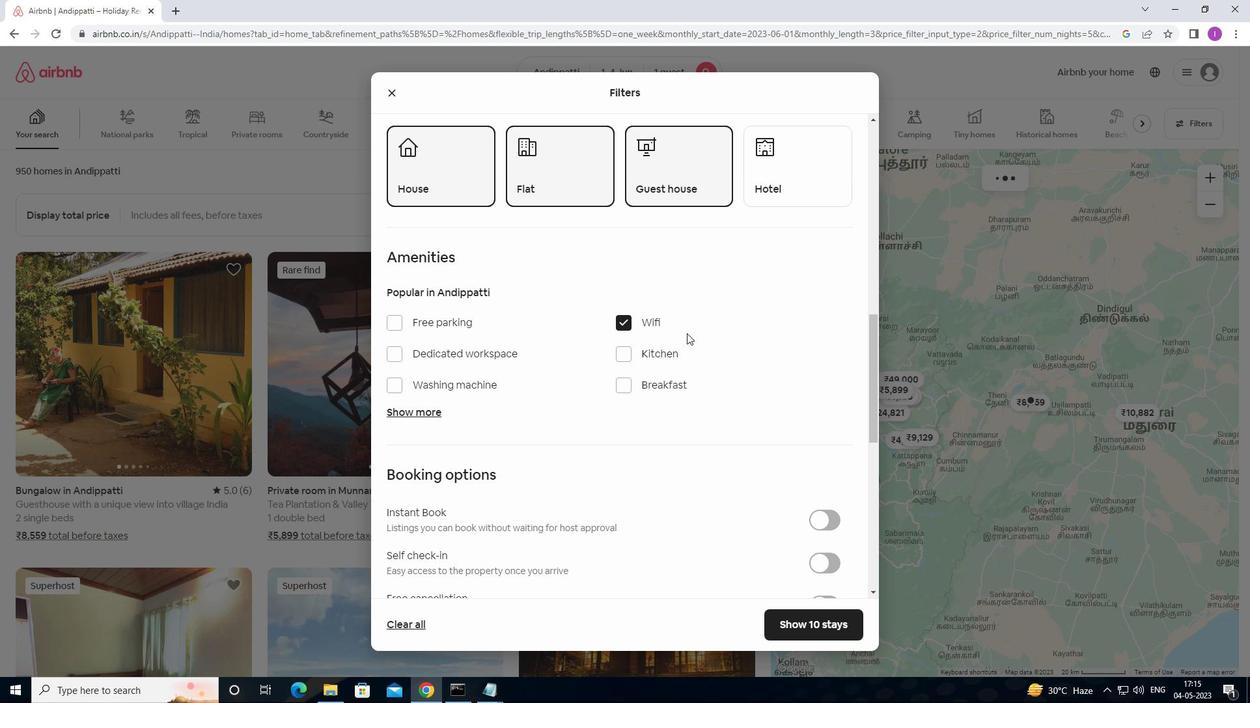 
Action: Mouse scrolled (689, 341) with delta (0, 0)
Screenshot: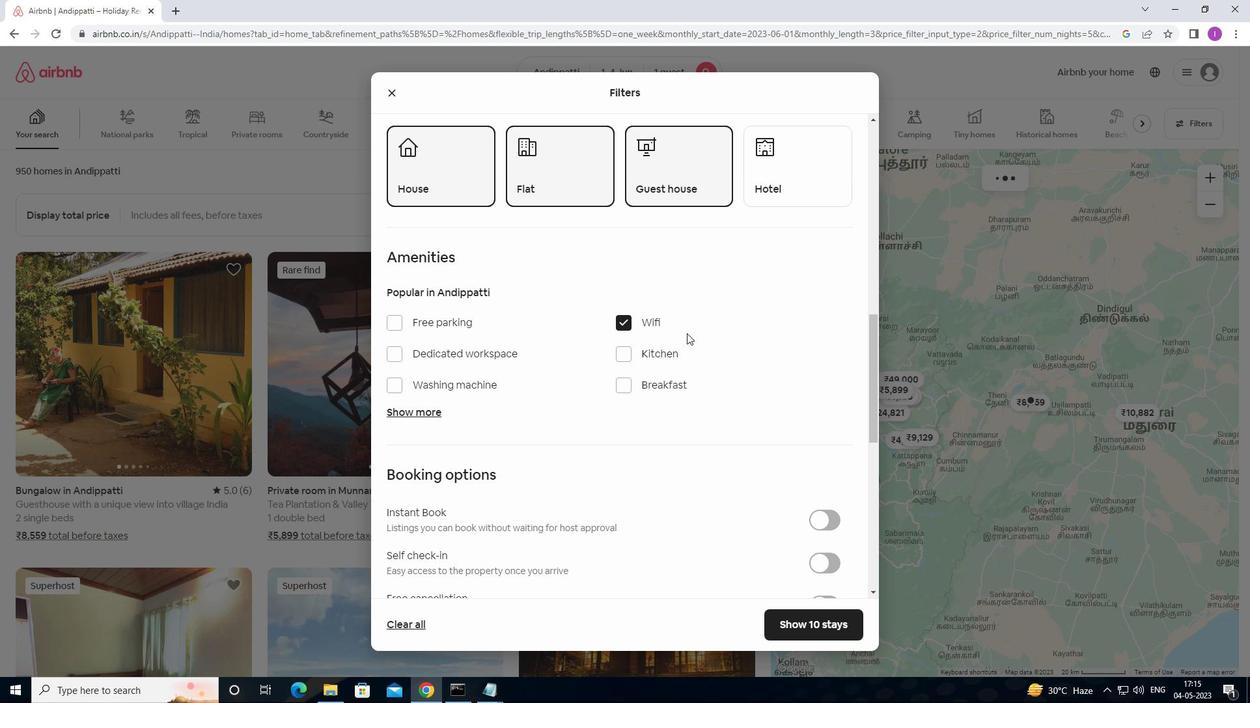 
Action: Mouse moved to (692, 345)
Screenshot: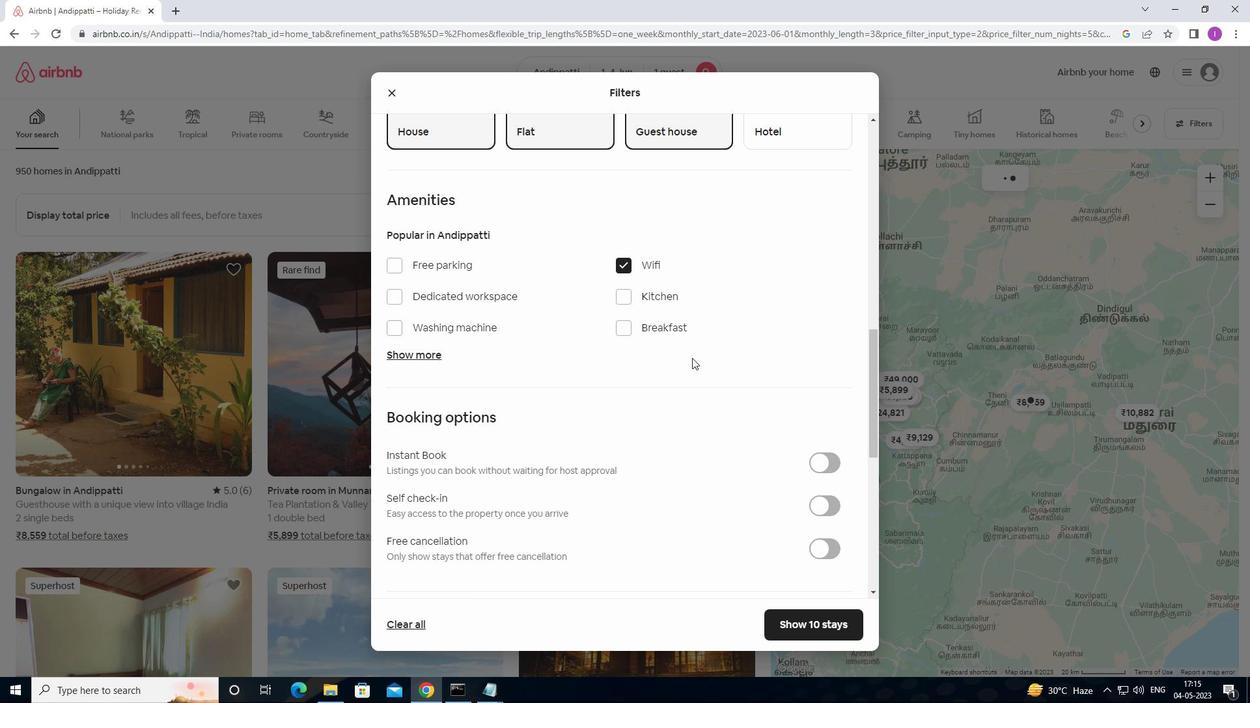 
Action: Mouse scrolled (692, 344) with delta (0, 0)
Screenshot: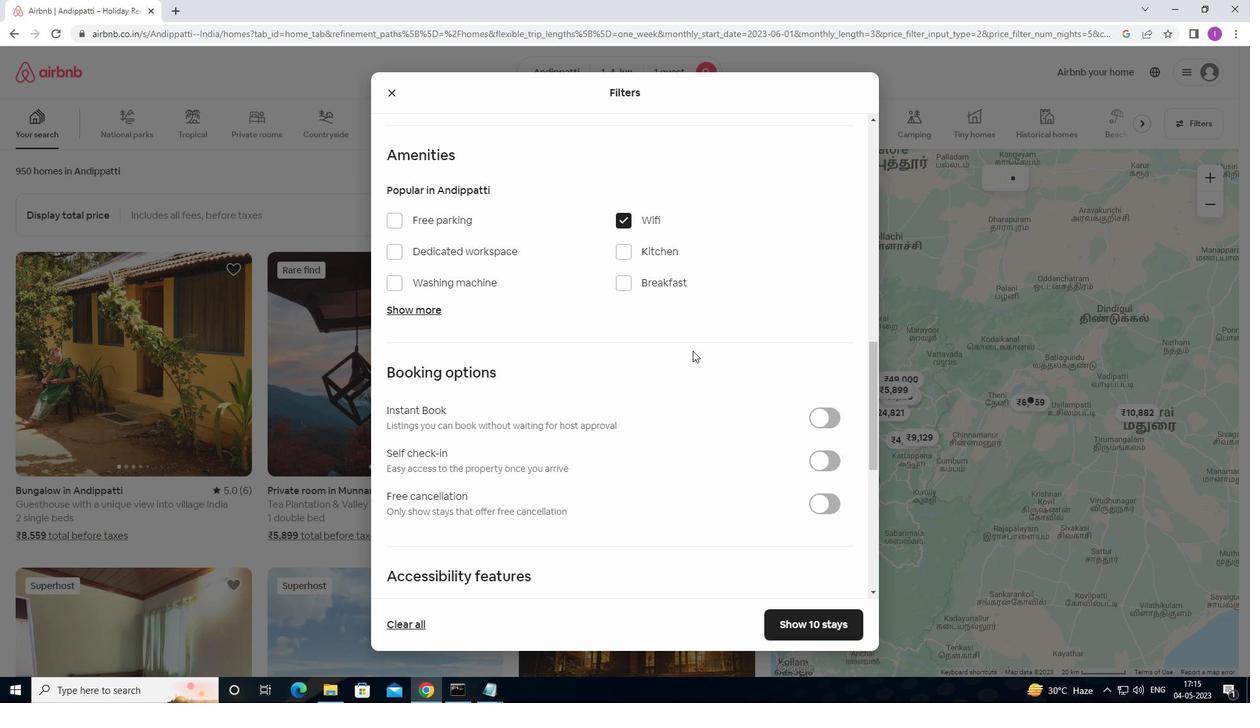 
Action: Mouse scrolled (692, 344) with delta (0, 0)
Screenshot: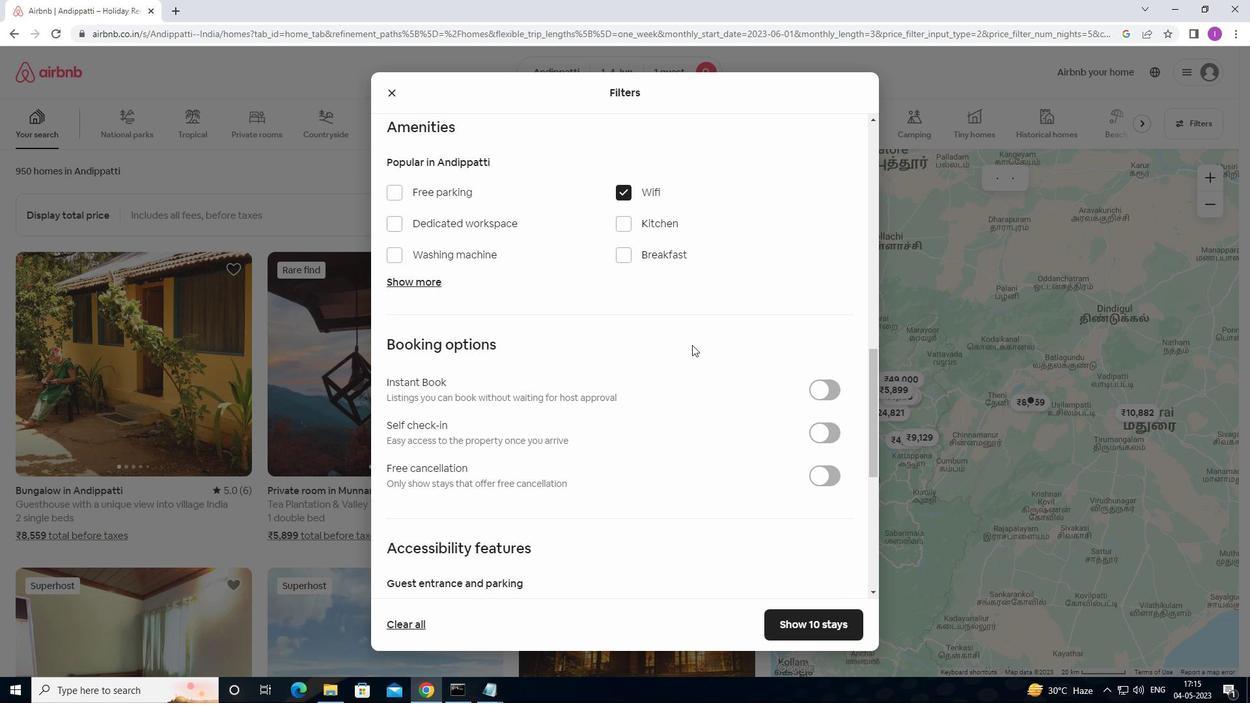 
Action: Mouse moved to (809, 298)
Screenshot: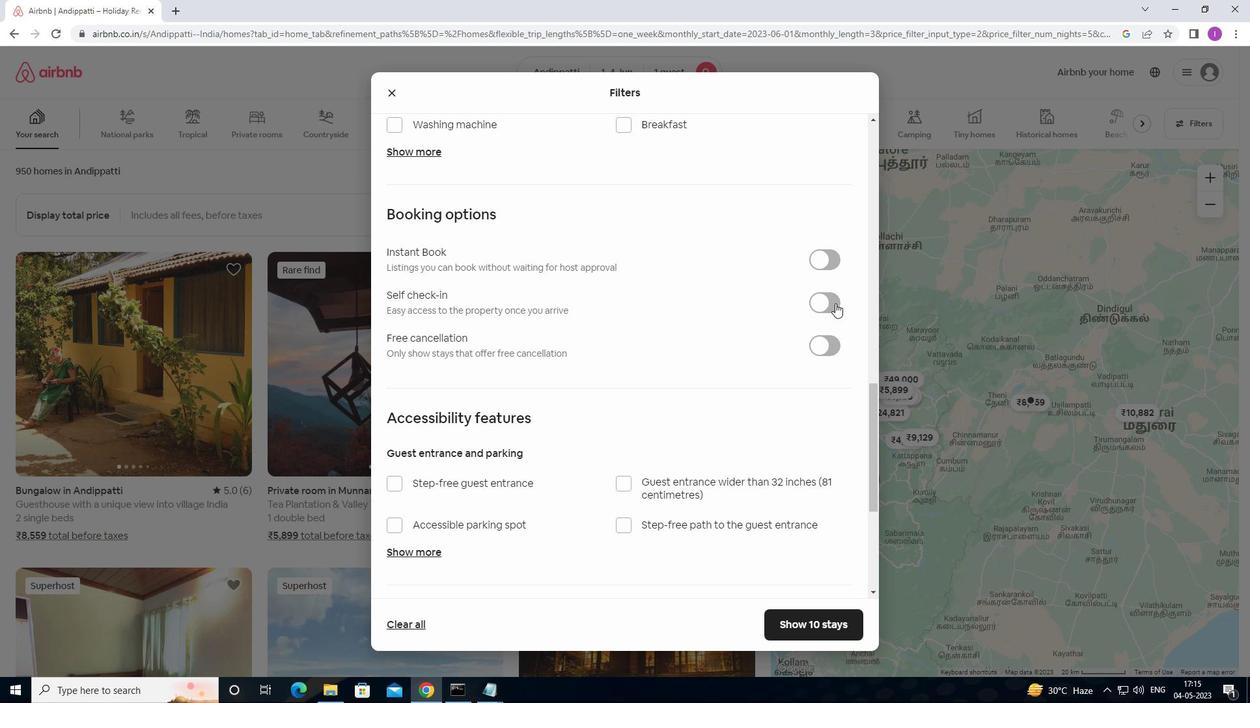 
Action: Mouse pressed left at (809, 298)
Screenshot: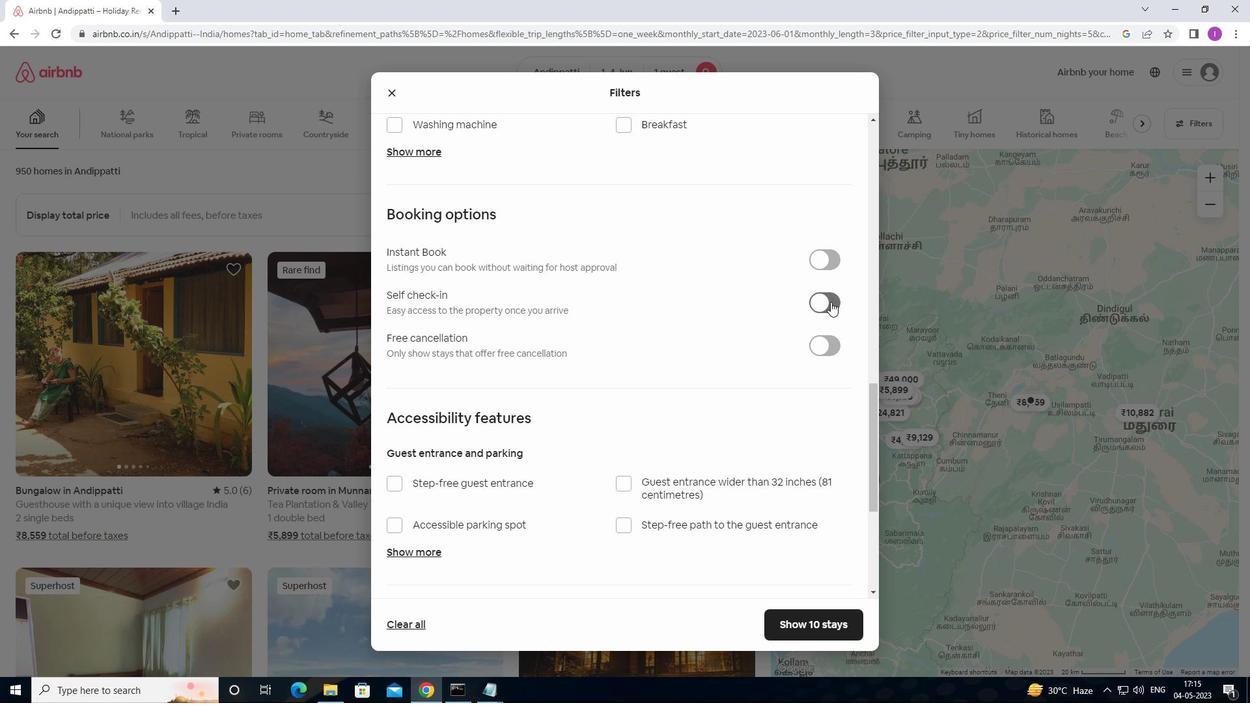 
Action: Mouse moved to (585, 412)
Screenshot: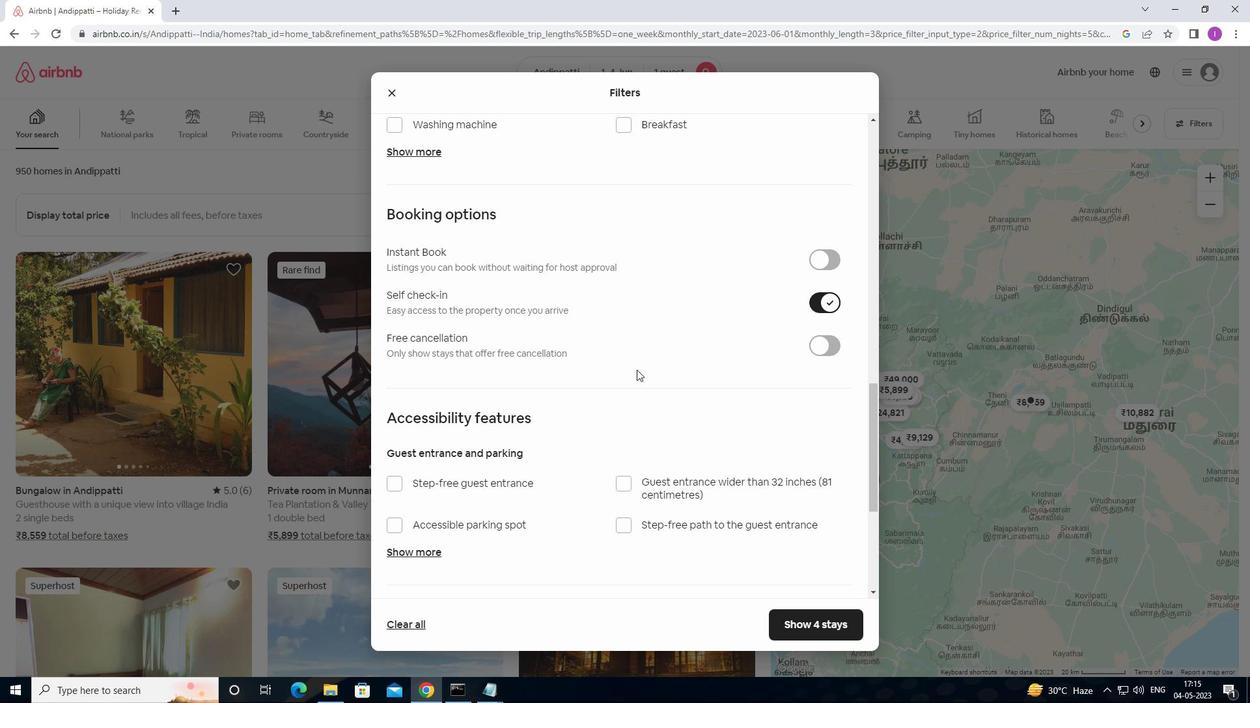 
Action: Mouse scrolled (585, 411) with delta (0, 0)
Screenshot: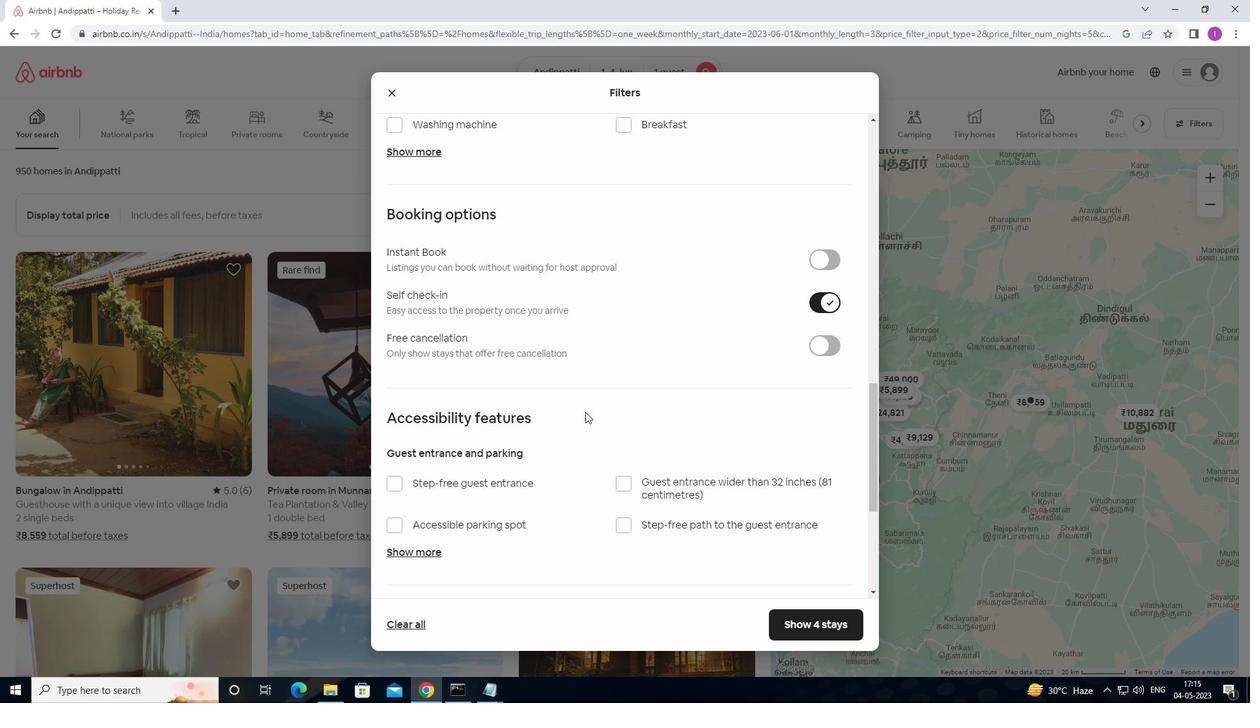 
Action: Mouse moved to (585, 412)
Screenshot: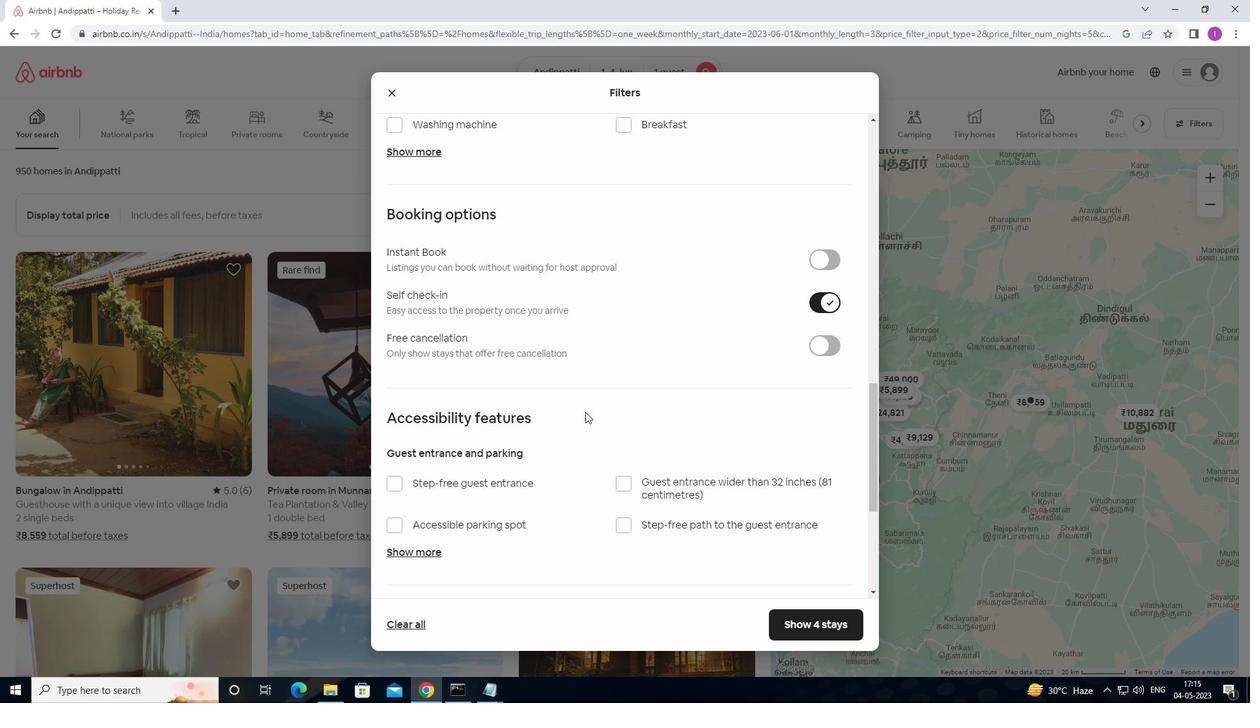 
Action: Mouse scrolled (585, 412) with delta (0, 0)
Screenshot: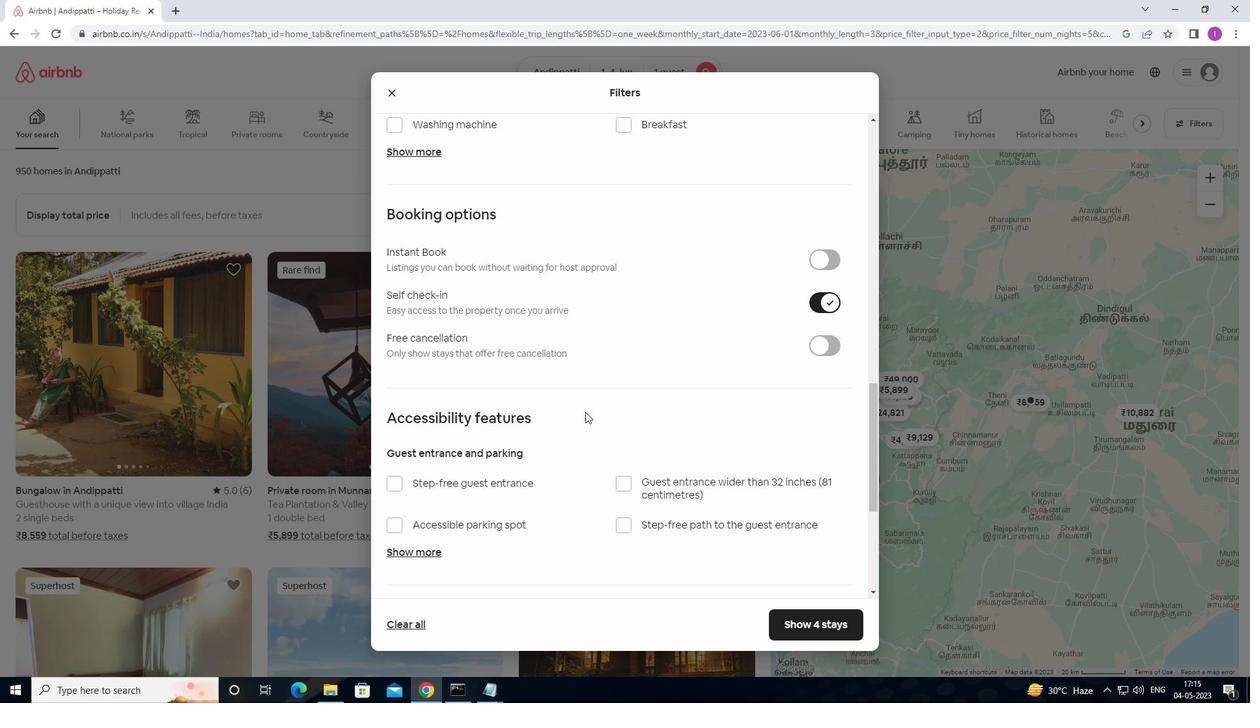 
Action: Mouse moved to (586, 414)
Screenshot: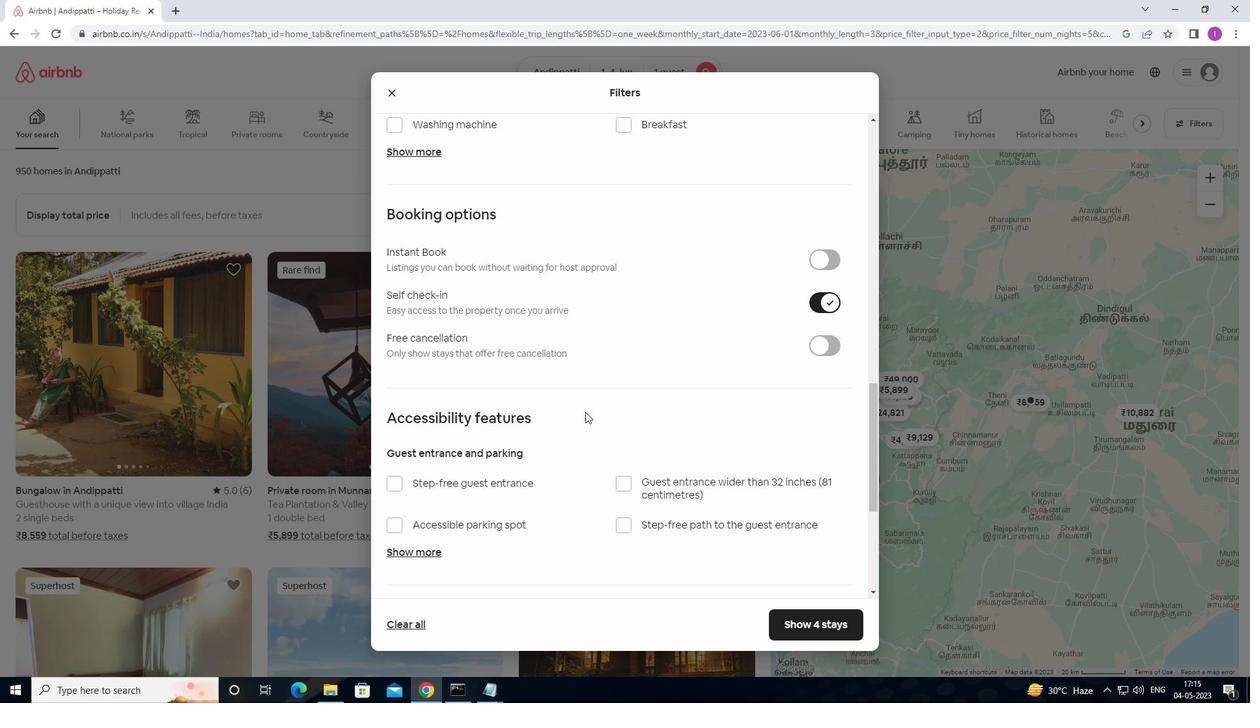 
Action: Mouse scrolled (586, 414) with delta (0, 0)
Screenshot: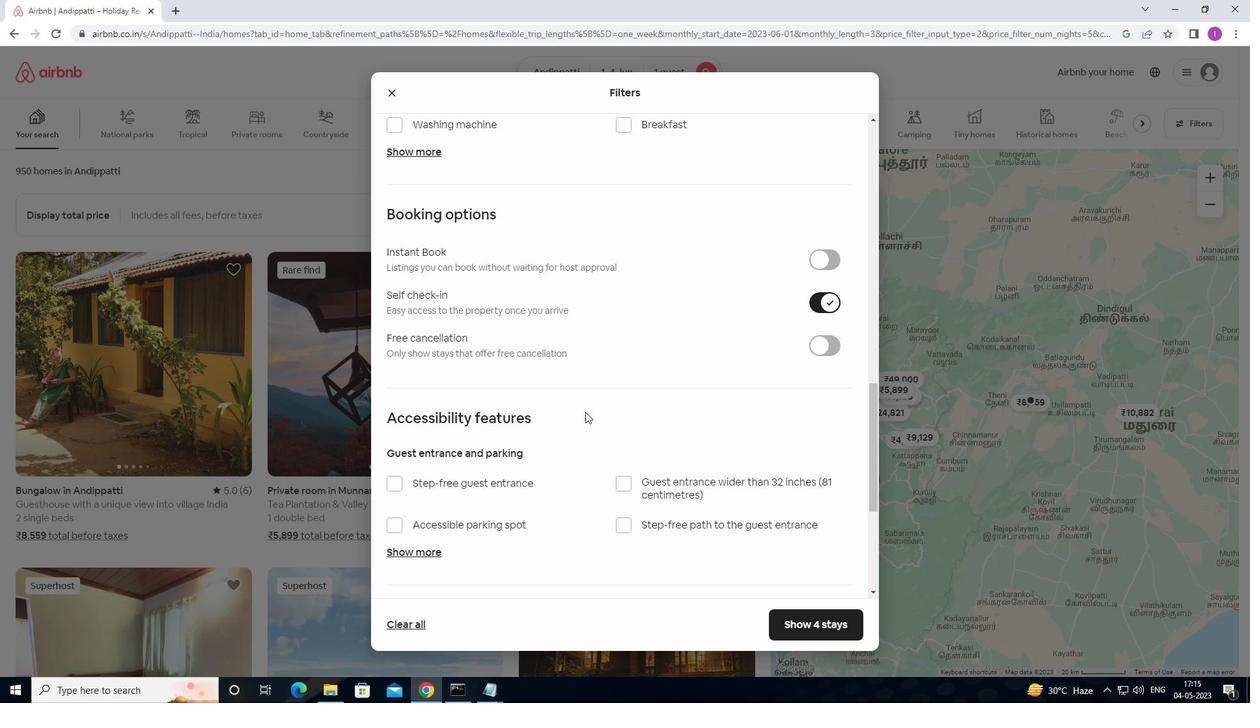 
Action: Mouse moved to (587, 415)
Screenshot: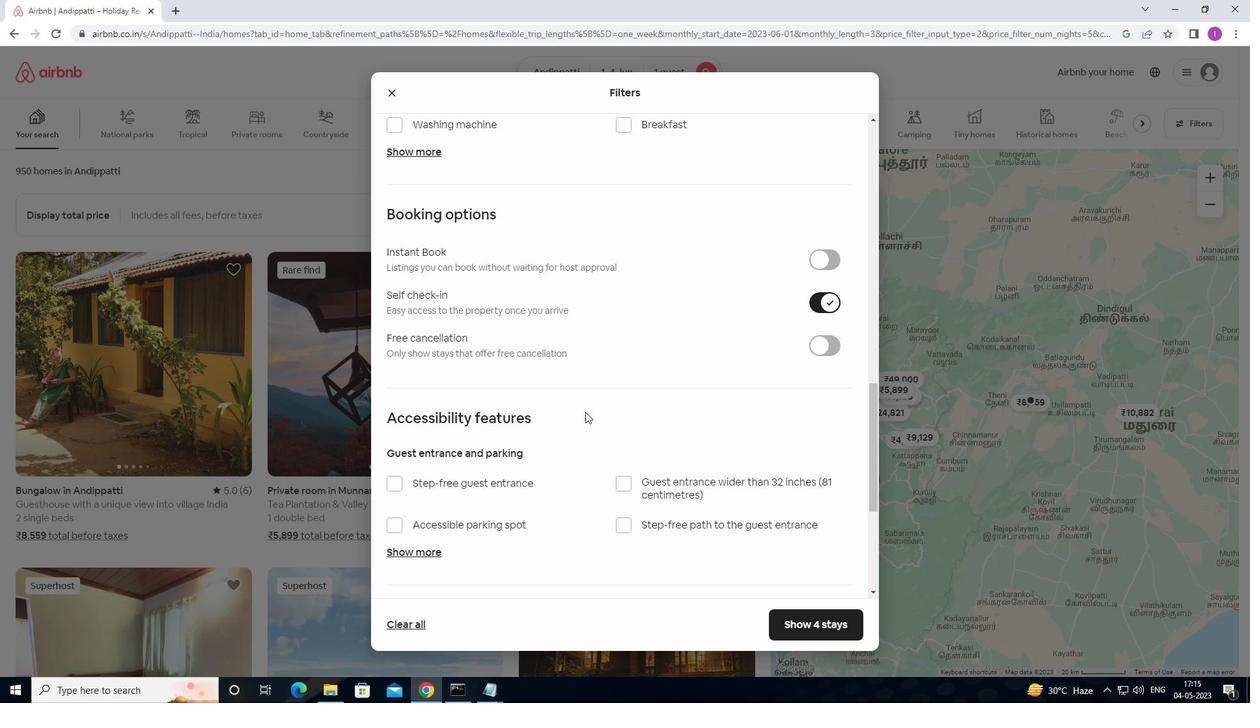
Action: Mouse scrolled (587, 414) with delta (0, 0)
Screenshot: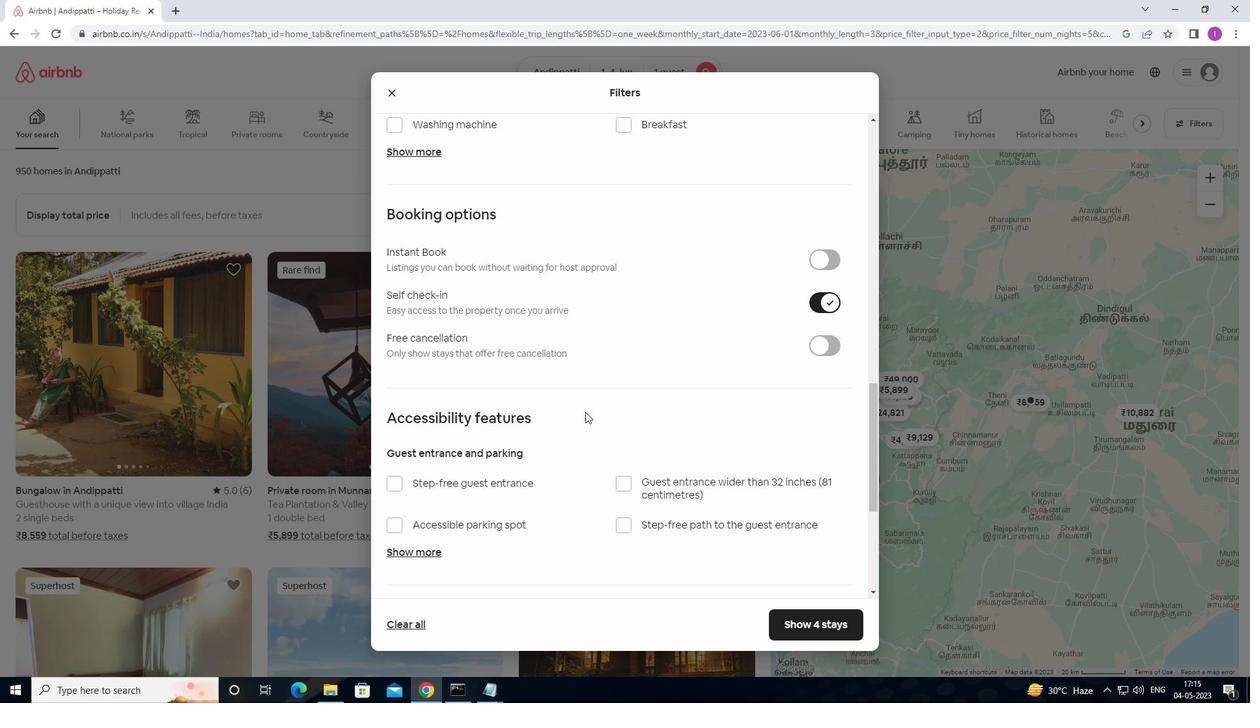 
Action: Mouse scrolled (587, 414) with delta (0, 0)
Screenshot: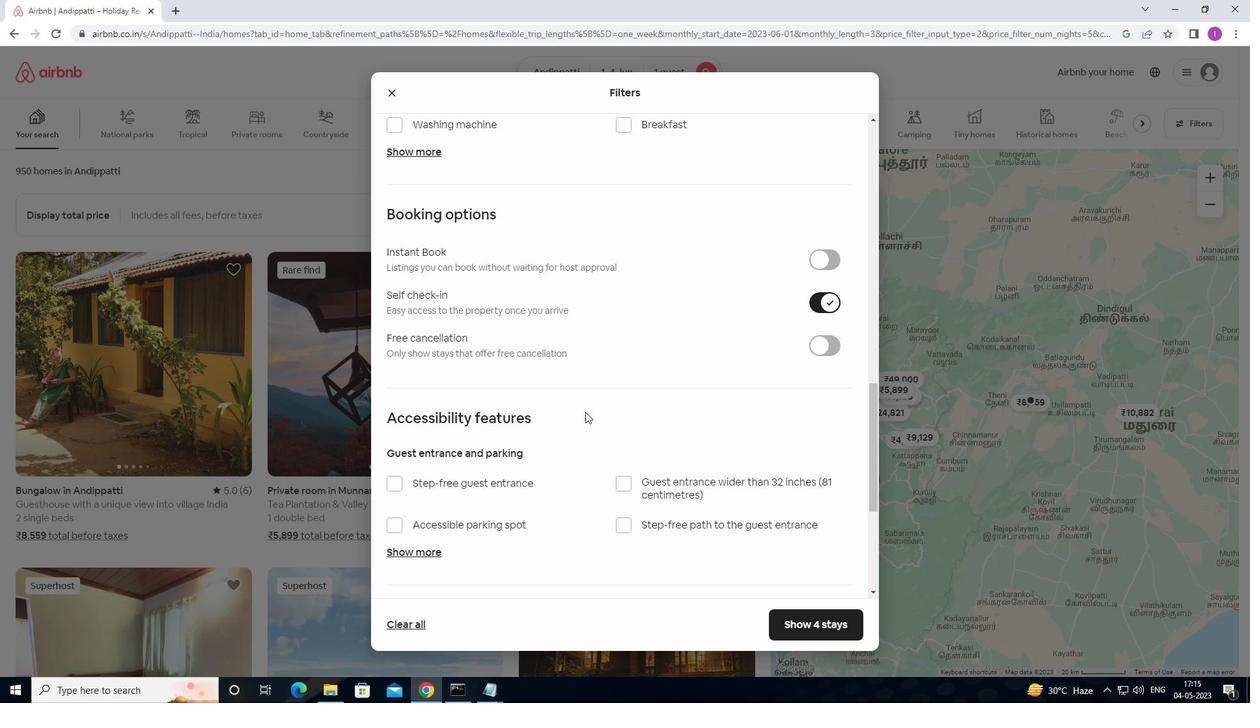 
Action: Mouse moved to (595, 395)
Screenshot: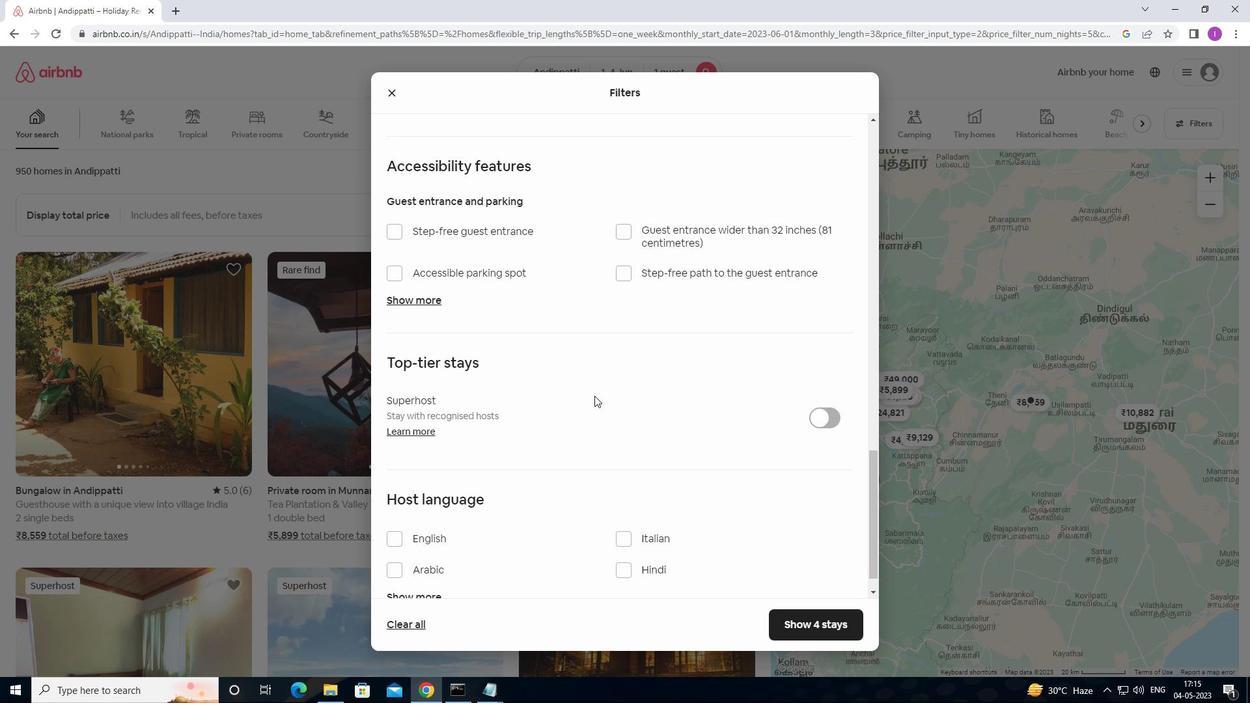 
Action: Mouse scrolled (595, 395) with delta (0, 0)
Screenshot: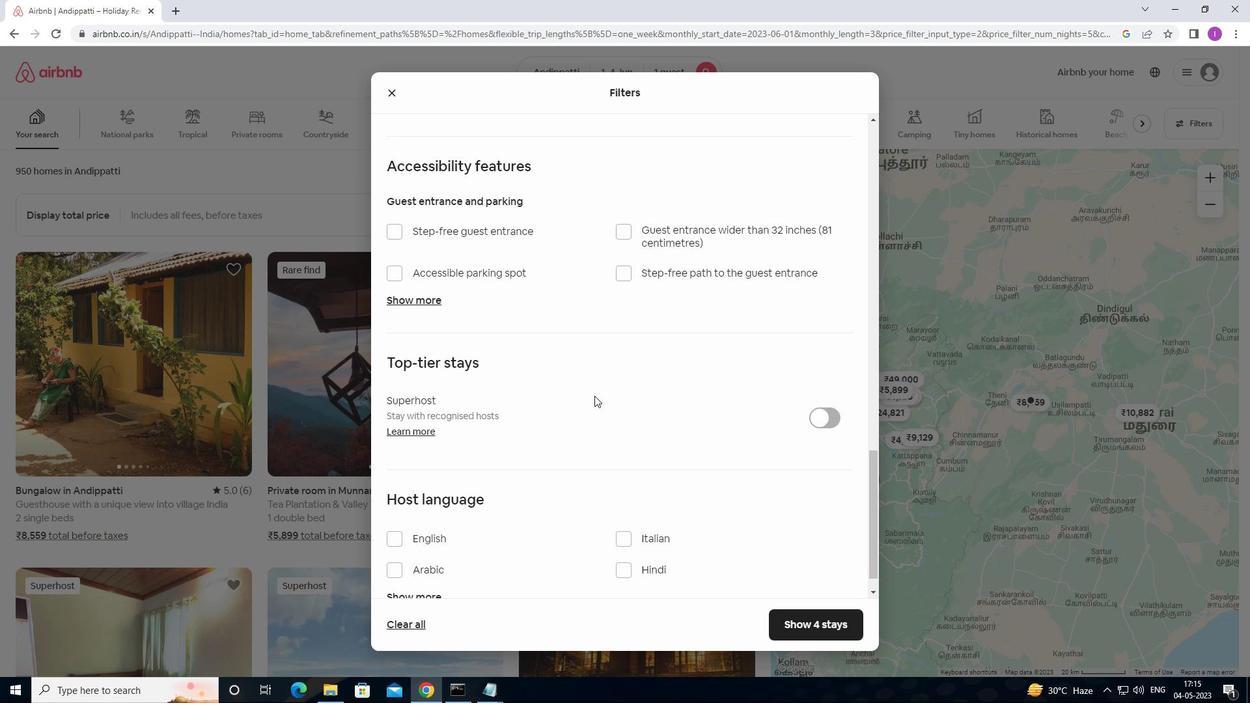 
Action: Mouse moved to (601, 397)
Screenshot: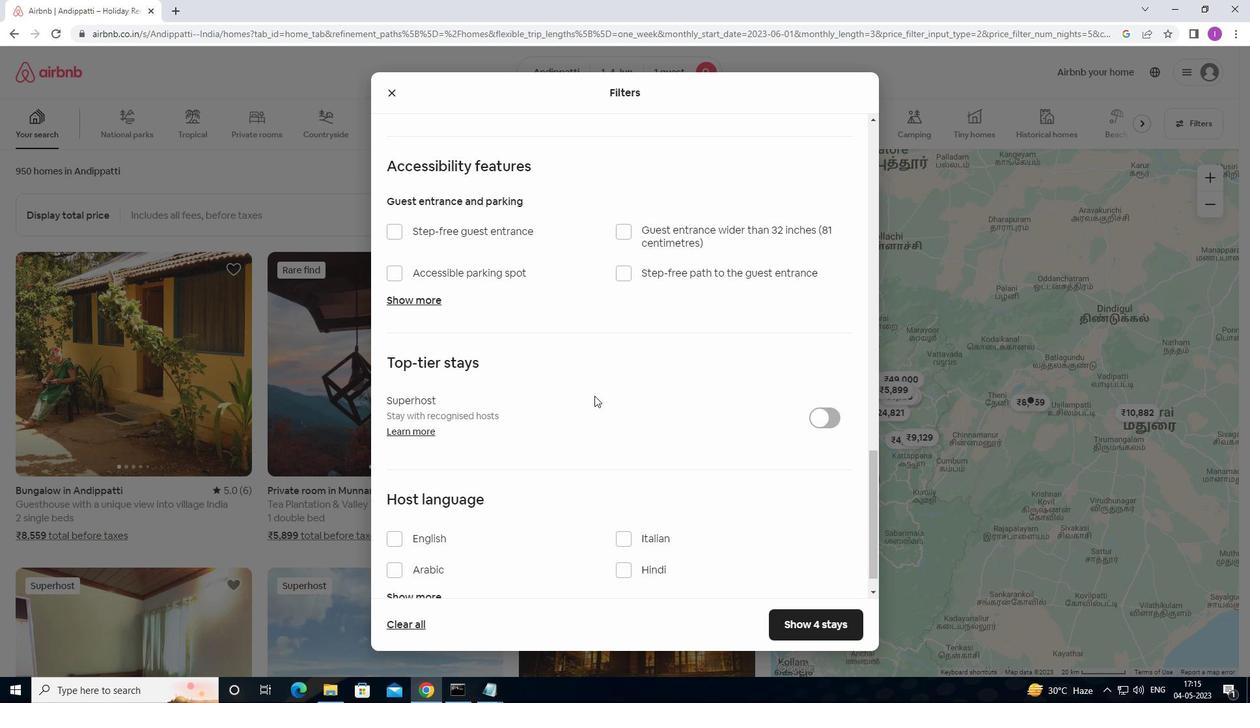 
Action: Mouse scrolled (601, 397) with delta (0, 0)
Screenshot: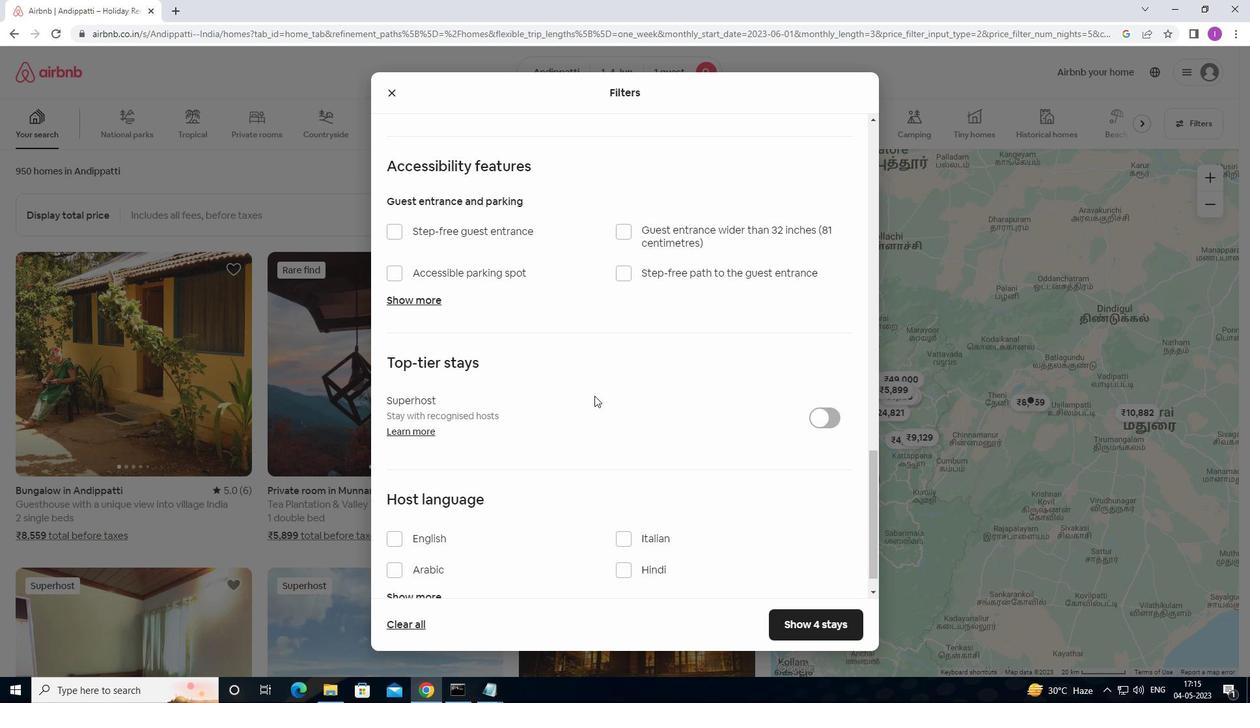 
Action: Mouse moved to (605, 400)
Screenshot: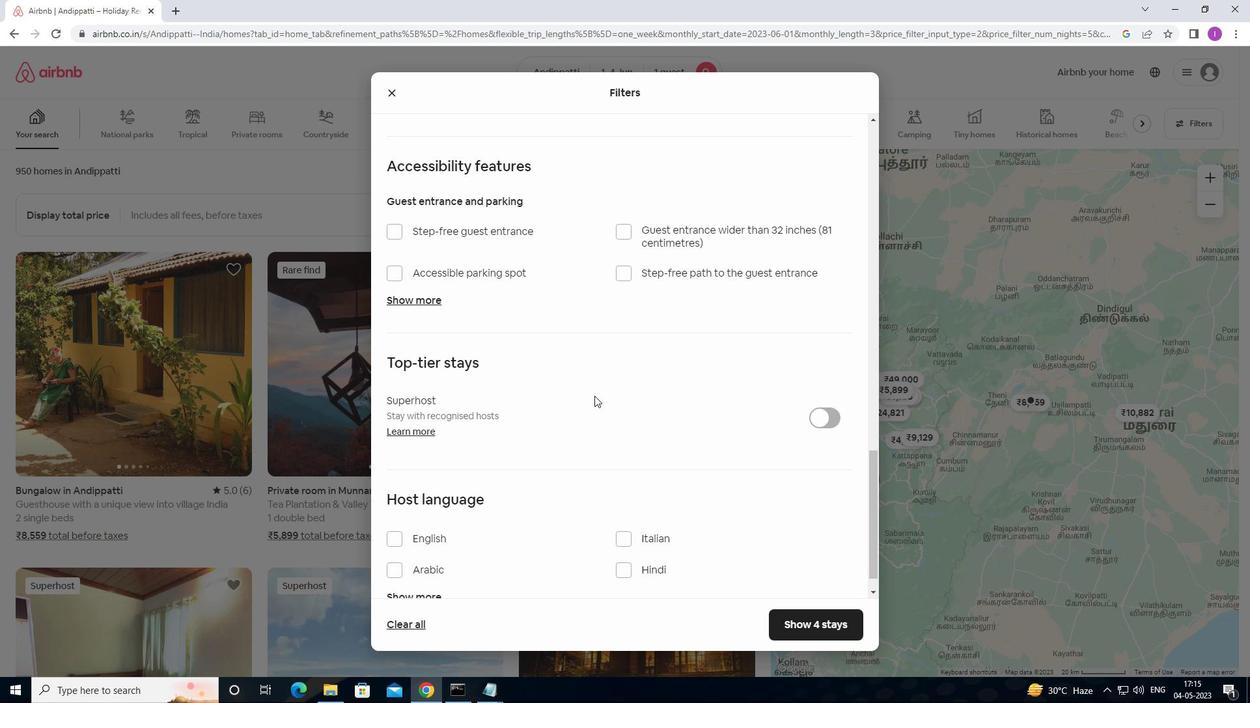 
Action: Mouse scrolled (605, 399) with delta (0, 0)
Screenshot: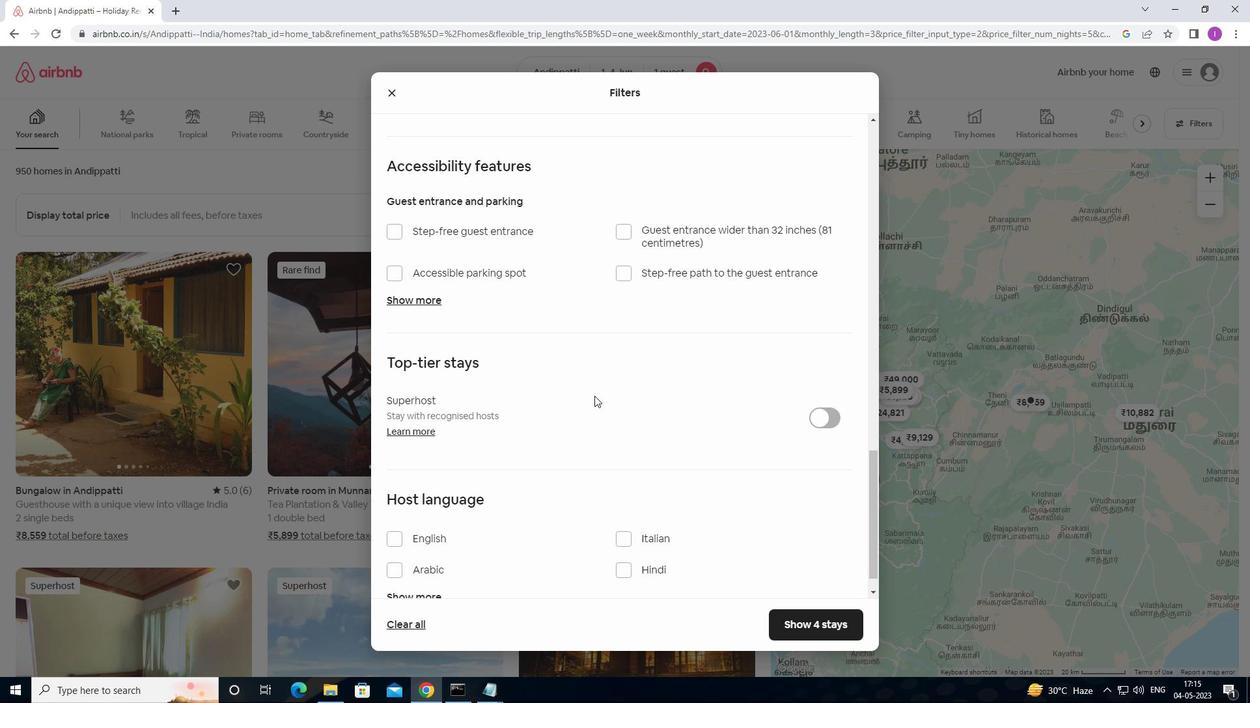 
Action: Mouse moved to (605, 400)
Screenshot: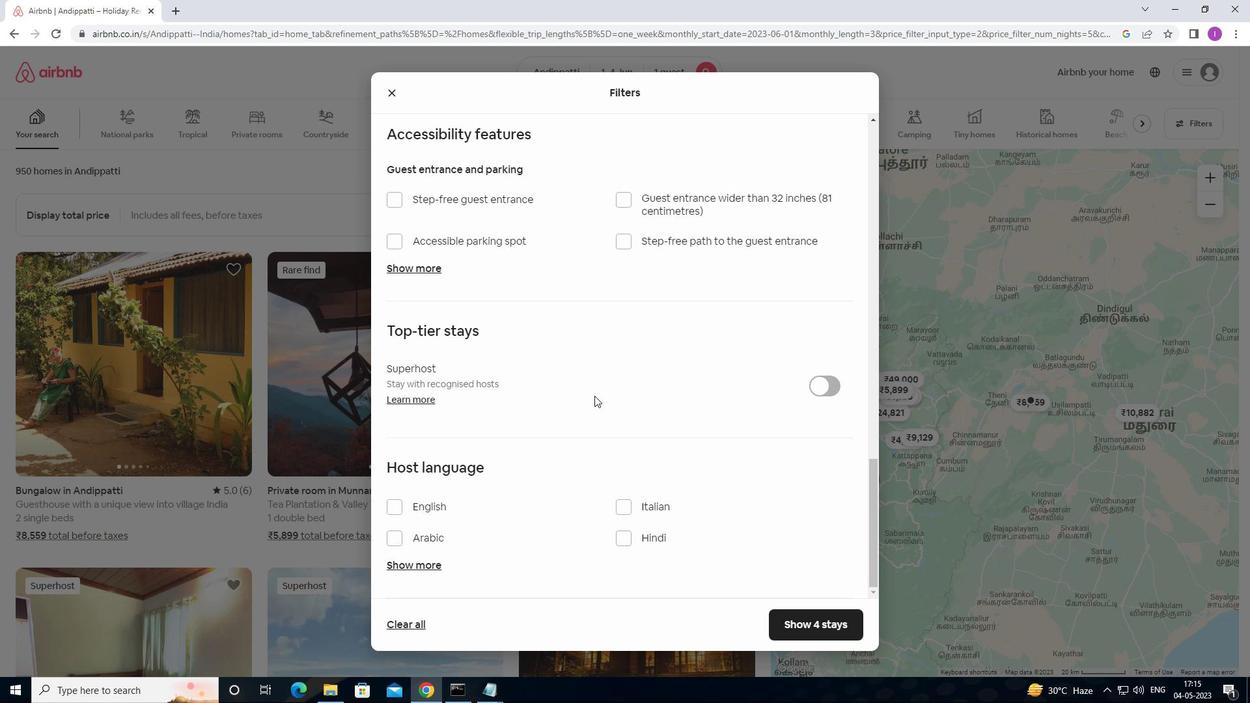 
Action: Mouse scrolled (605, 399) with delta (0, 0)
Screenshot: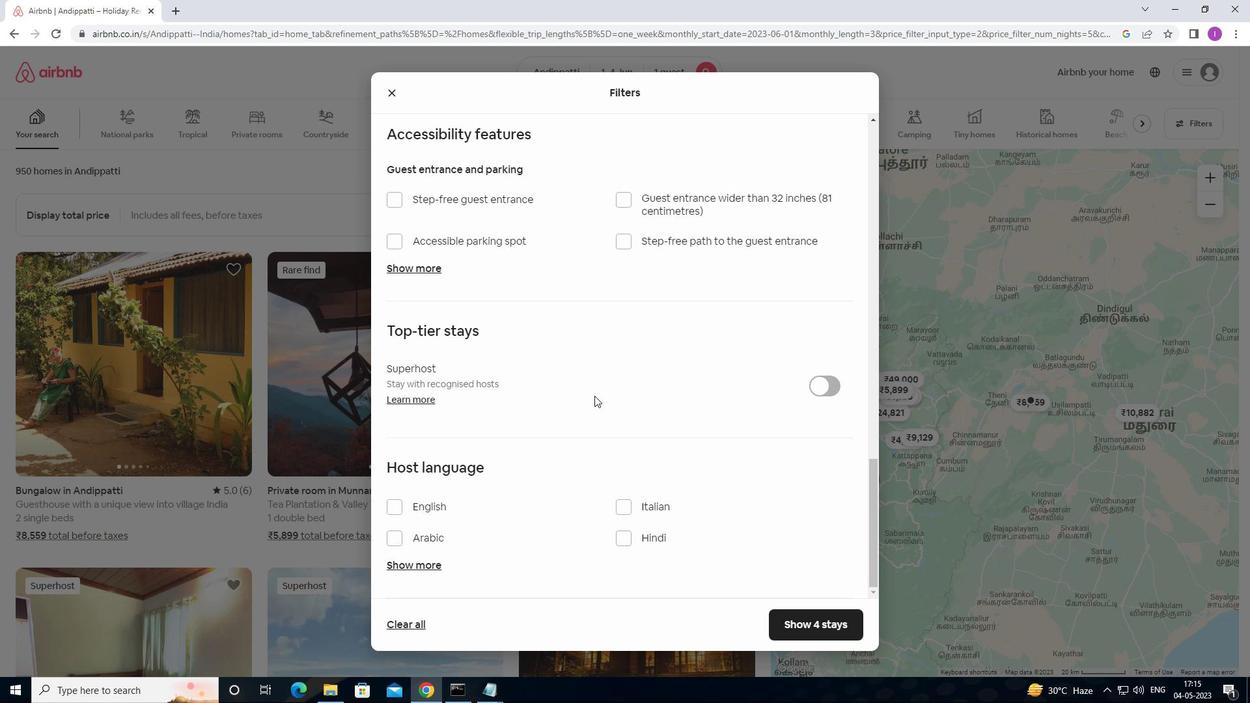 
Action: Mouse moved to (488, 457)
Screenshot: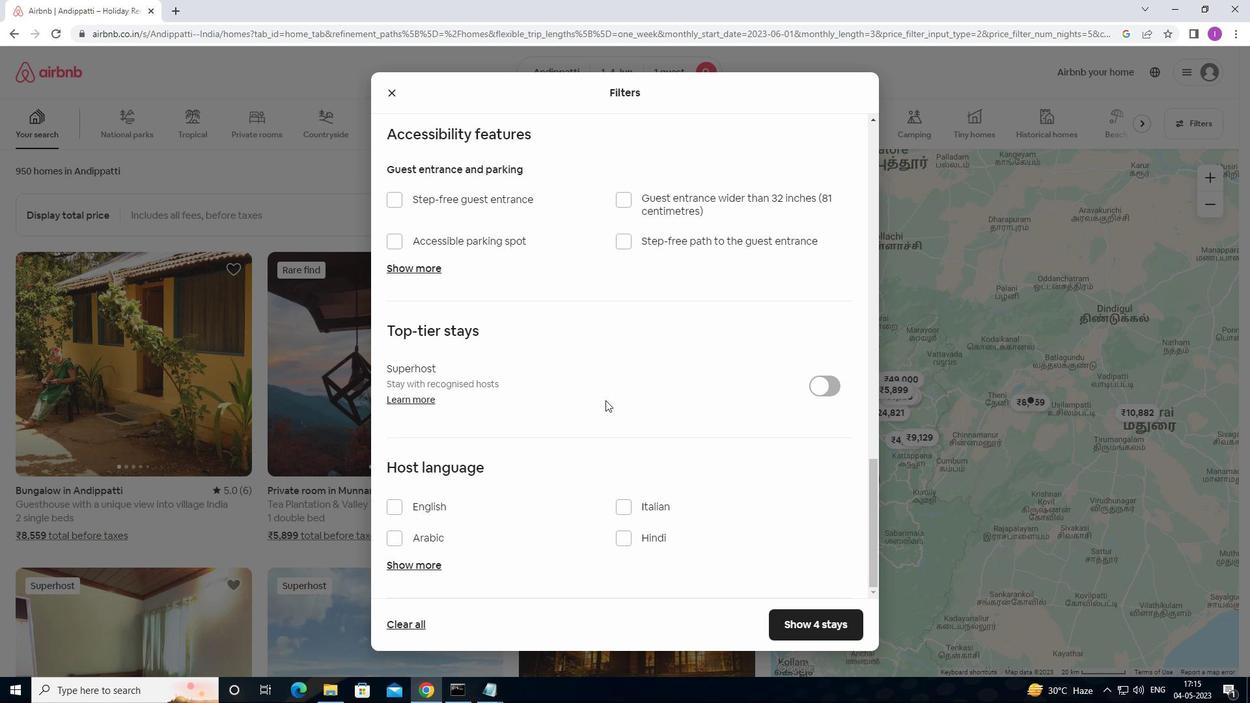 
Action: Mouse scrolled (488, 456) with delta (0, 0)
Screenshot: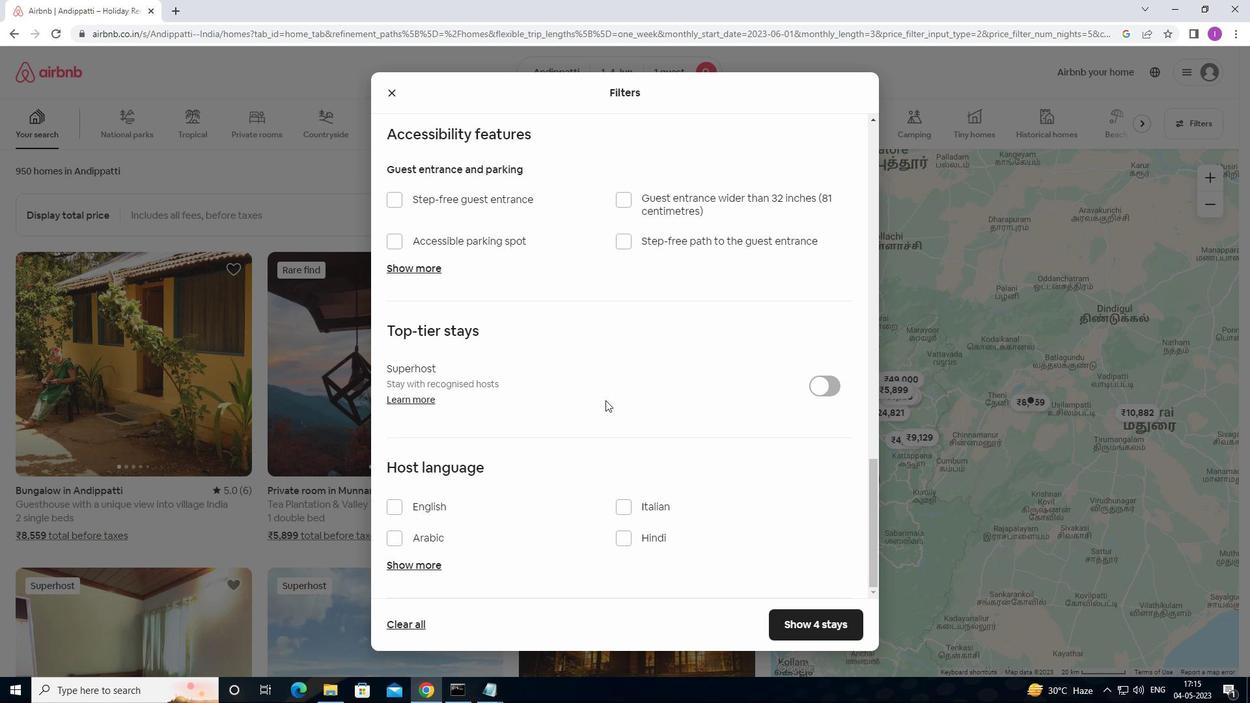
Action: Mouse moved to (390, 506)
Screenshot: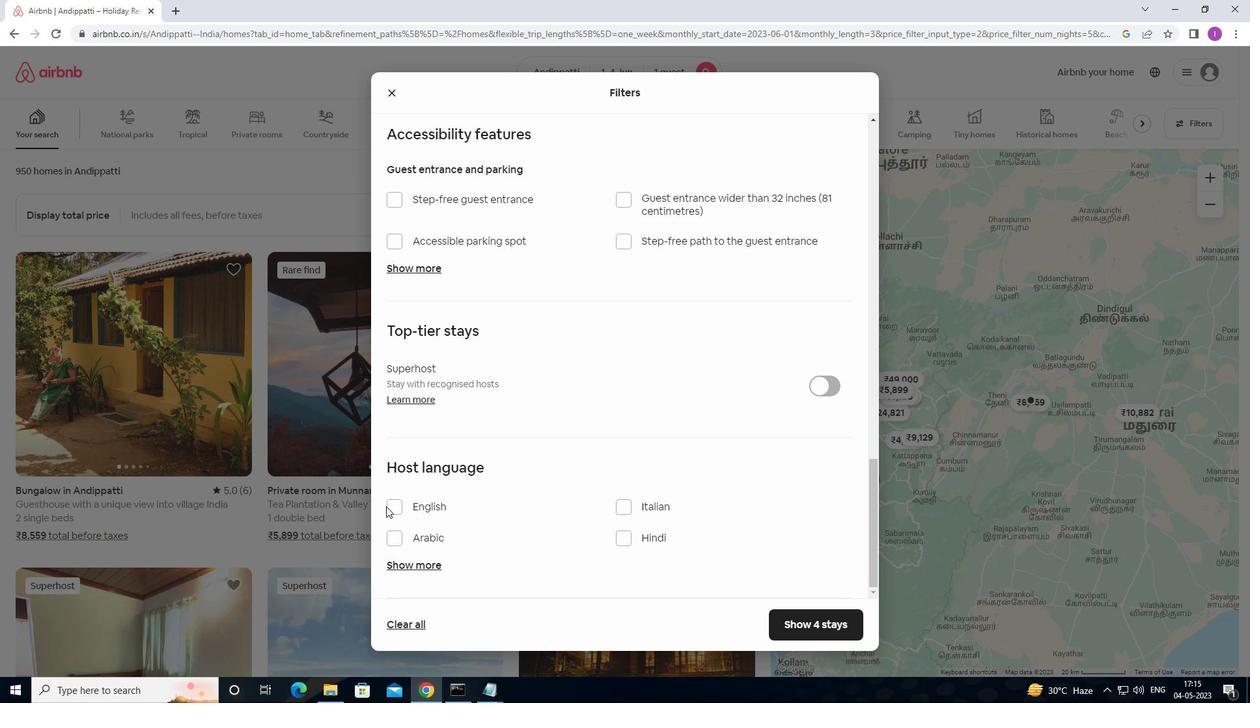 
Action: Mouse pressed left at (390, 506)
Screenshot: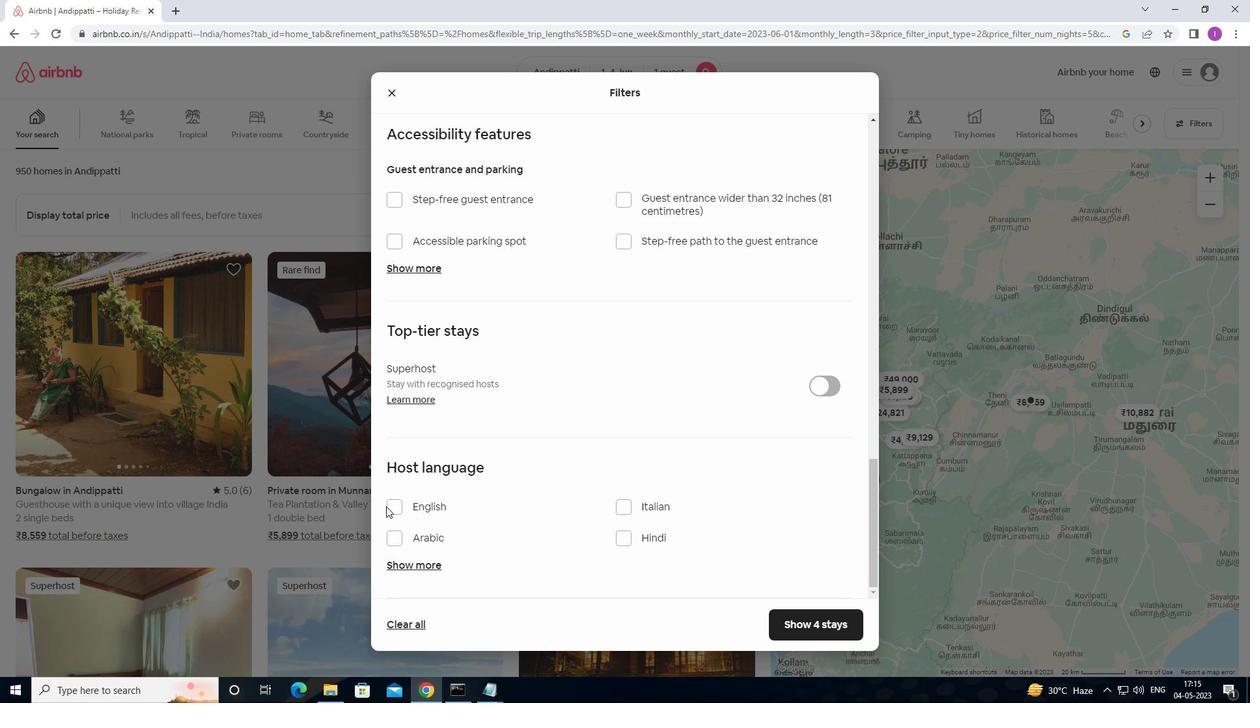 
Action: Mouse moved to (784, 620)
Screenshot: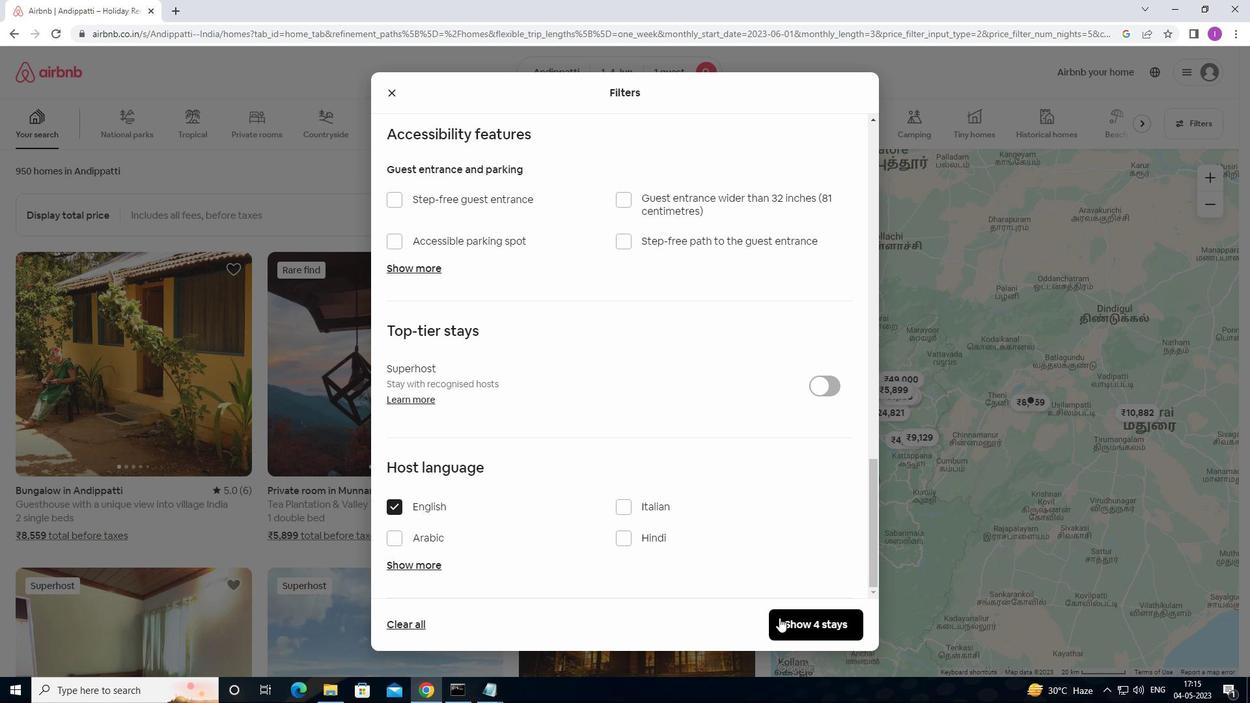 
Action: Mouse pressed left at (784, 620)
Screenshot: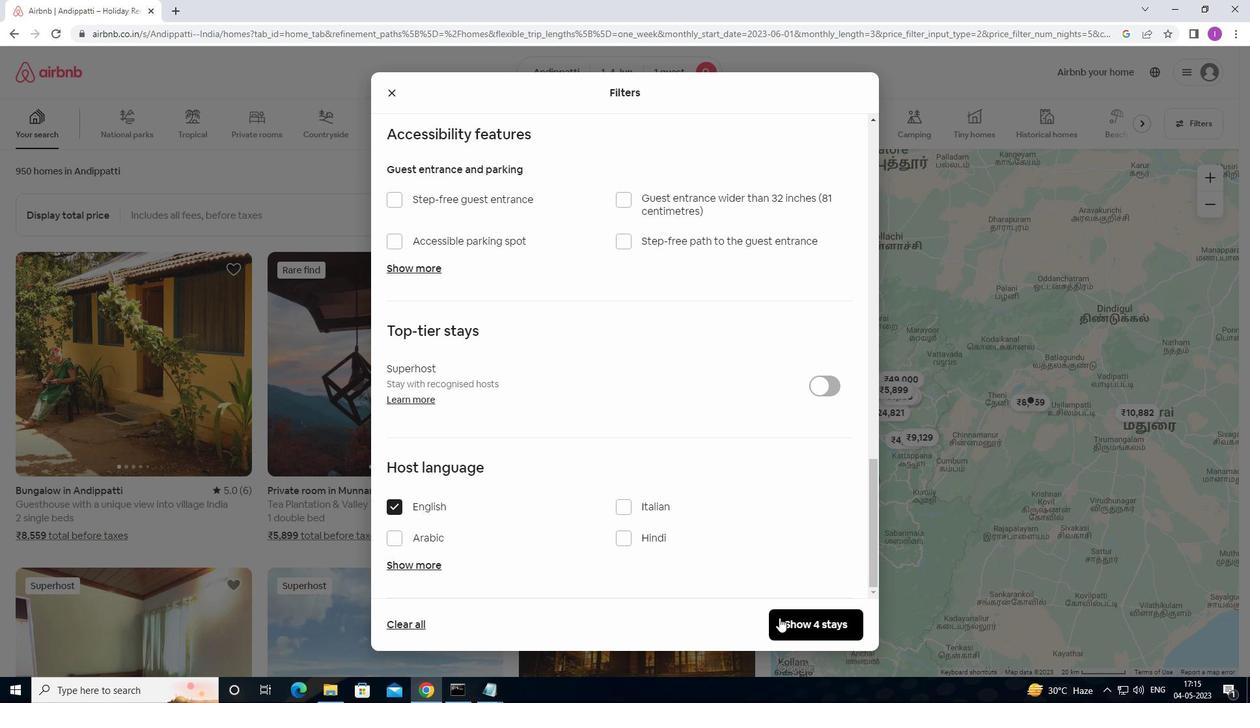 
Action: Mouse moved to (626, 381)
Screenshot: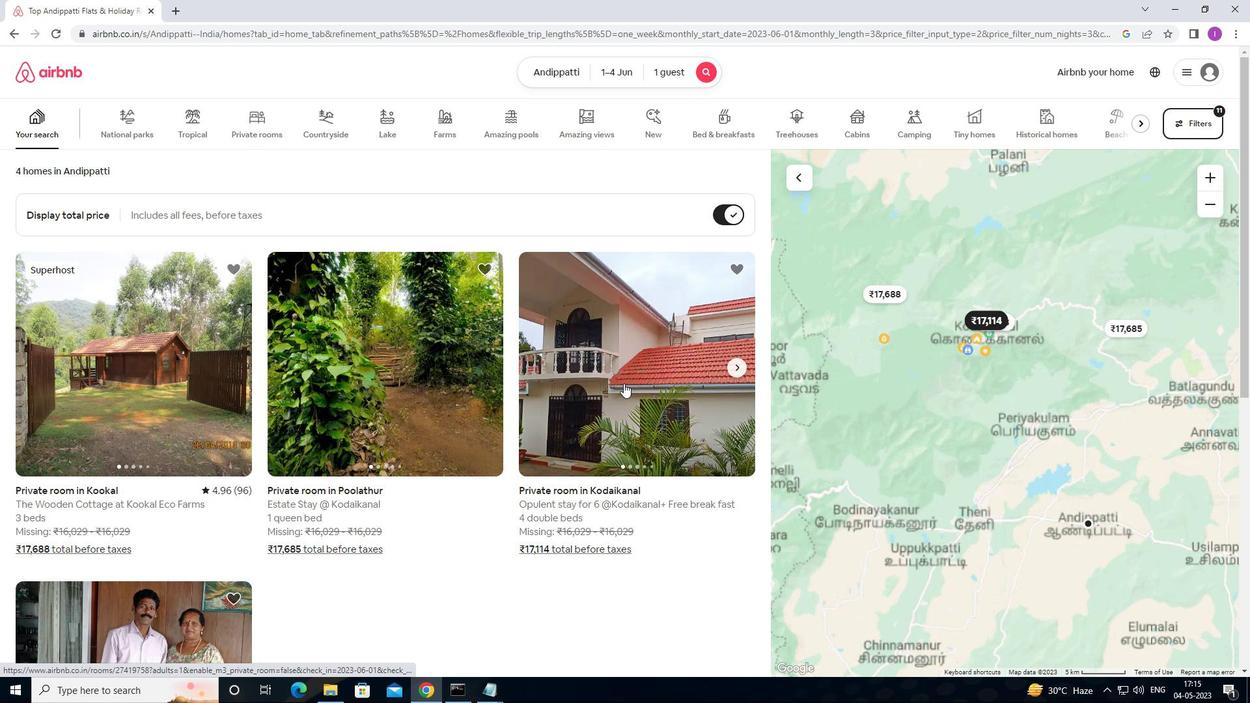 
